 Task: Search one way flight ticket for 2 adults, 4 children and 1 infant on lap in business from Palm Springs: Palm Springs International Airport to Evansville: Evansville Regional Airport on 5-3-2023. Choice of flights is American. Number of bags: 1 carry on bag. Price is upto 93000. Outbound departure time preference is 10:00.
Action: Mouse moved to (398, 354)
Screenshot: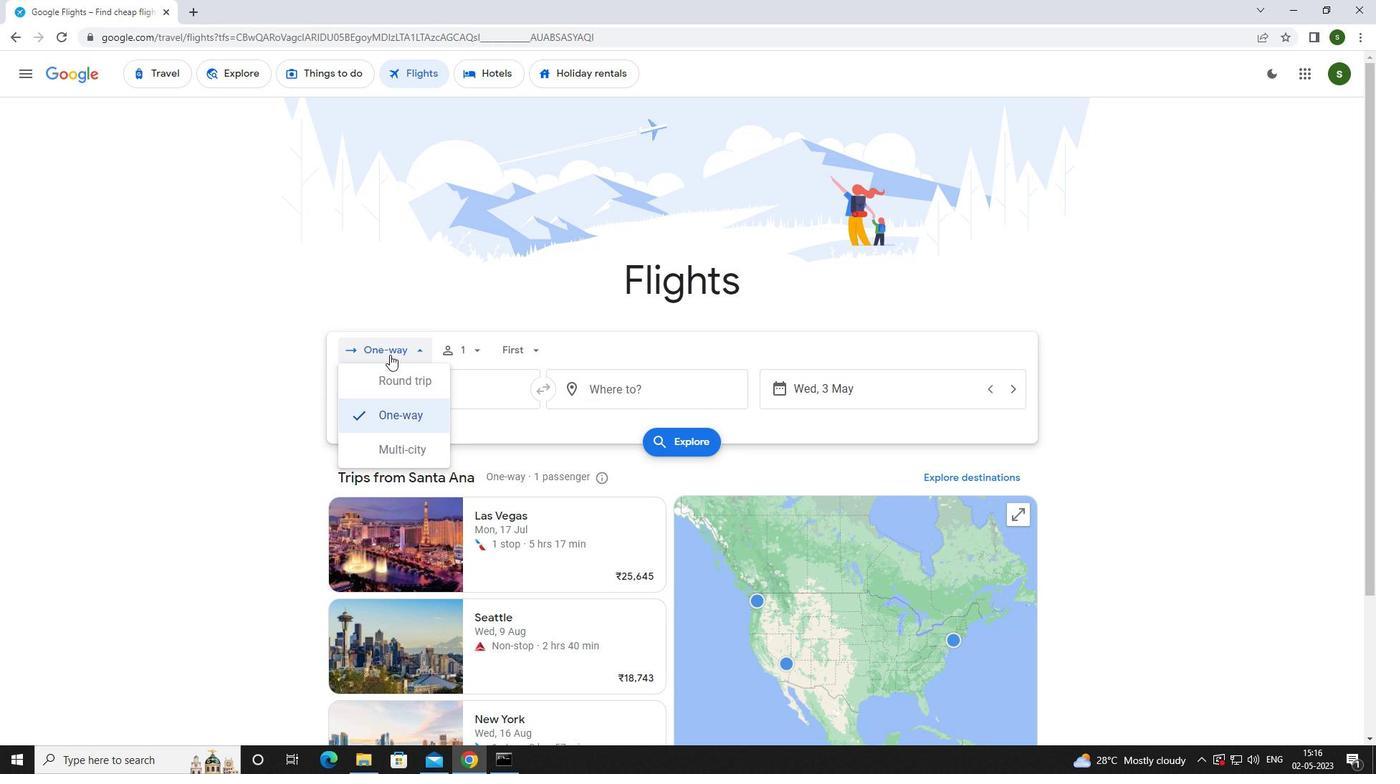 
Action: Mouse pressed left at (398, 354)
Screenshot: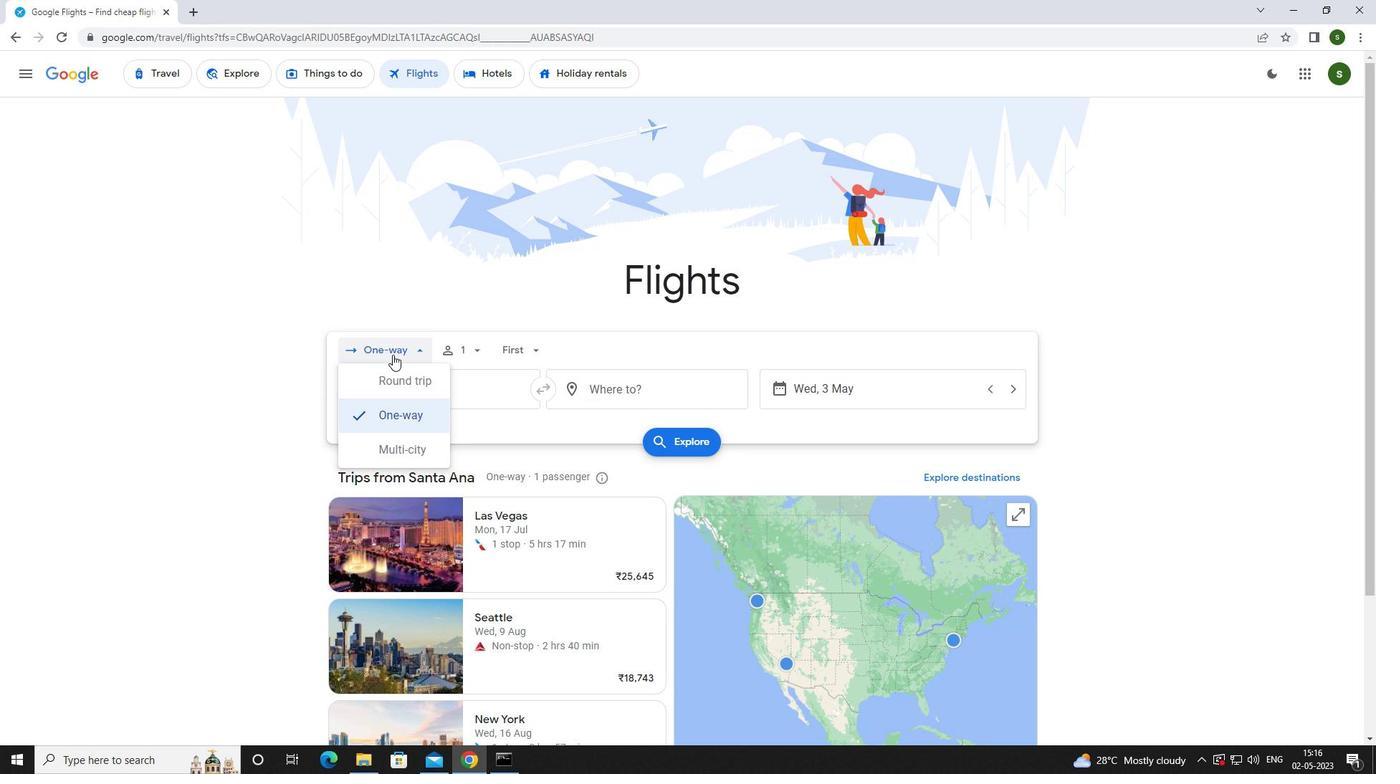 
Action: Mouse pressed left at (398, 354)
Screenshot: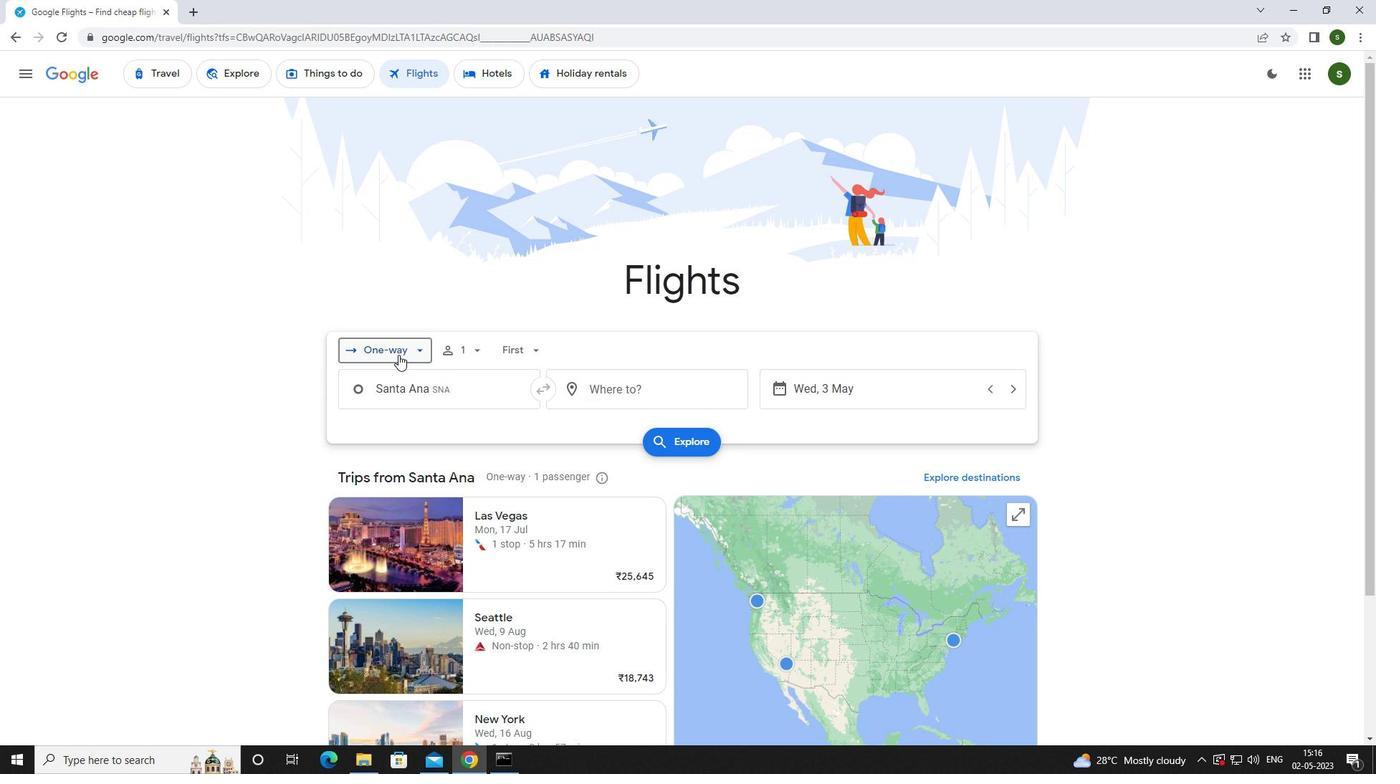 
Action: Mouse moved to (405, 415)
Screenshot: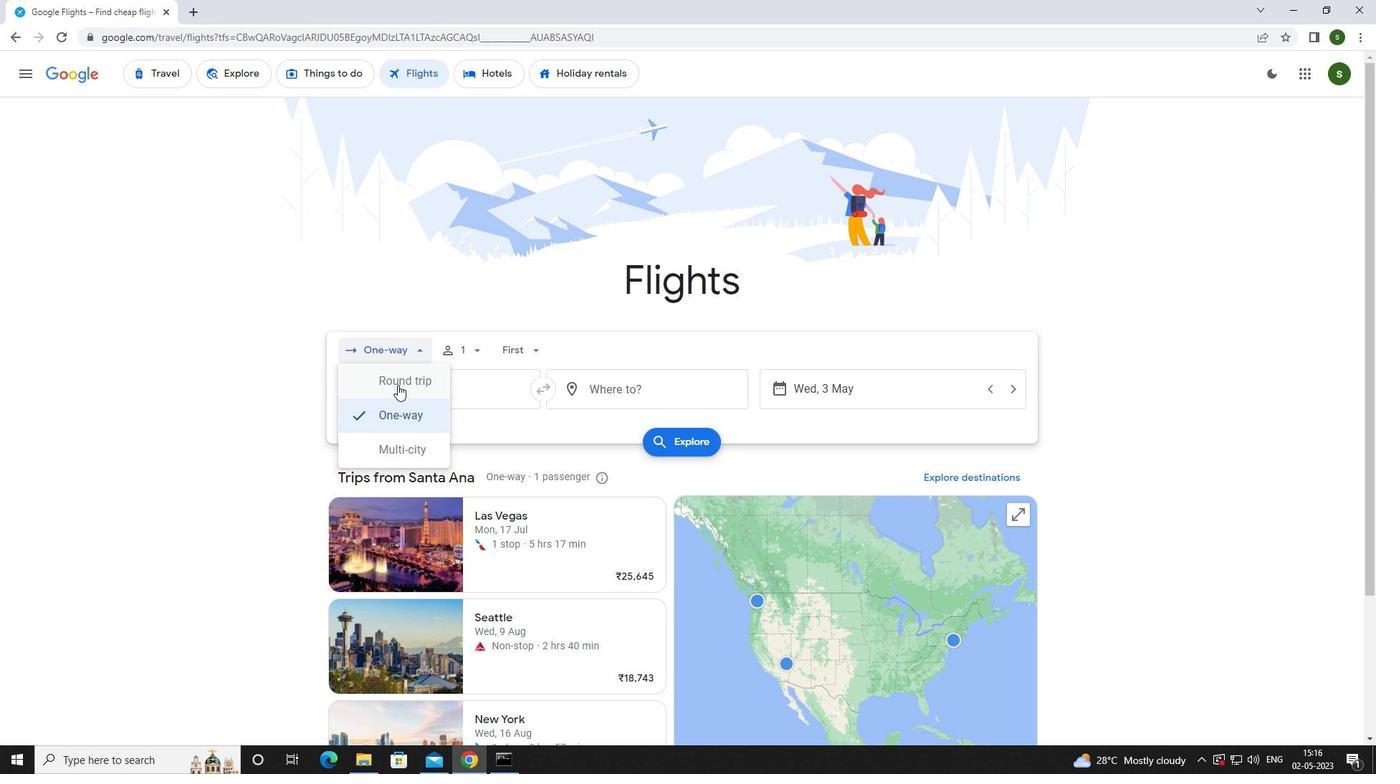 
Action: Mouse pressed left at (405, 415)
Screenshot: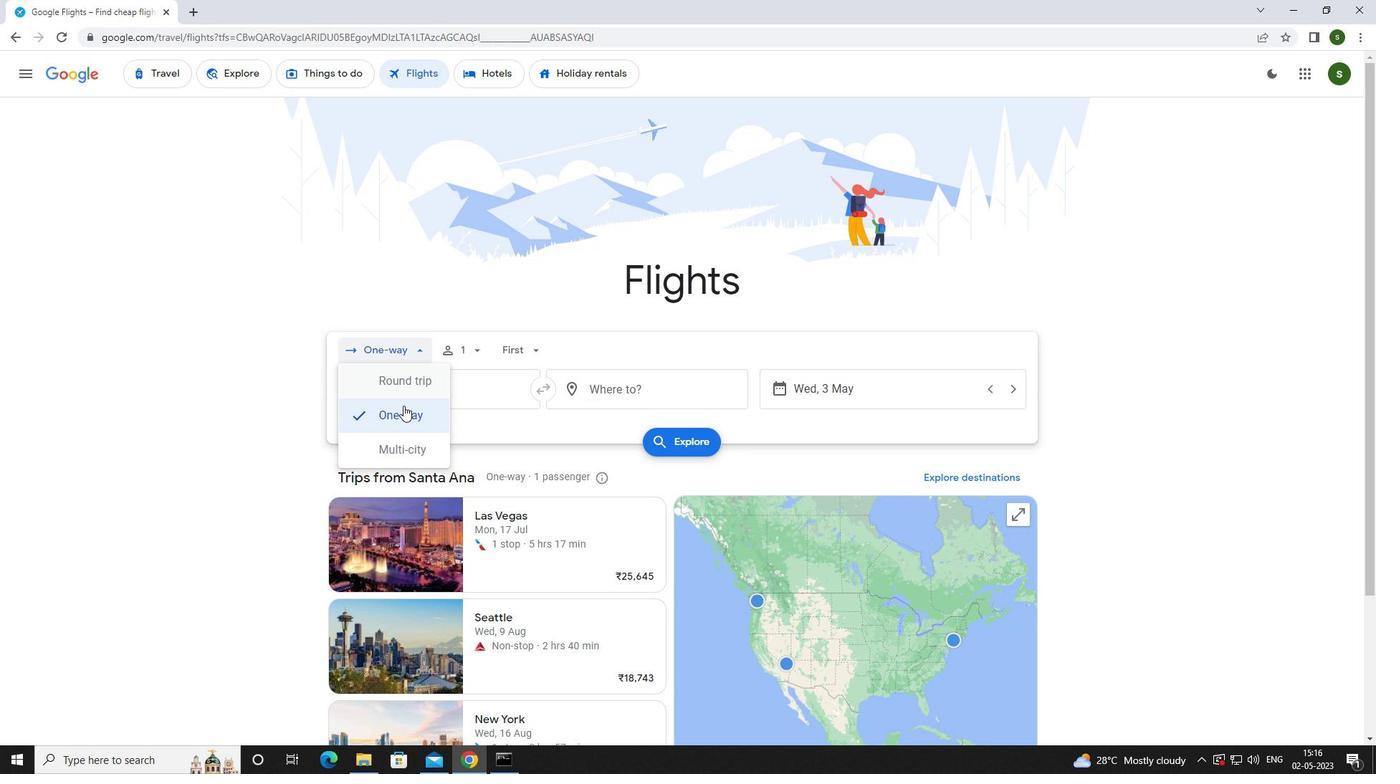 
Action: Mouse moved to (480, 351)
Screenshot: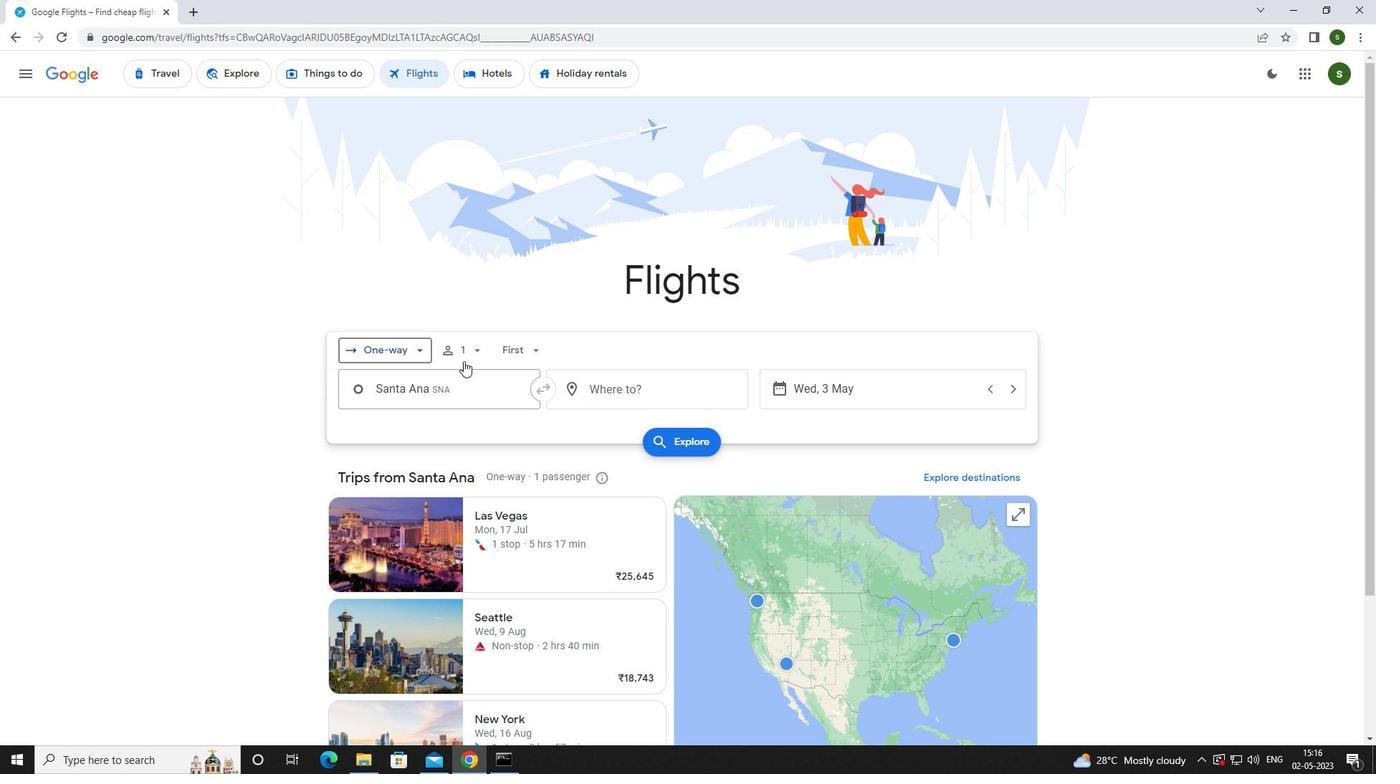 
Action: Mouse pressed left at (480, 351)
Screenshot: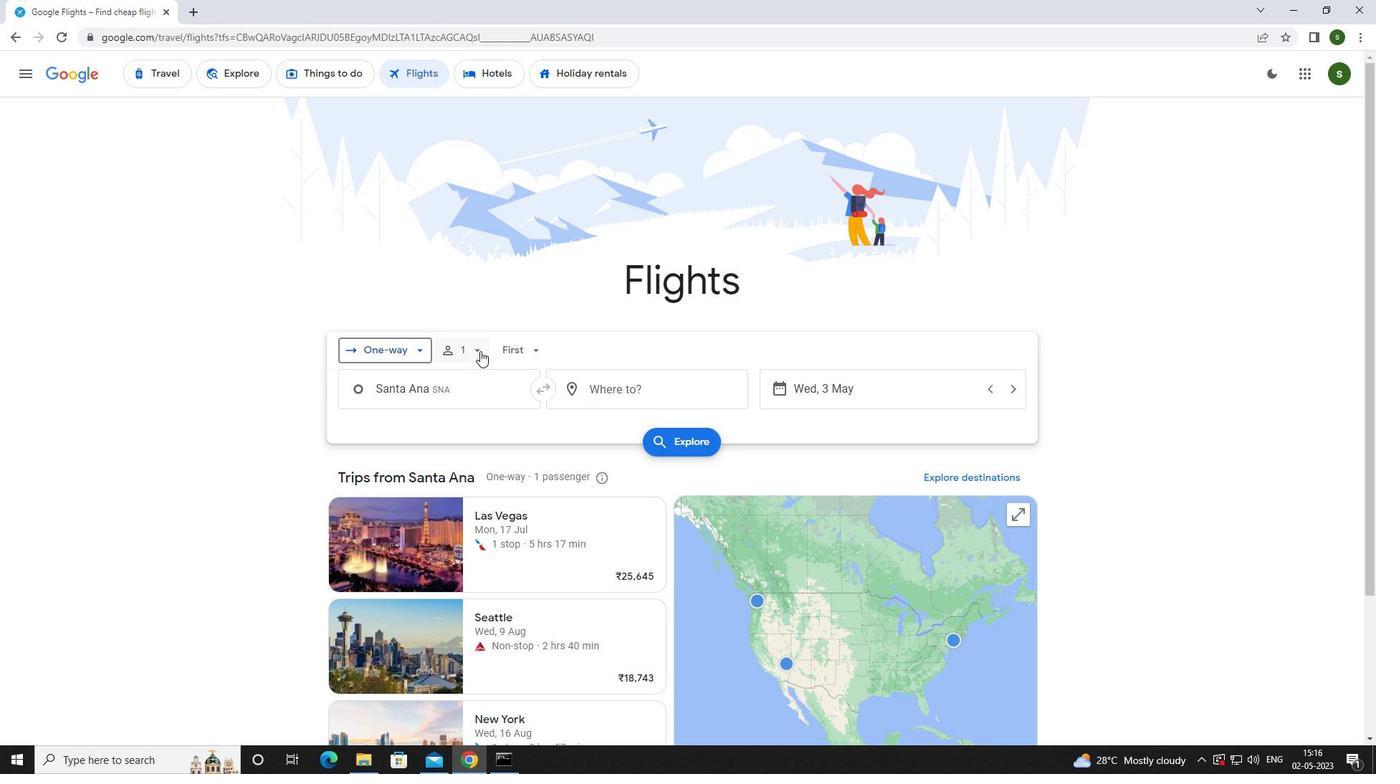 
Action: Mouse moved to (585, 383)
Screenshot: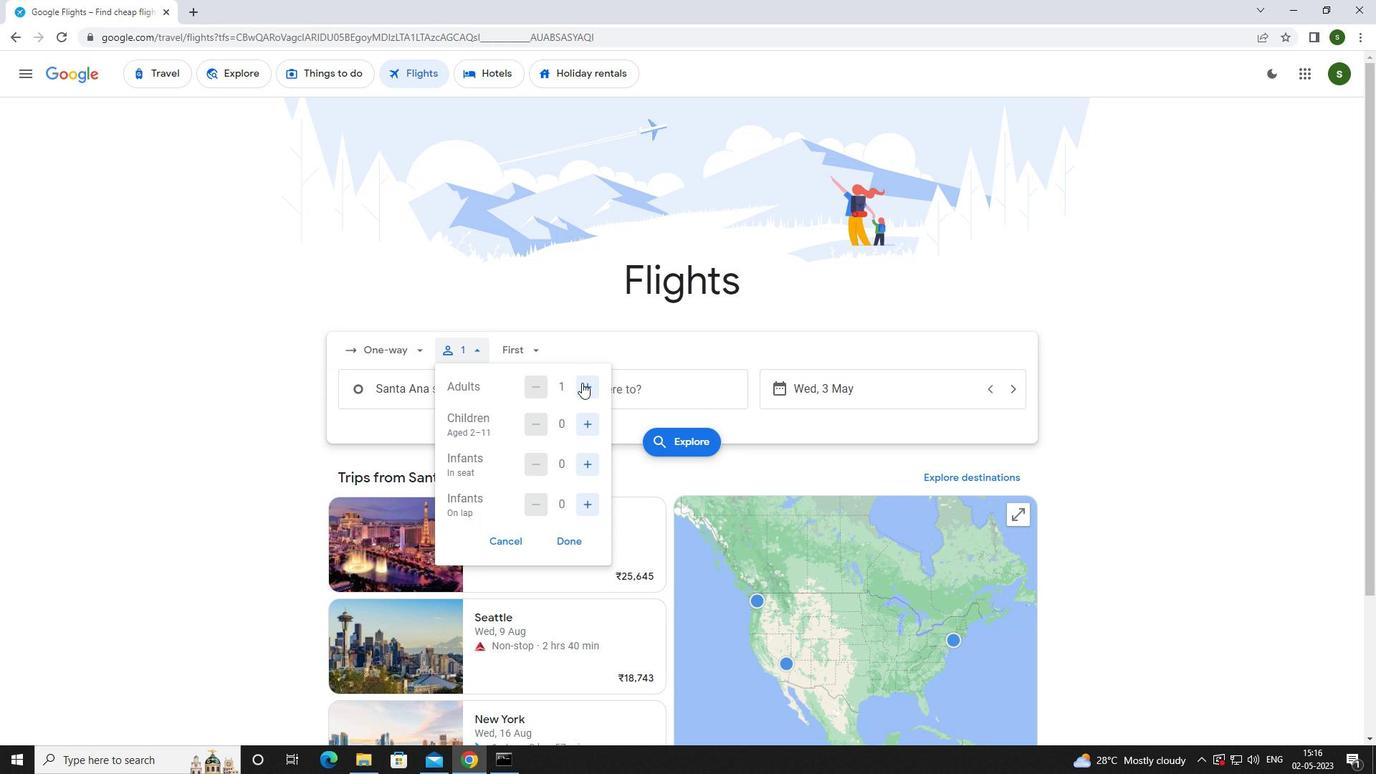 
Action: Mouse pressed left at (585, 383)
Screenshot: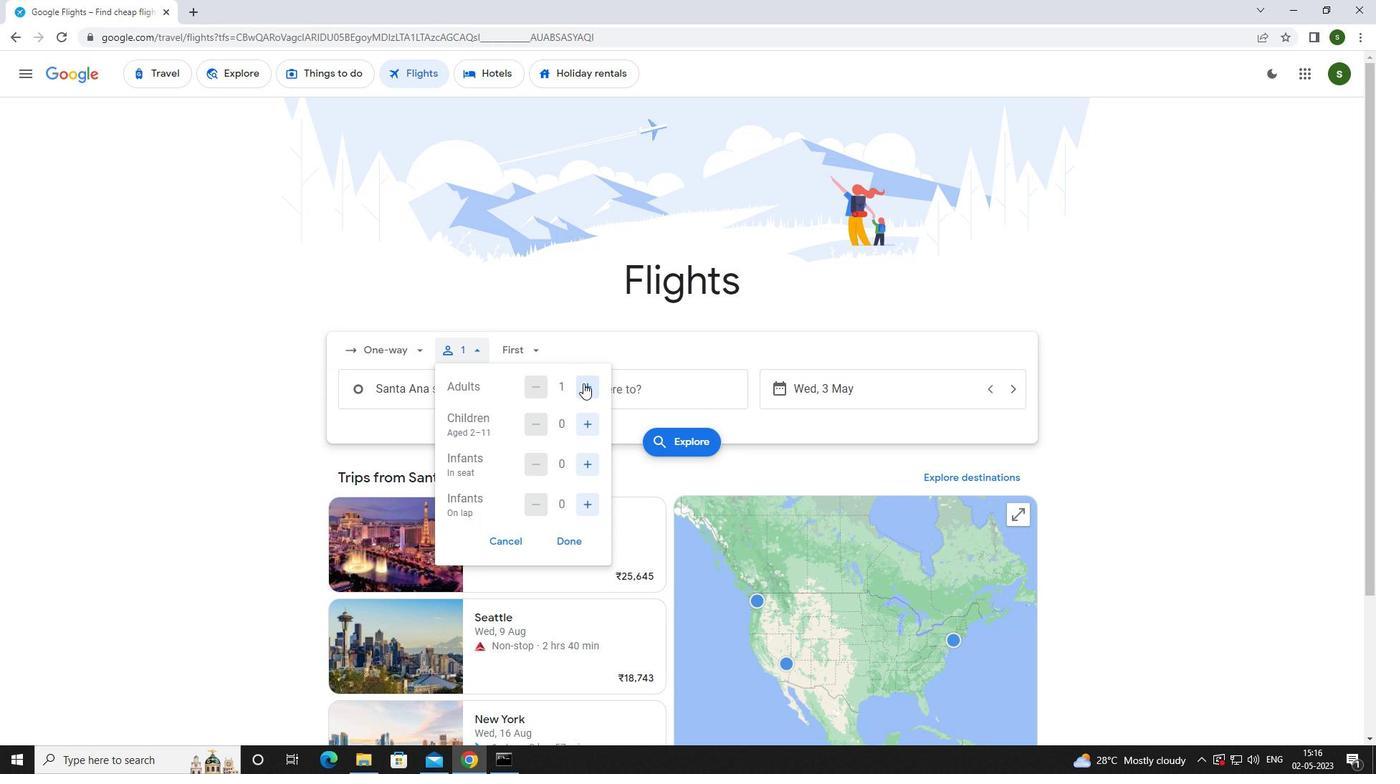 
Action: Mouse moved to (588, 419)
Screenshot: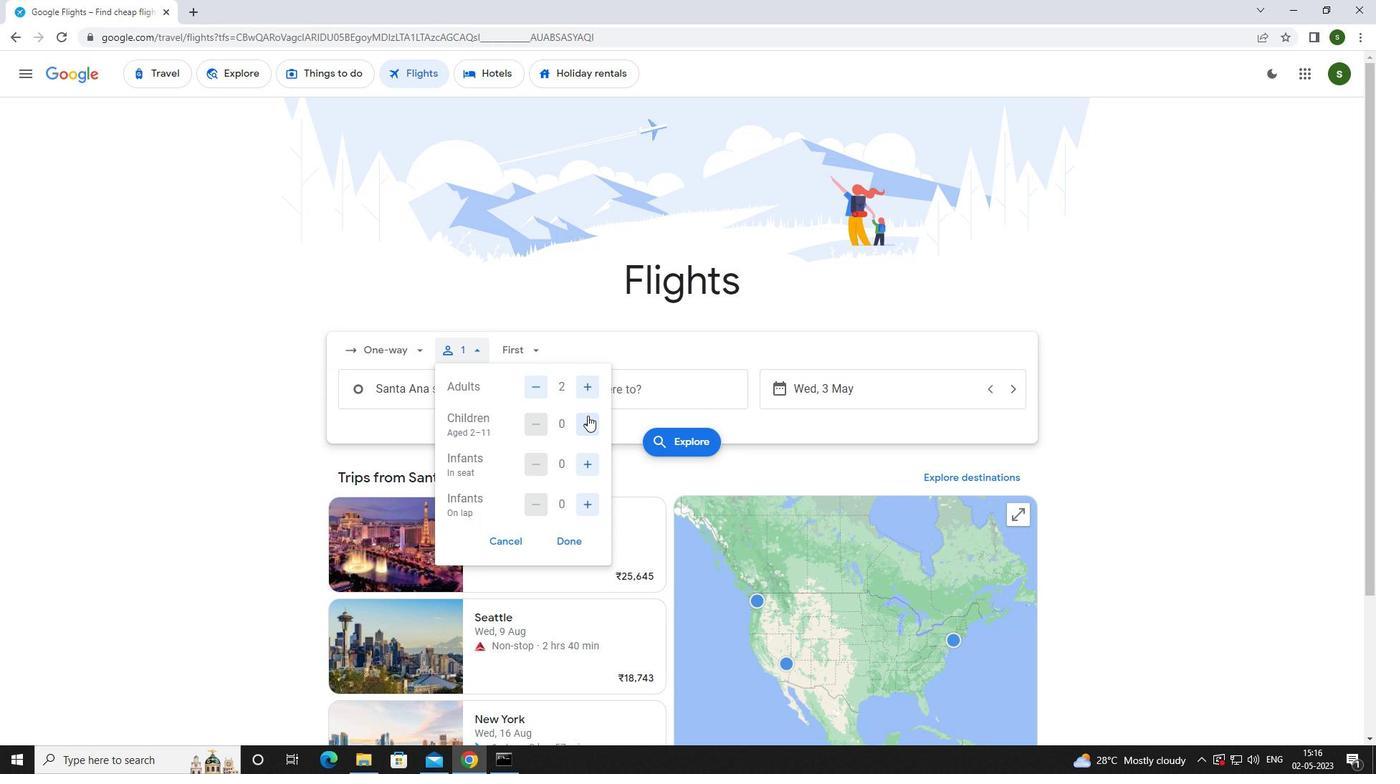 
Action: Mouse pressed left at (588, 419)
Screenshot: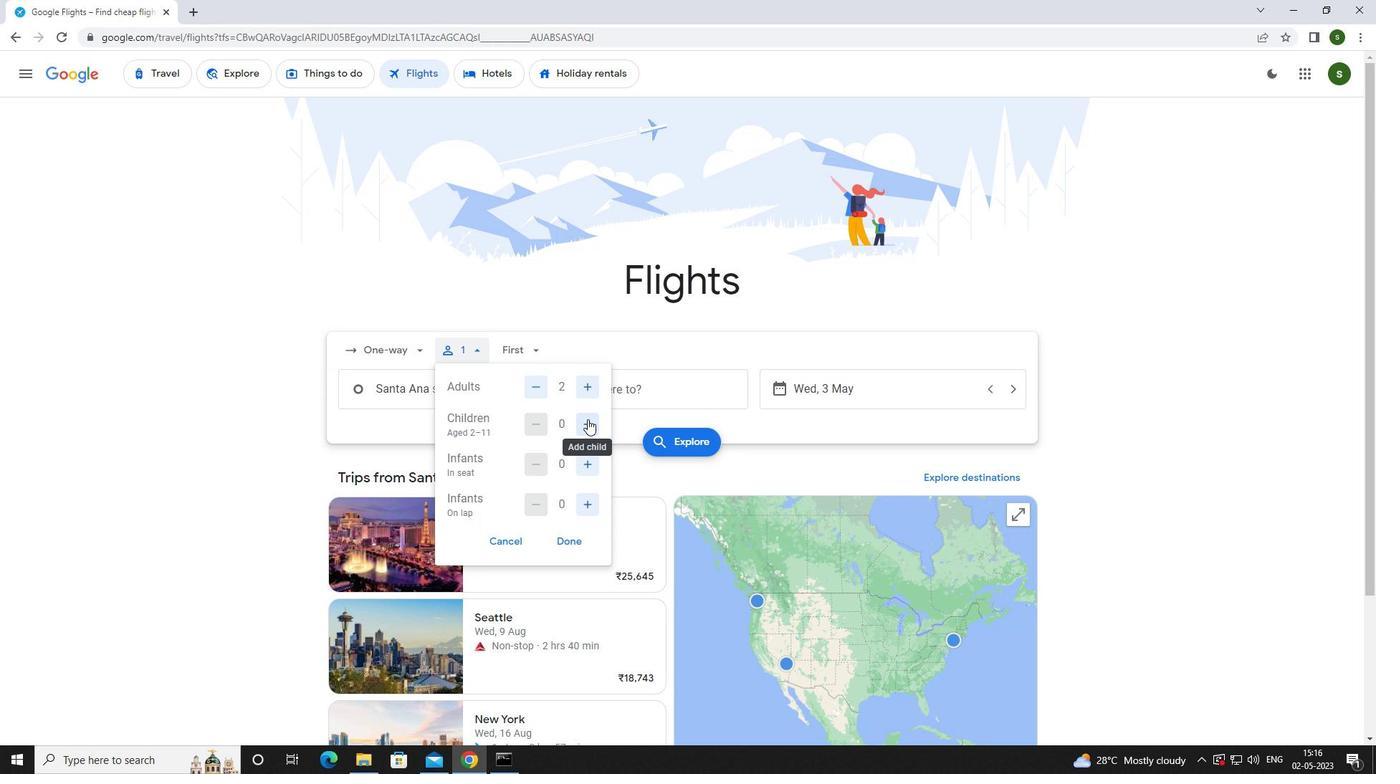 
Action: Mouse pressed left at (588, 419)
Screenshot: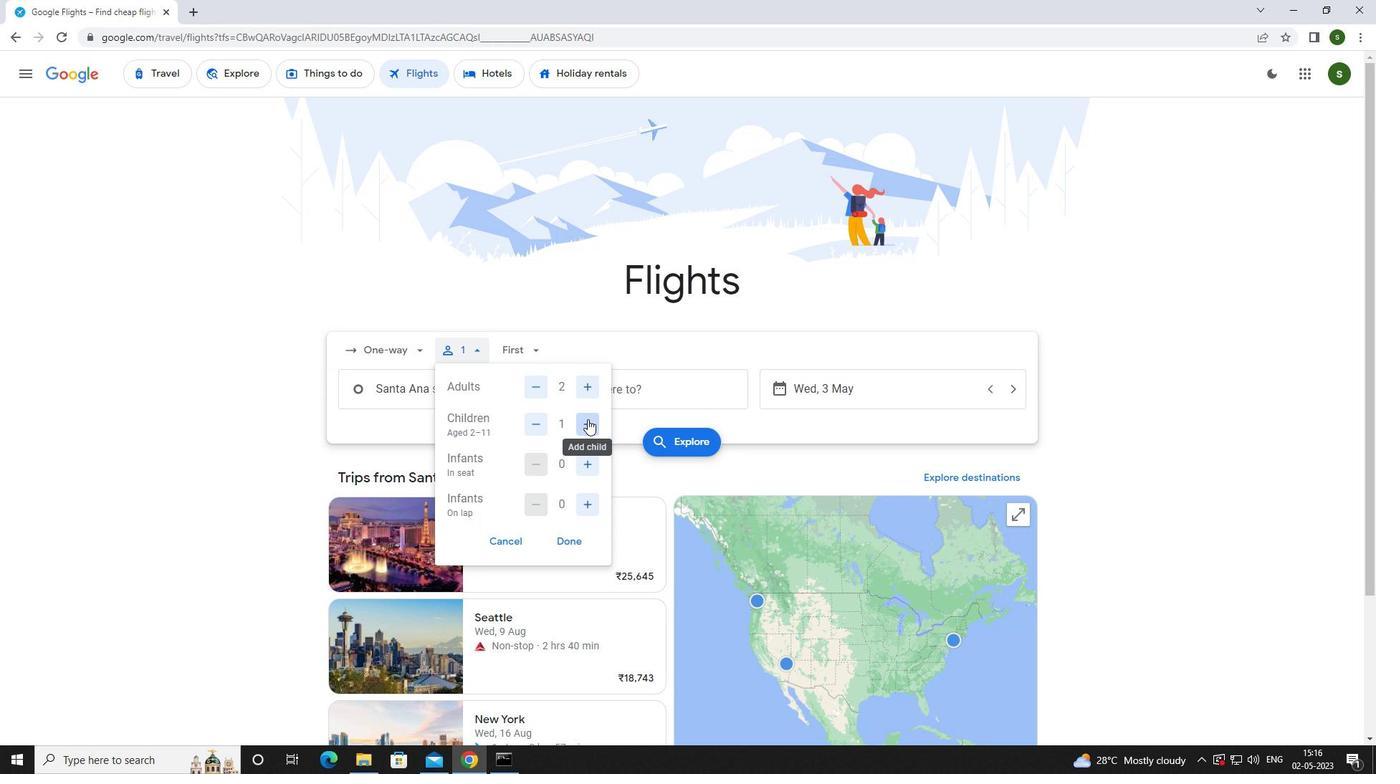 
Action: Mouse pressed left at (588, 419)
Screenshot: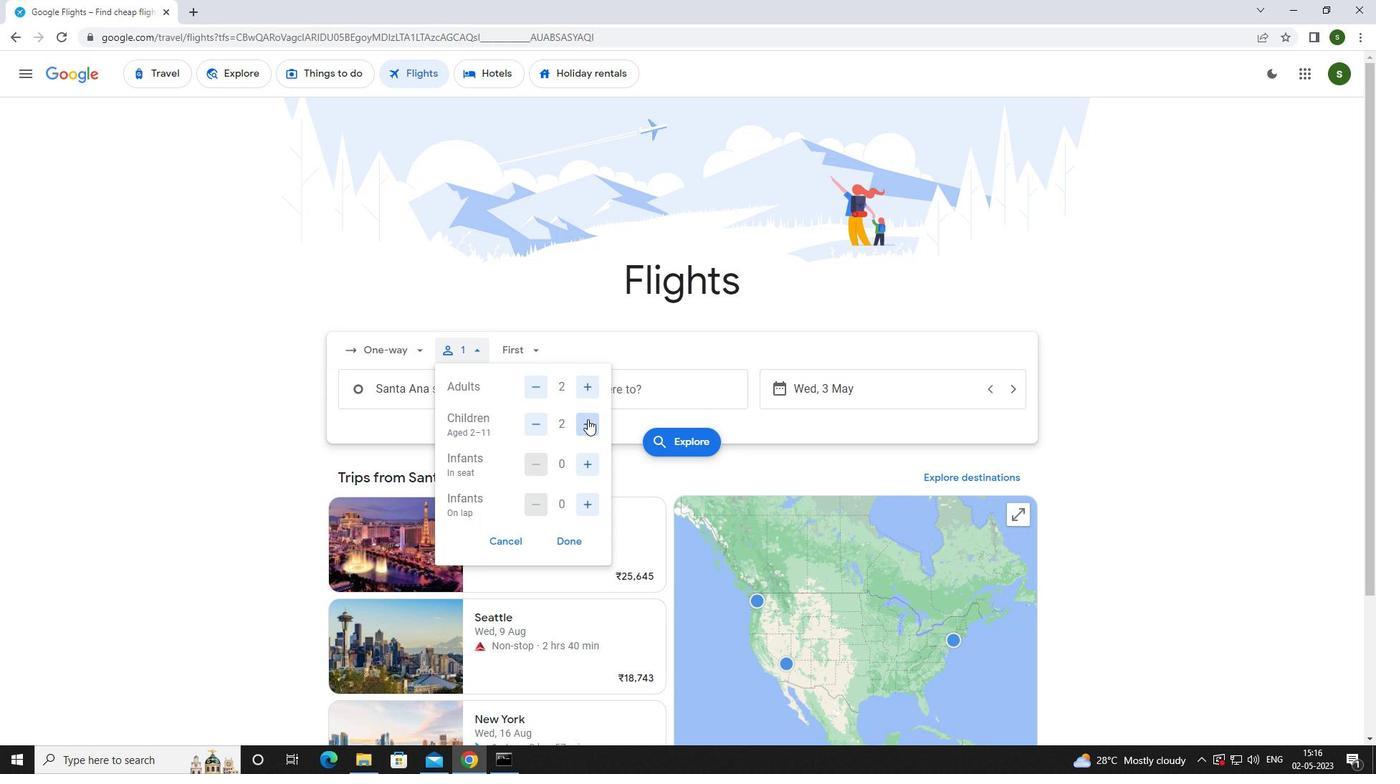 
Action: Mouse pressed left at (588, 419)
Screenshot: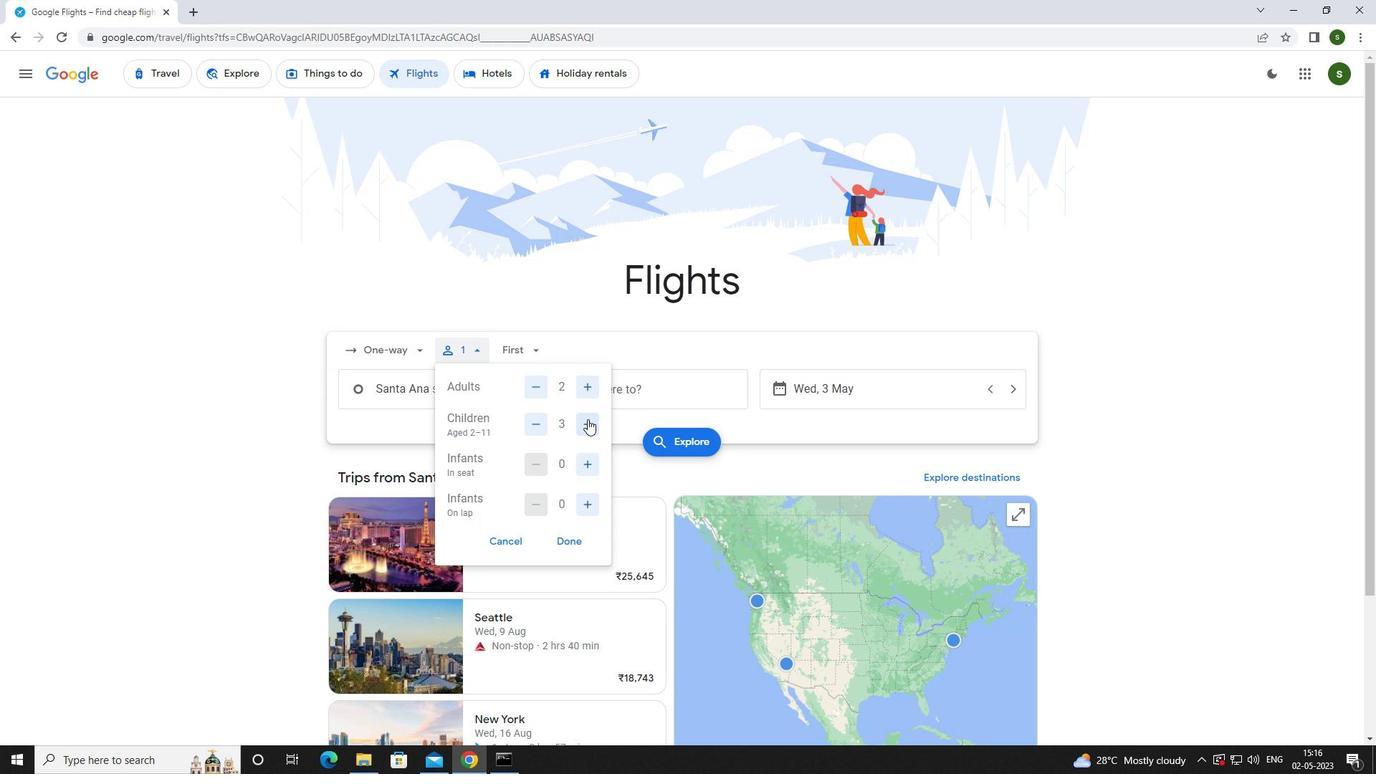 
Action: Mouse moved to (583, 496)
Screenshot: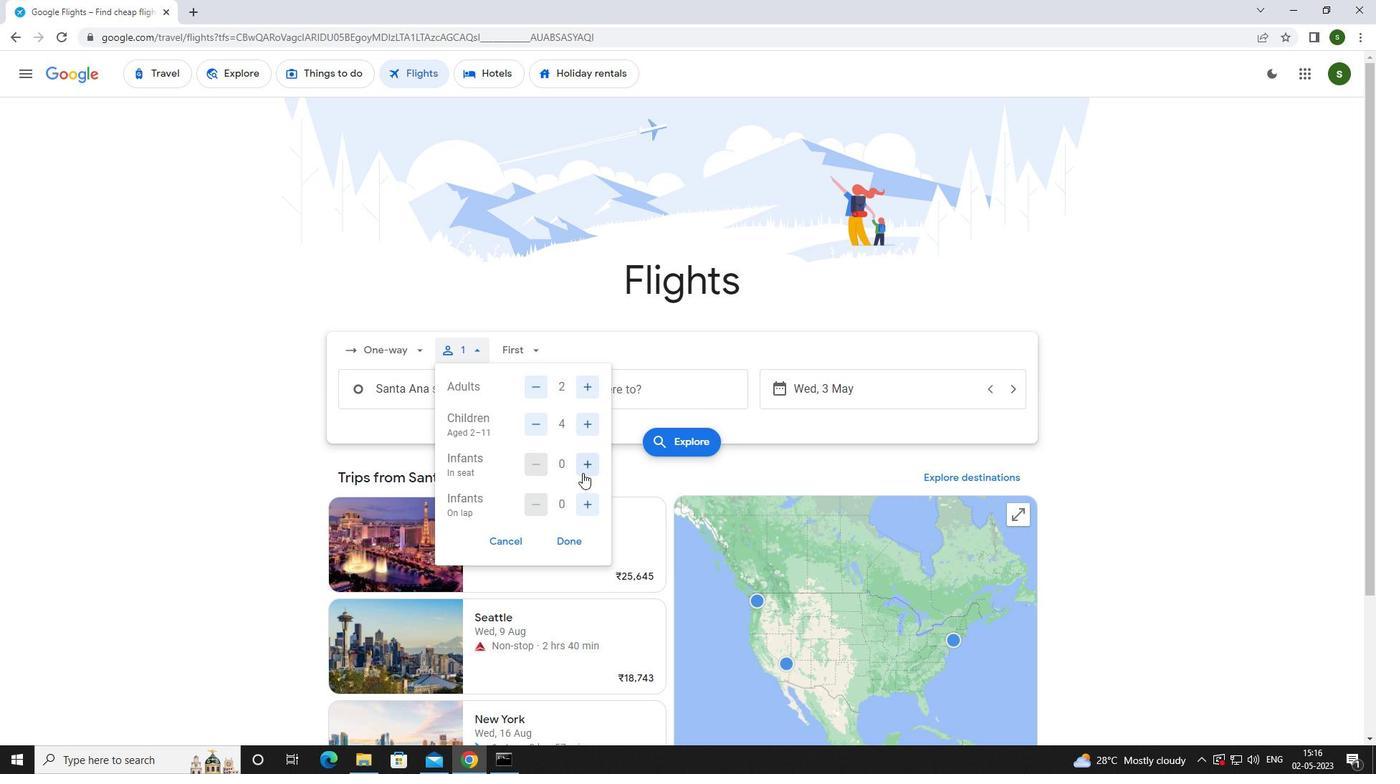 
Action: Mouse pressed left at (583, 496)
Screenshot: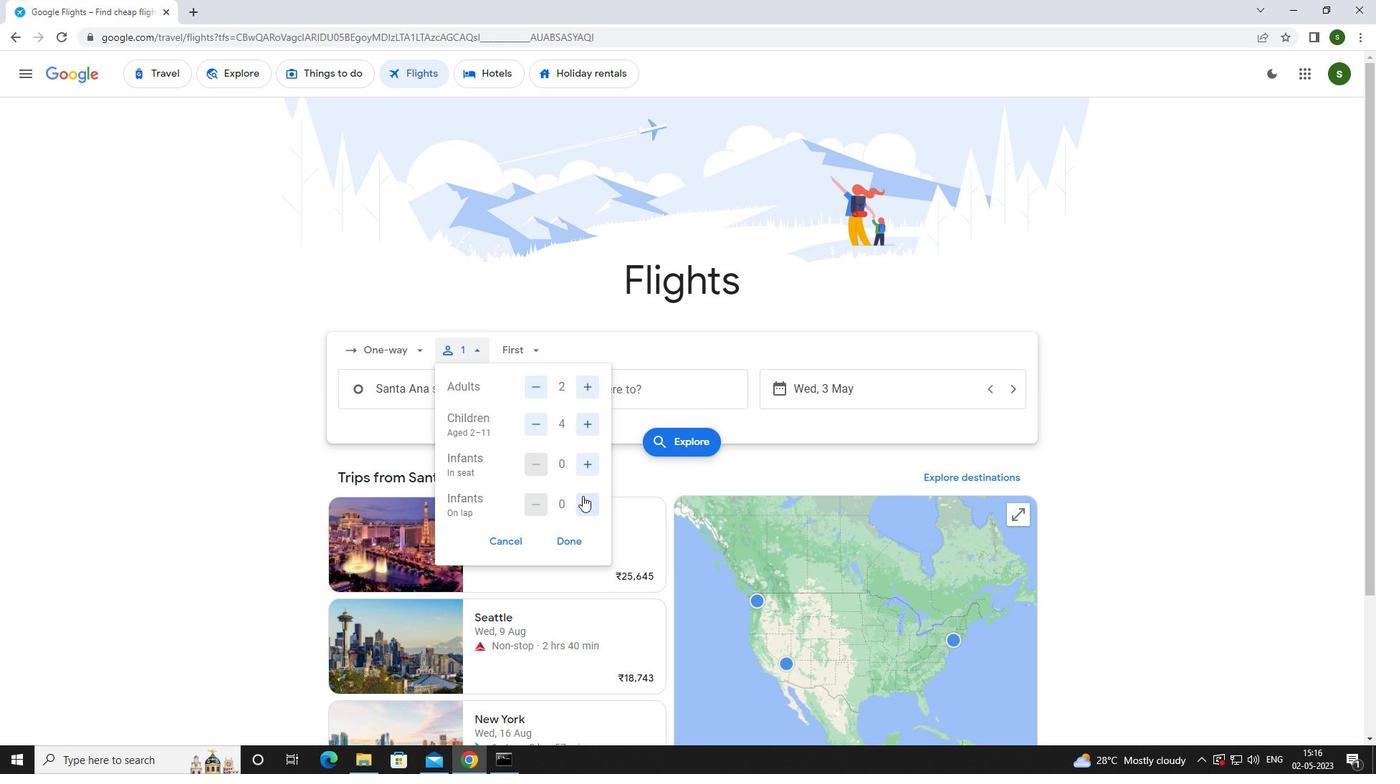 
Action: Mouse moved to (529, 349)
Screenshot: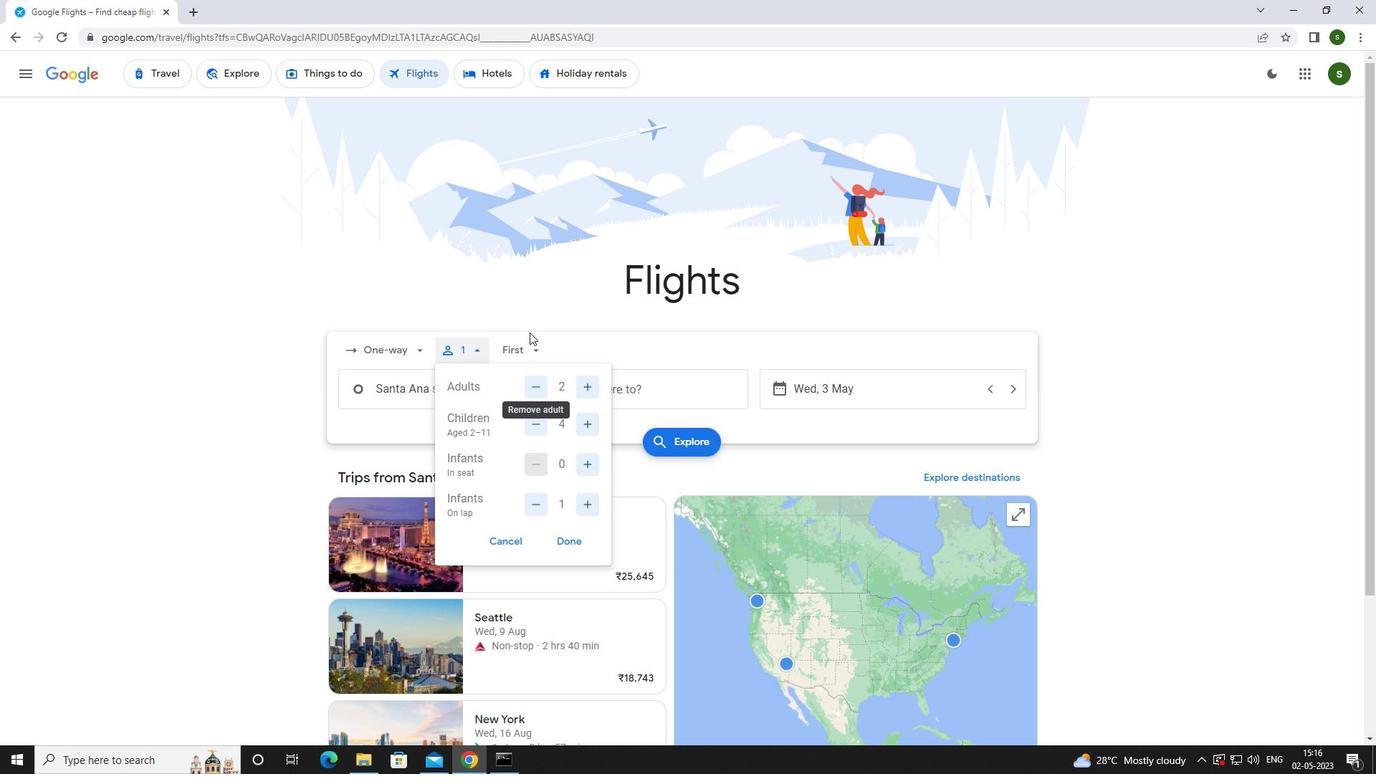
Action: Mouse pressed left at (529, 349)
Screenshot: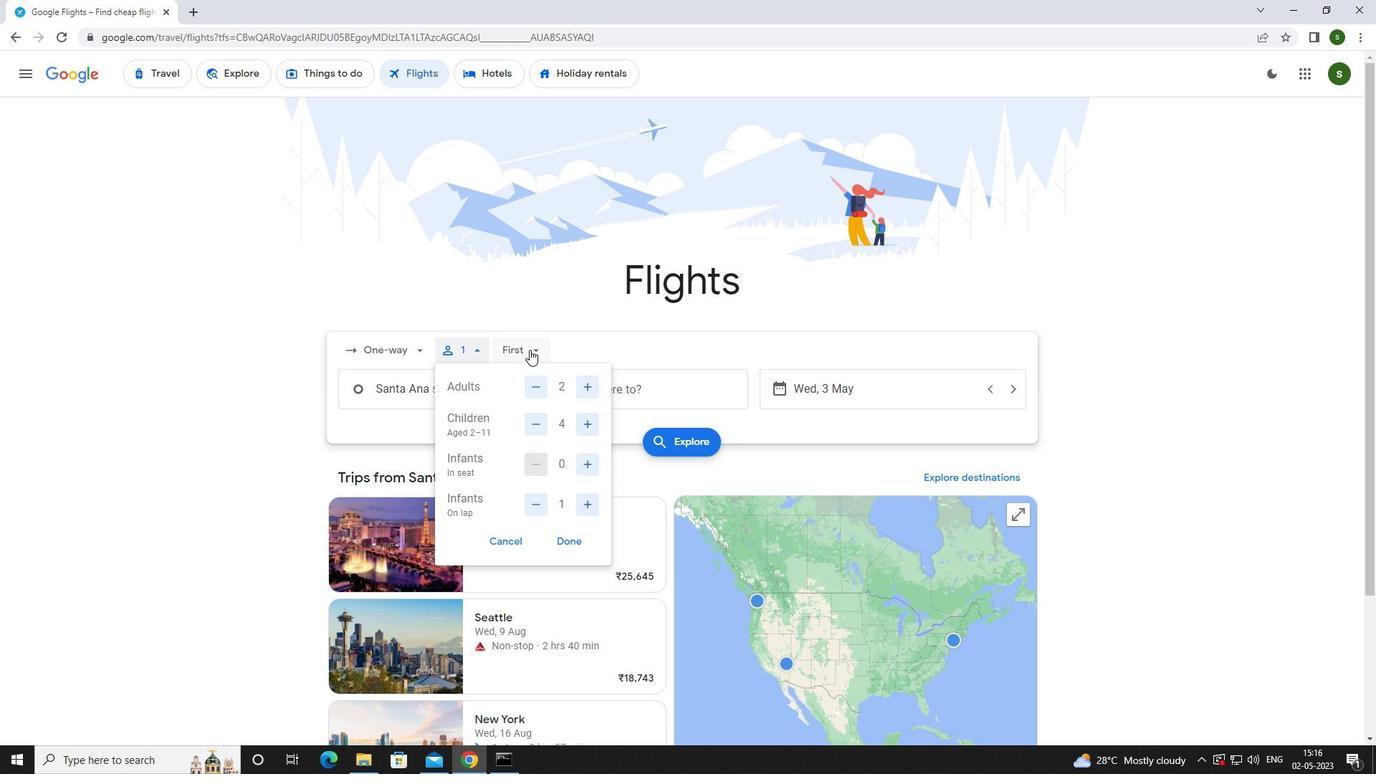 
Action: Mouse moved to (554, 448)
Screenshot: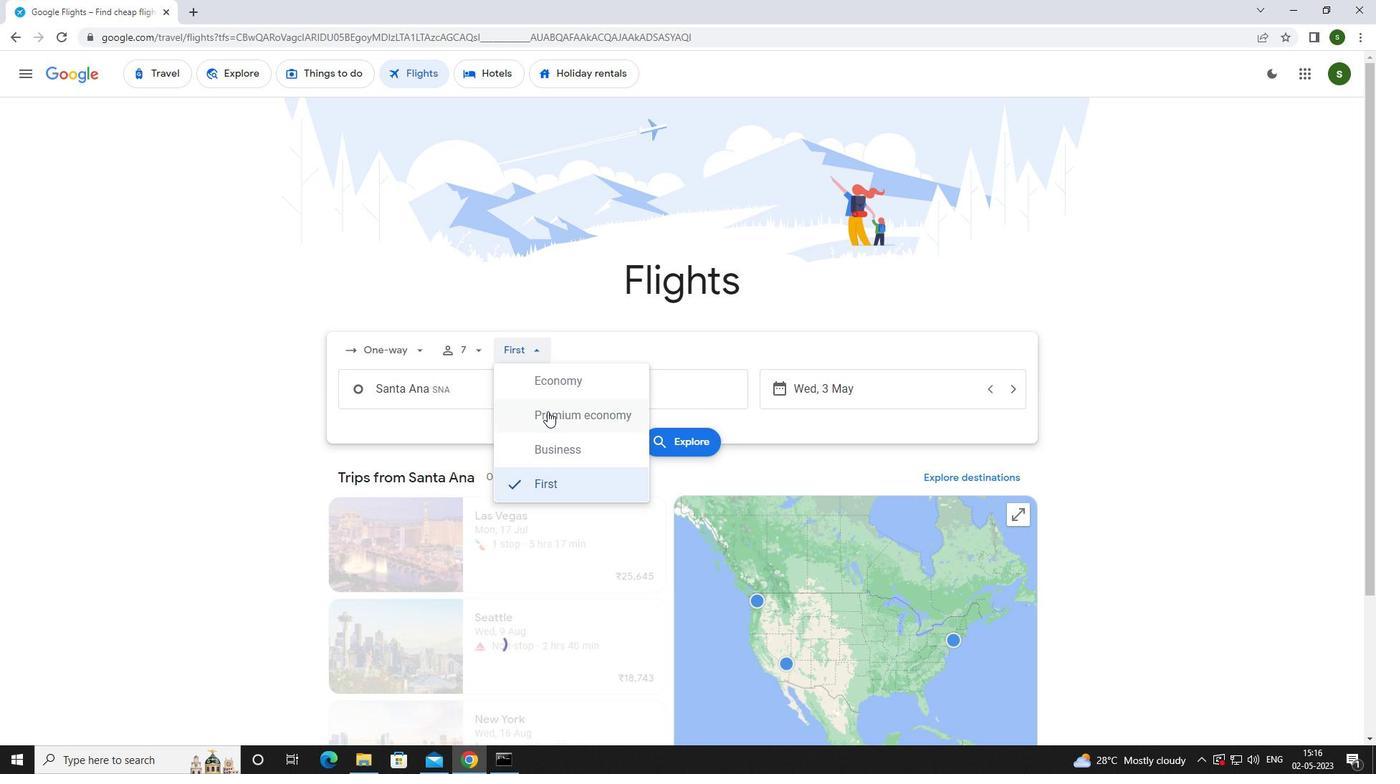 
Action: Mouse pressed left at (554, 448)
Screenshot: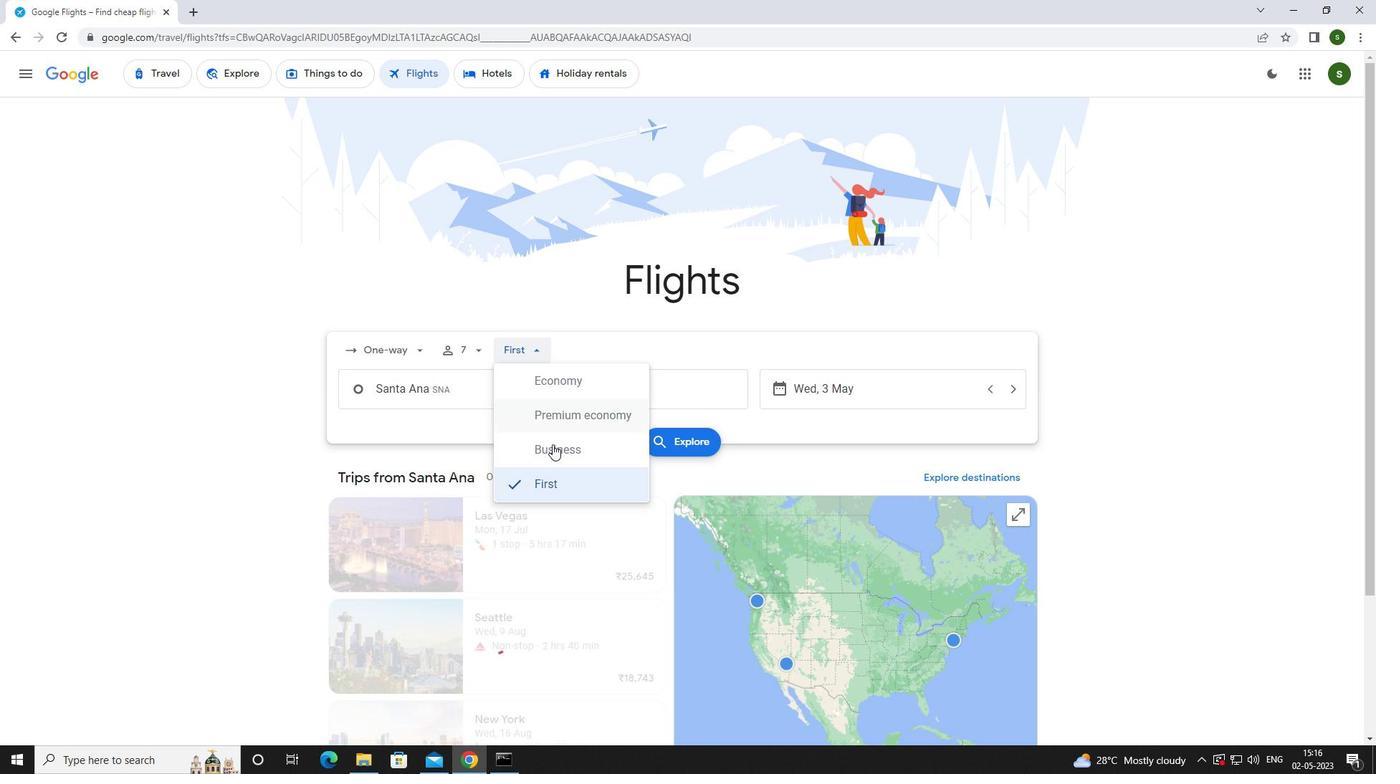
Action: Mouse moved to (490, 390)
Screenshot: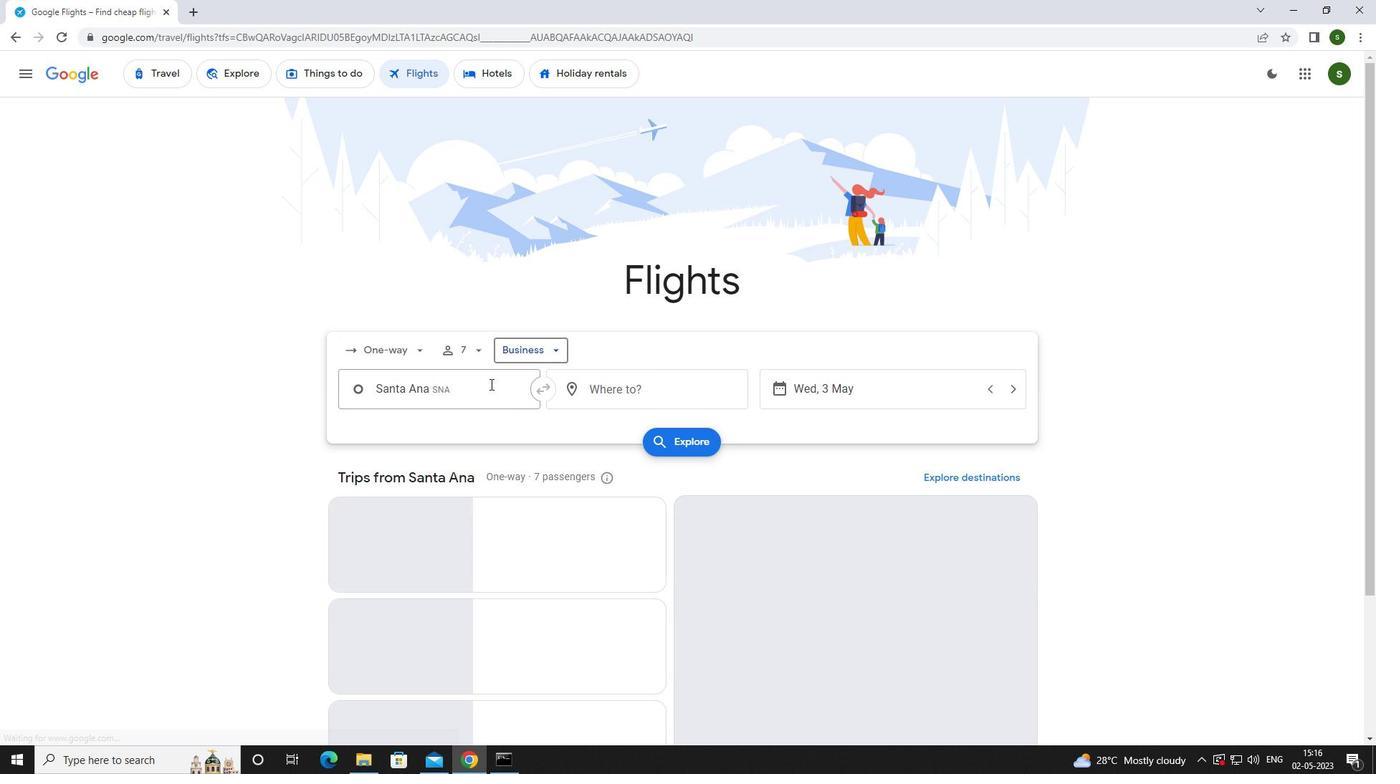 
Action: Mouse pressed left at (490, 390)
Screenshot: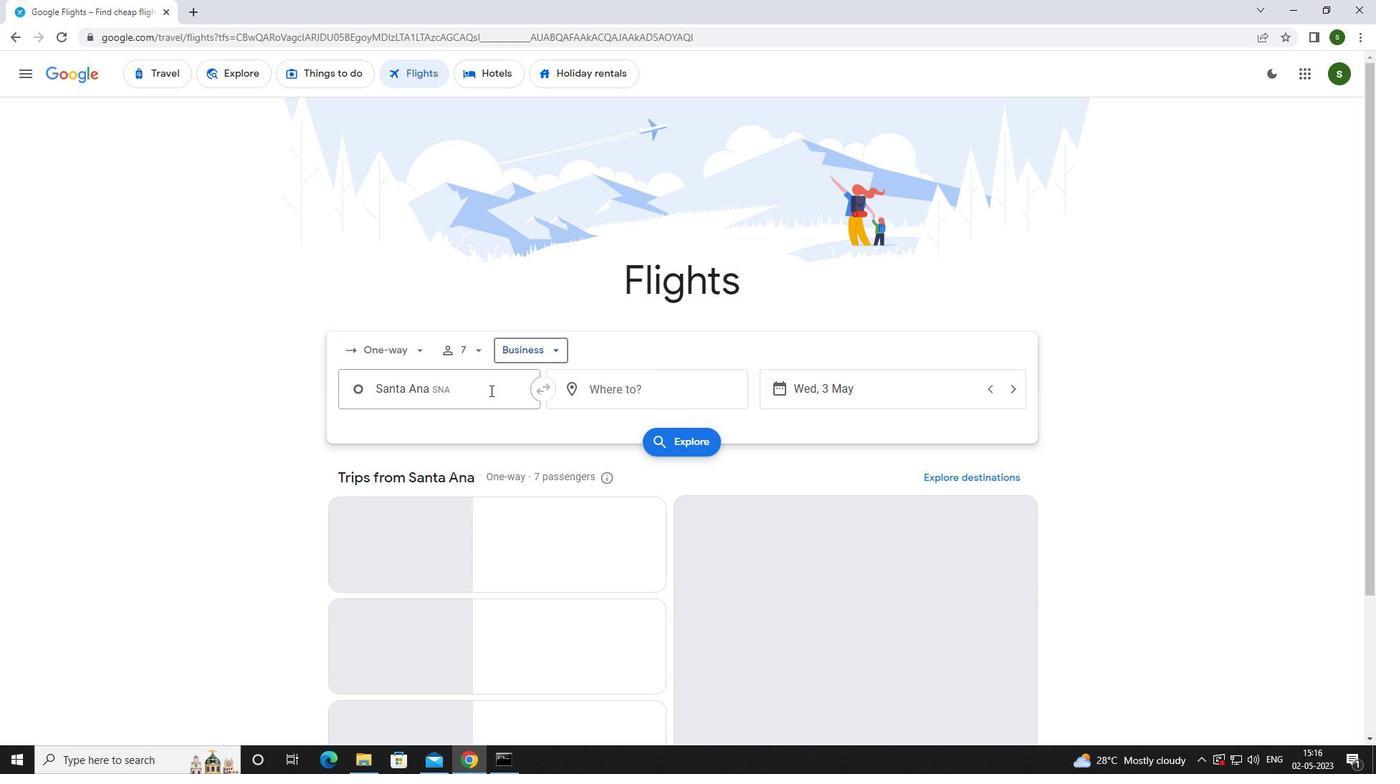 
Action: Mouse moved to (488, 393)
Screenshot: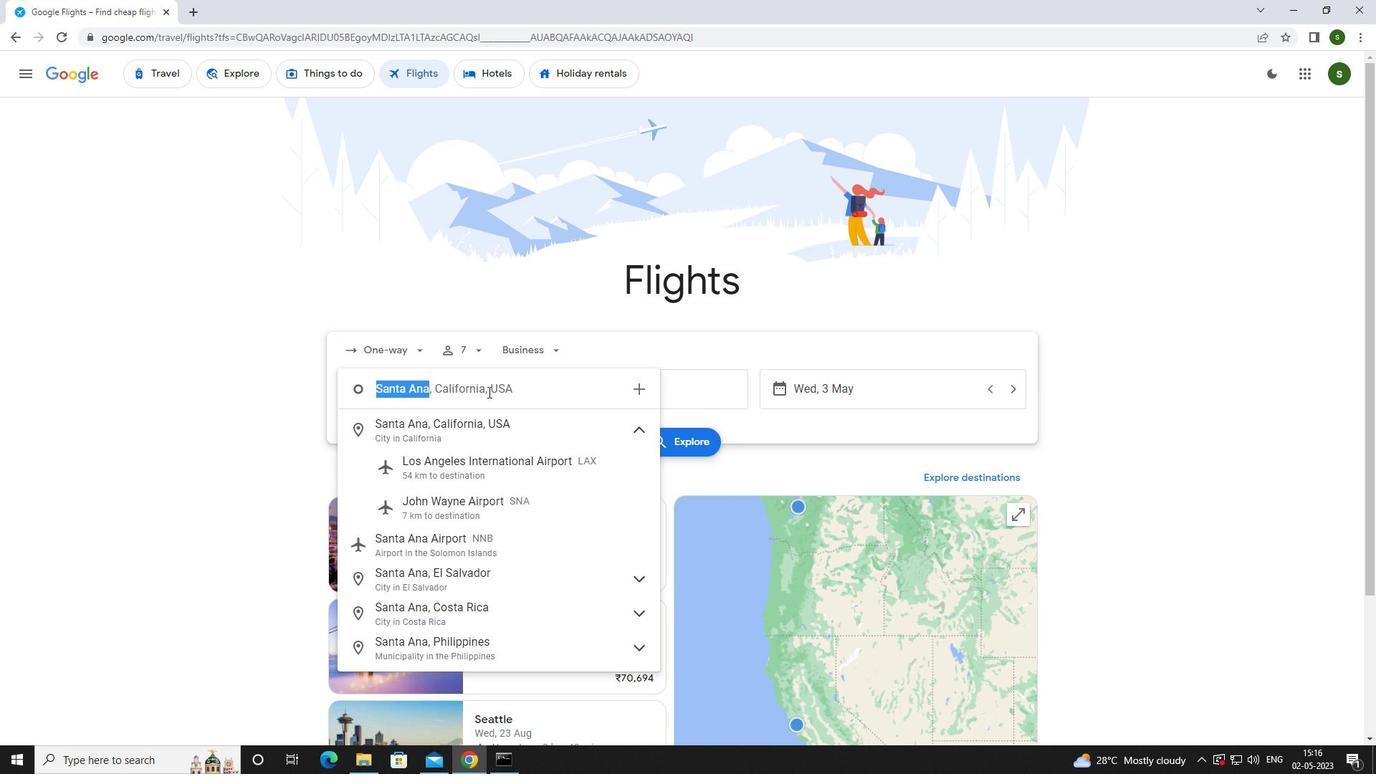 
Action: Key pressed <Key.caps_lock>p<Key.caps_lock>alm<Key.space><Key.caps_lock>s<Key.caps_lock>pring
Screenshot: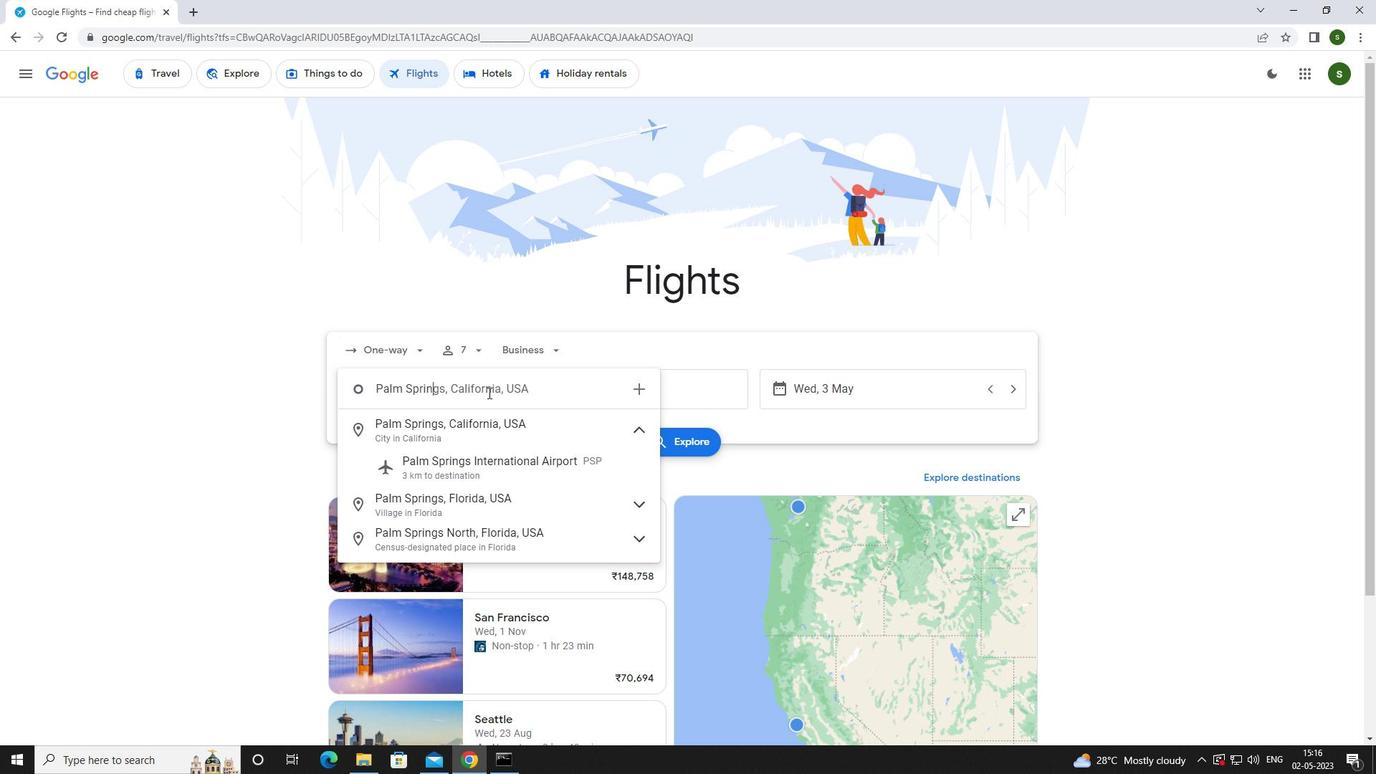 
Action: Mouse moved to (486, 461)
Screenshot: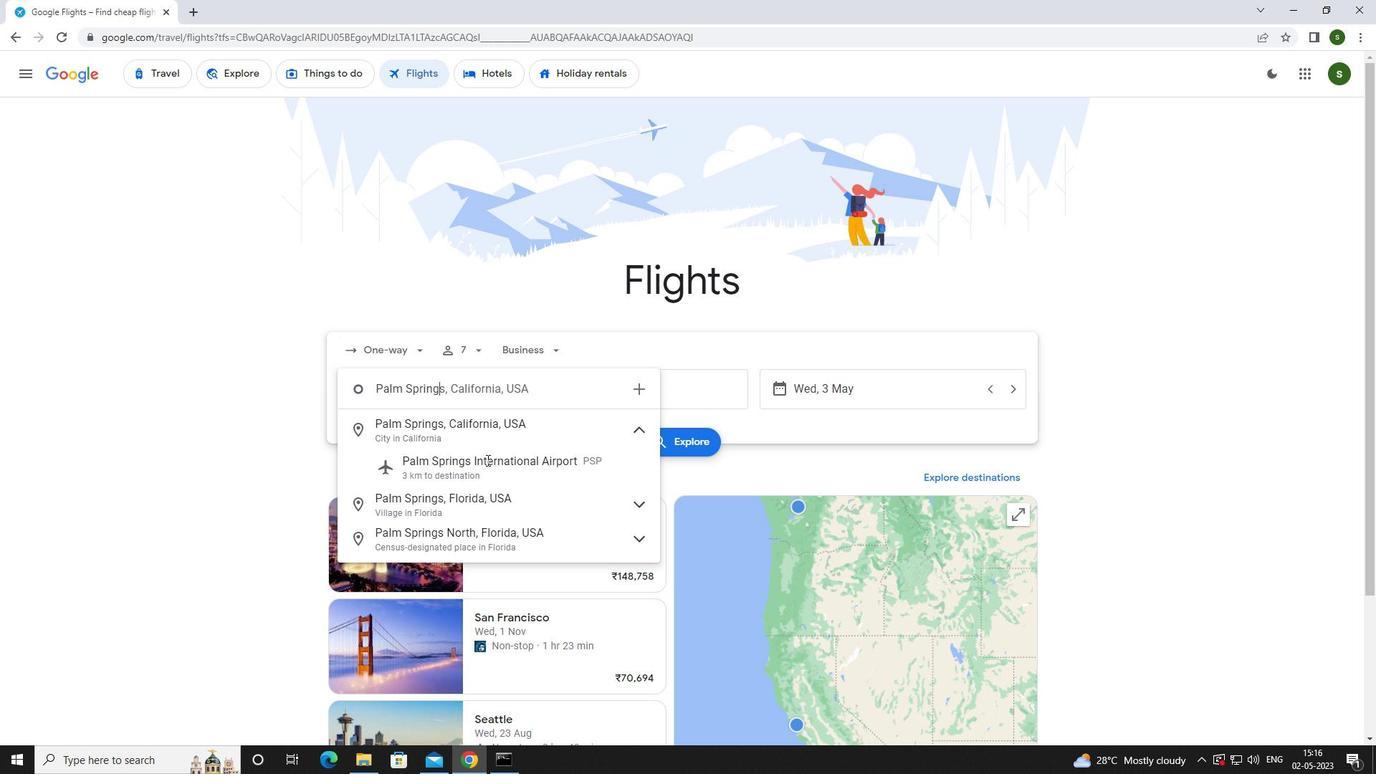 
Action: Mouse pressed left at (486, 461)
Screenshot: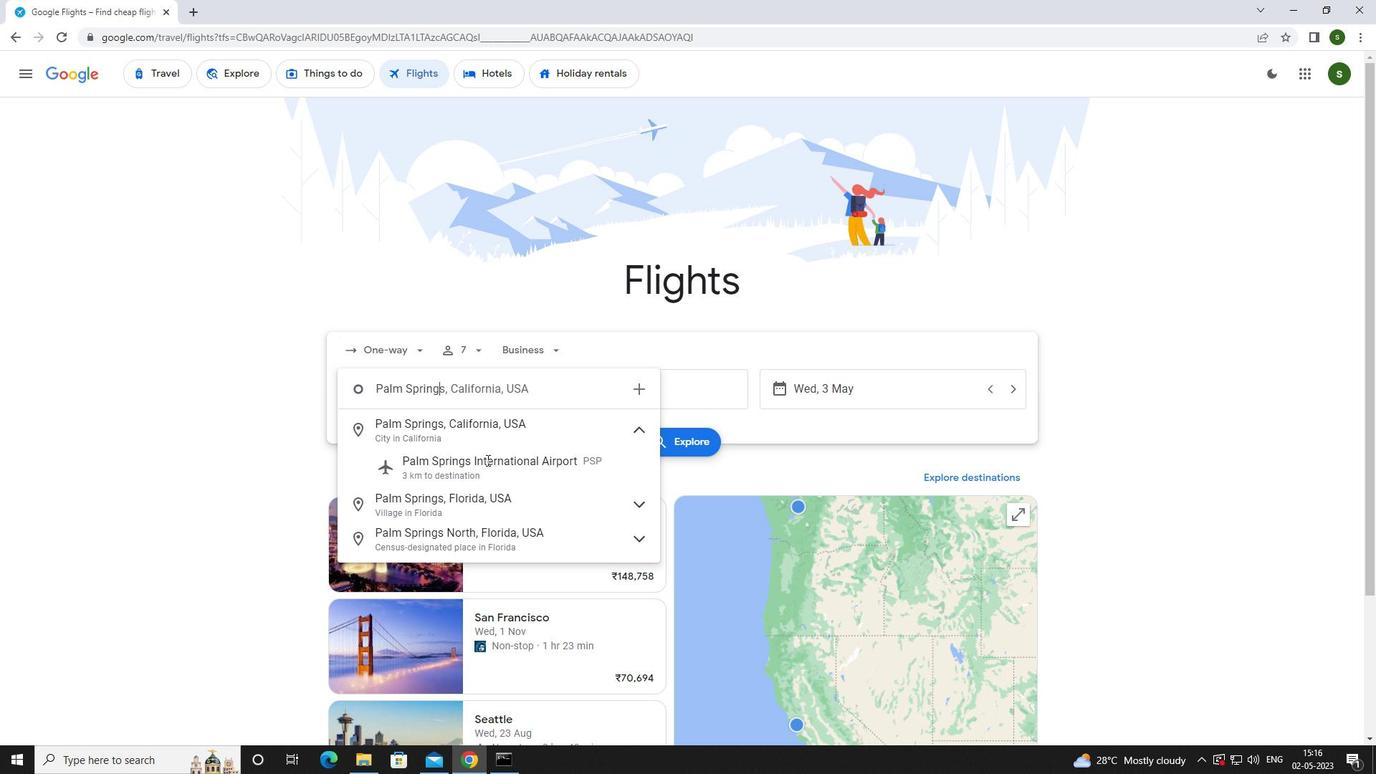 
Action: Mouse moved to (421, 468)
Screenshot: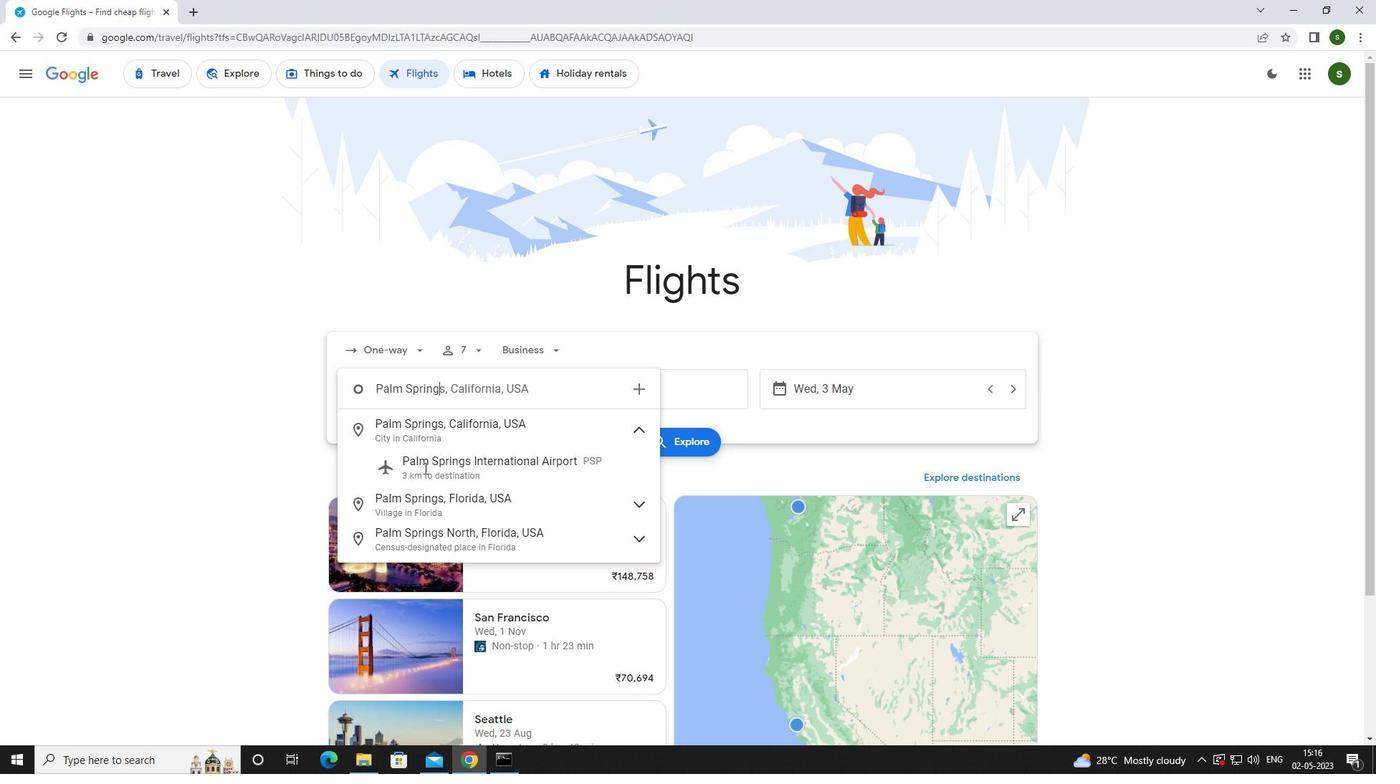 
Action: Mouse pressed left at (421, 468)
Screenshot: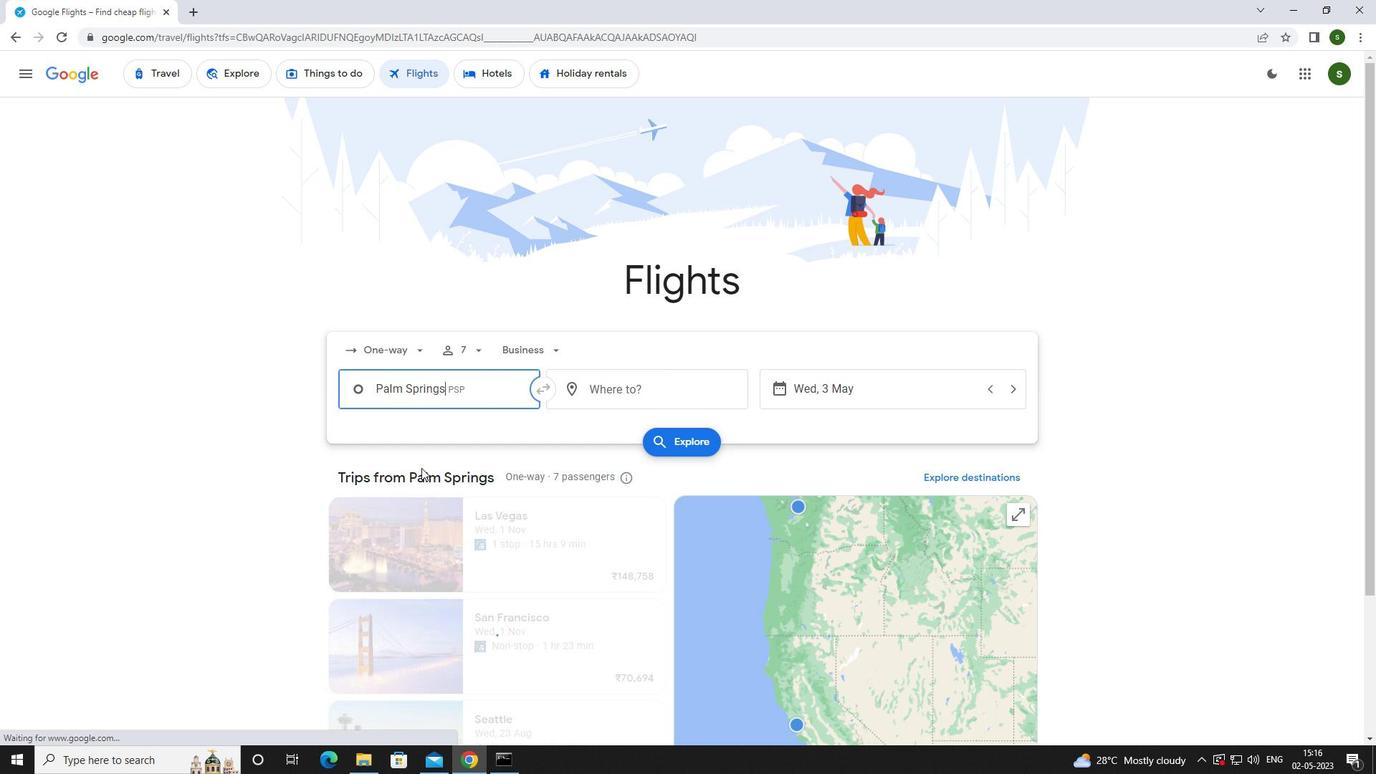 
Action: Mouse moved to (590, 394)
Screenshot: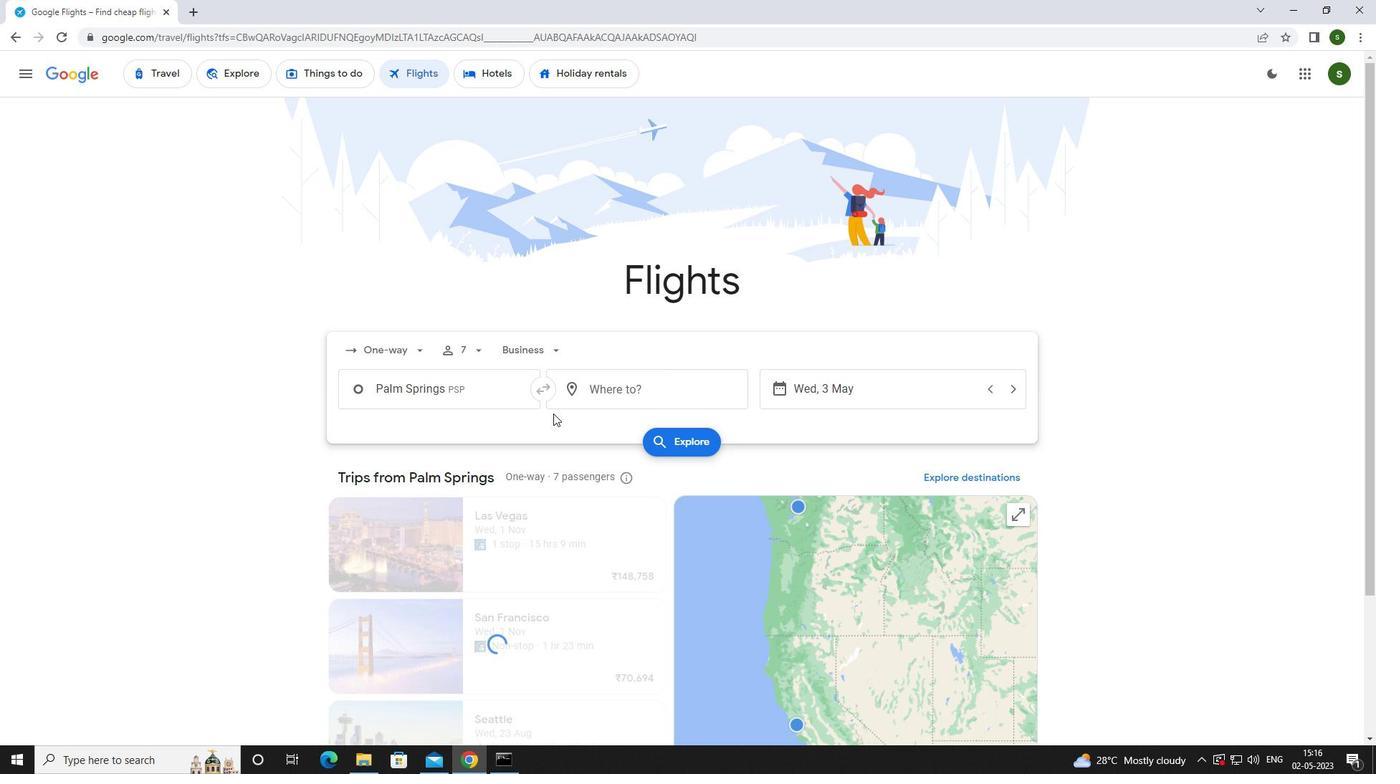 
Action: Mouse pressed left at (590, 394)
Screenshot: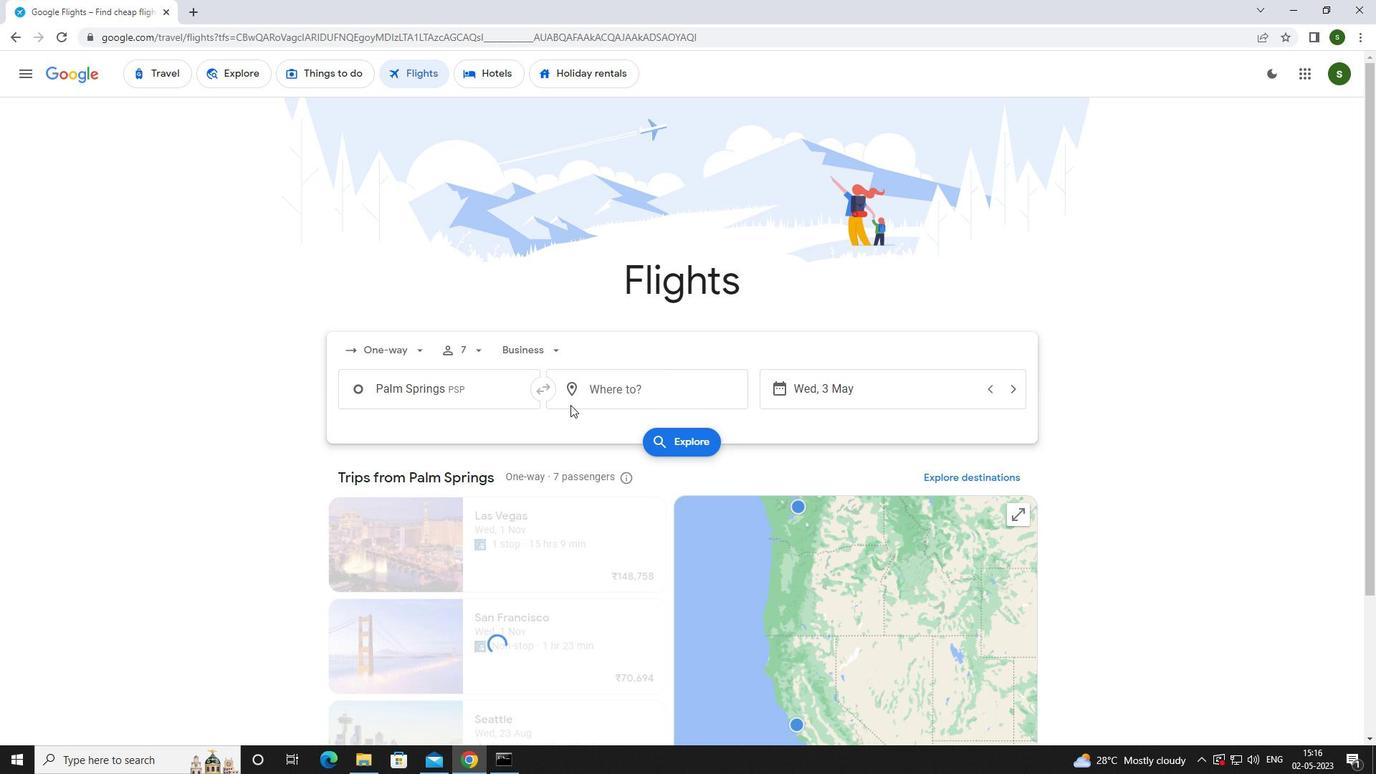 
Action: Mouse moved to (535, 408)
Screenshot: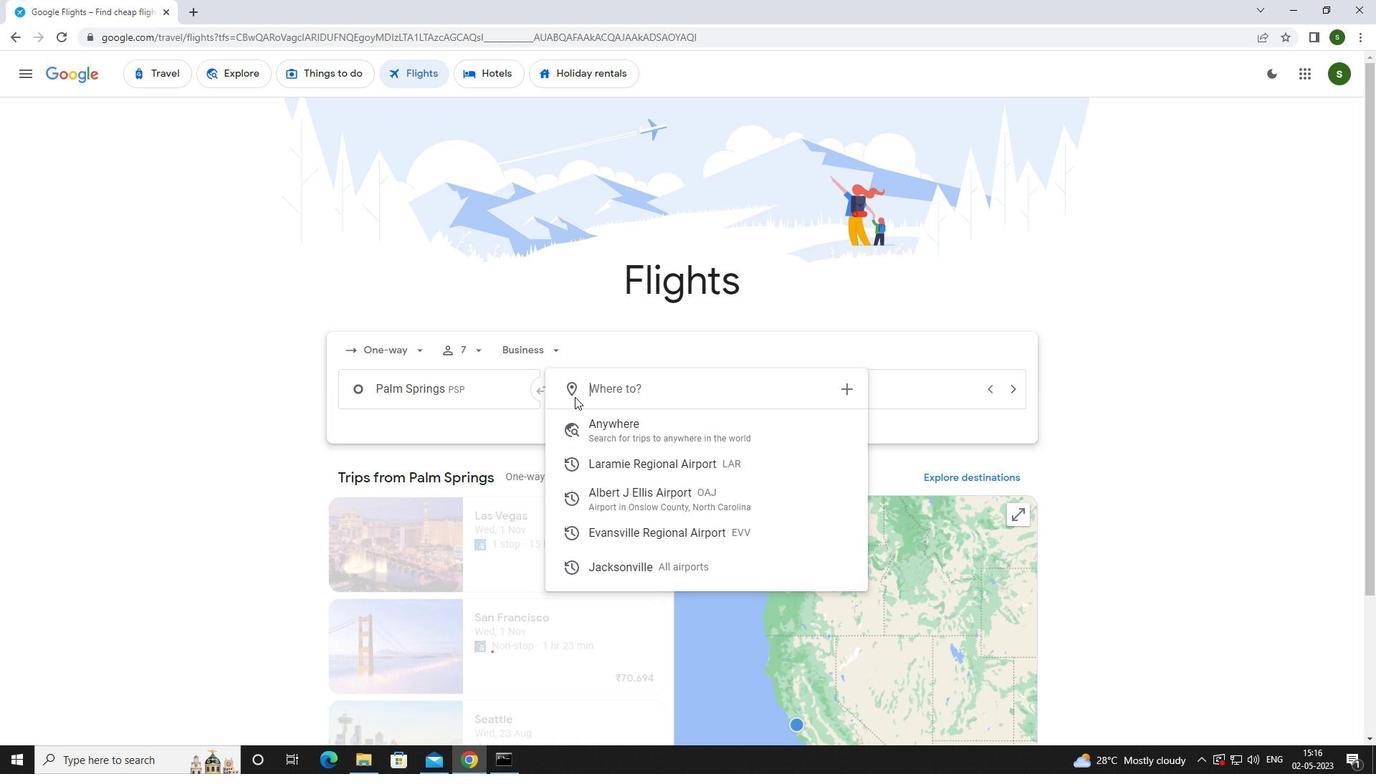 
Action: Key pressed <Key.caps_lock>e<Key.caps_lock>vansv
Screenshot: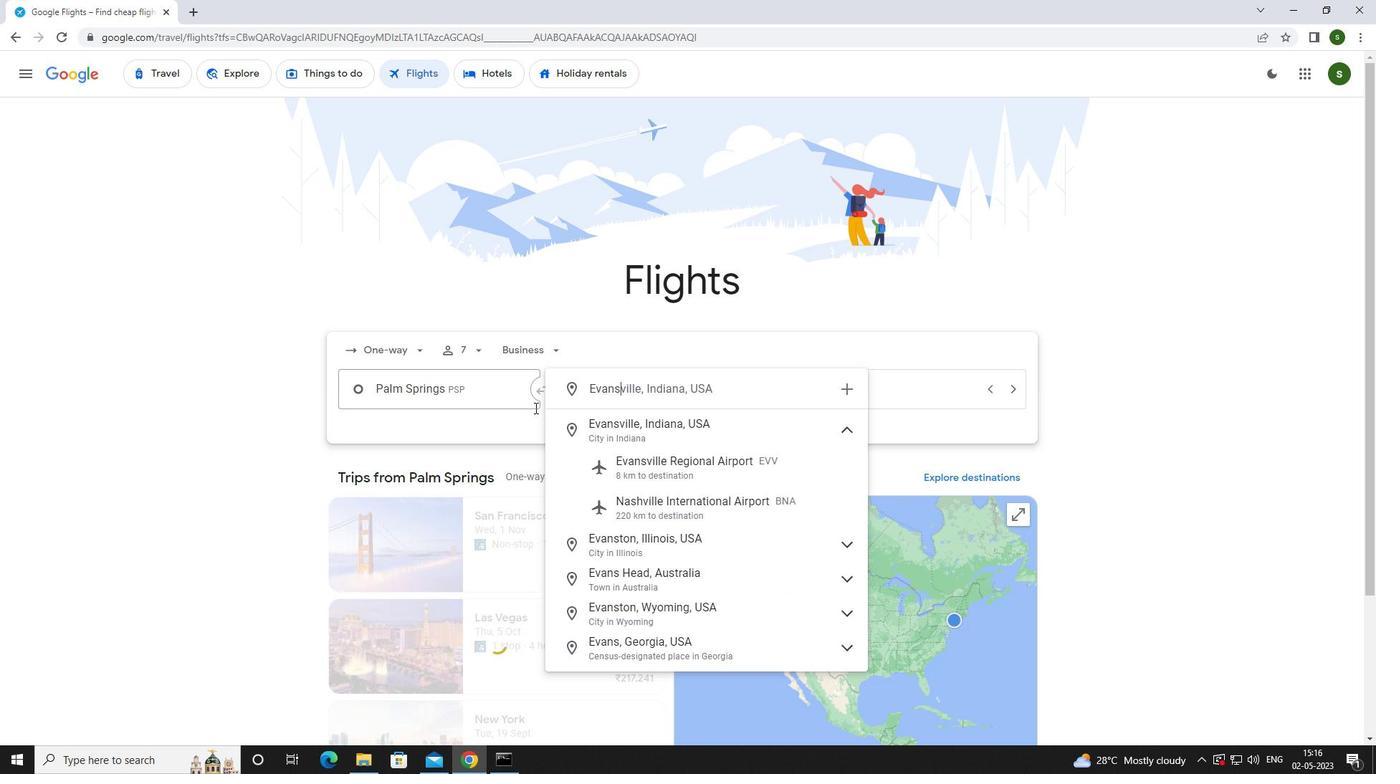 
Action: Mouse moved to (699, 473)
Screenshot: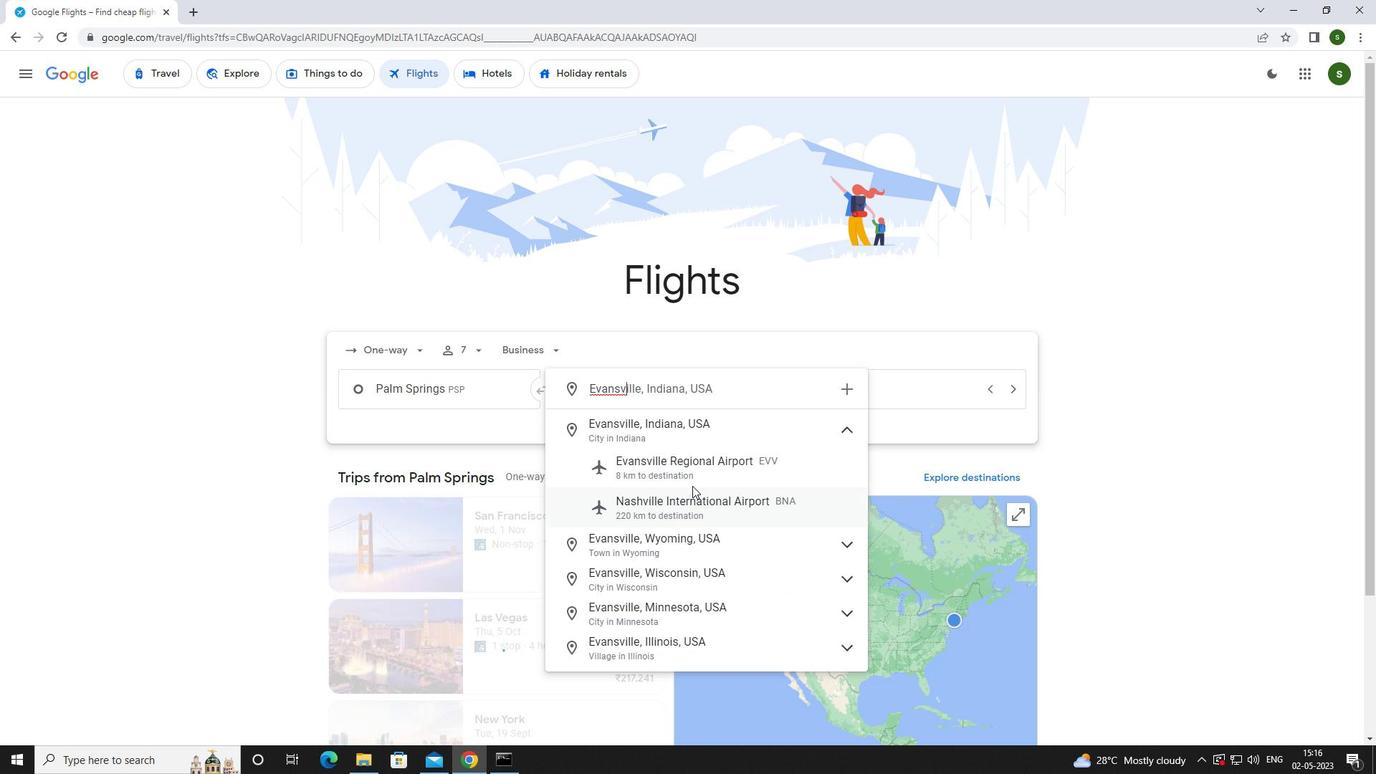 
Action: Mouse pressed left at (699, 473)
Screenshot: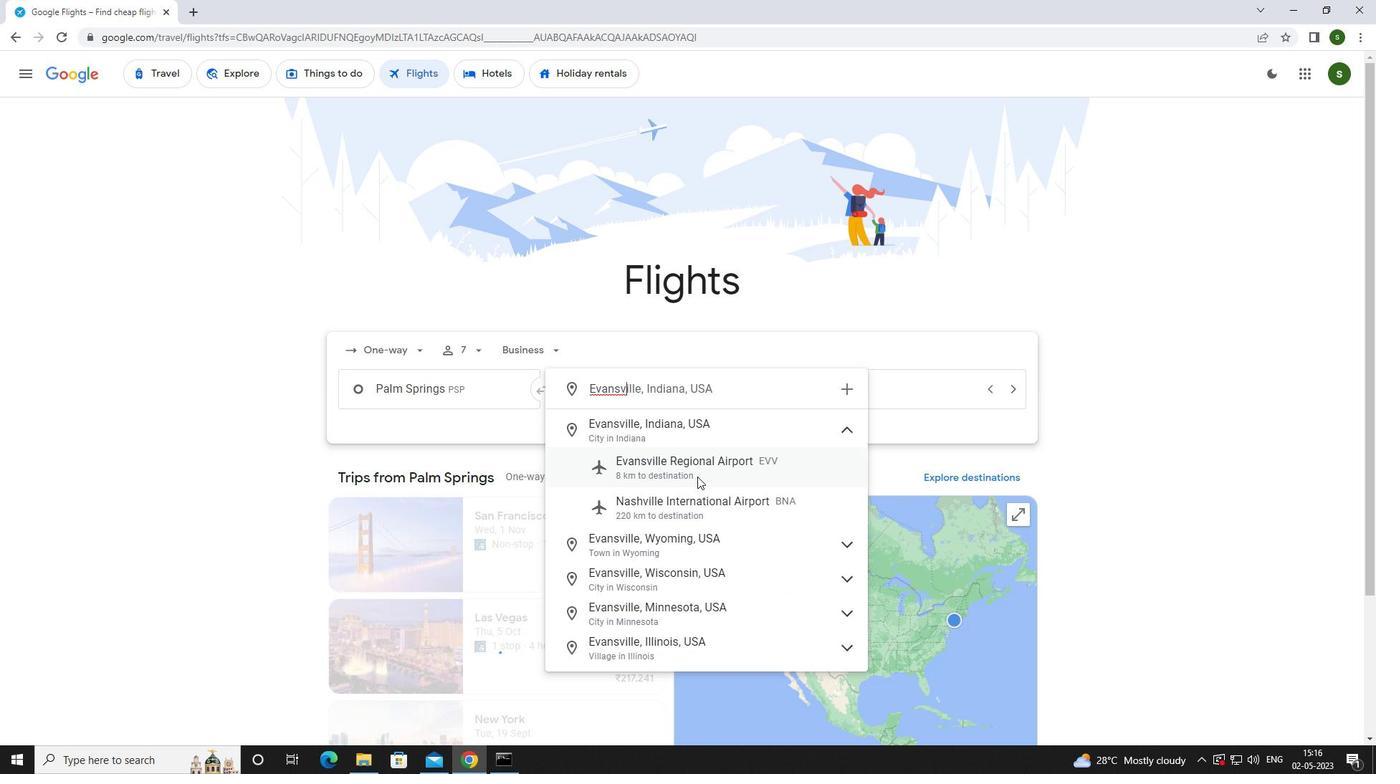 
Action: Mouse moved to (874, 390)
Screenshot: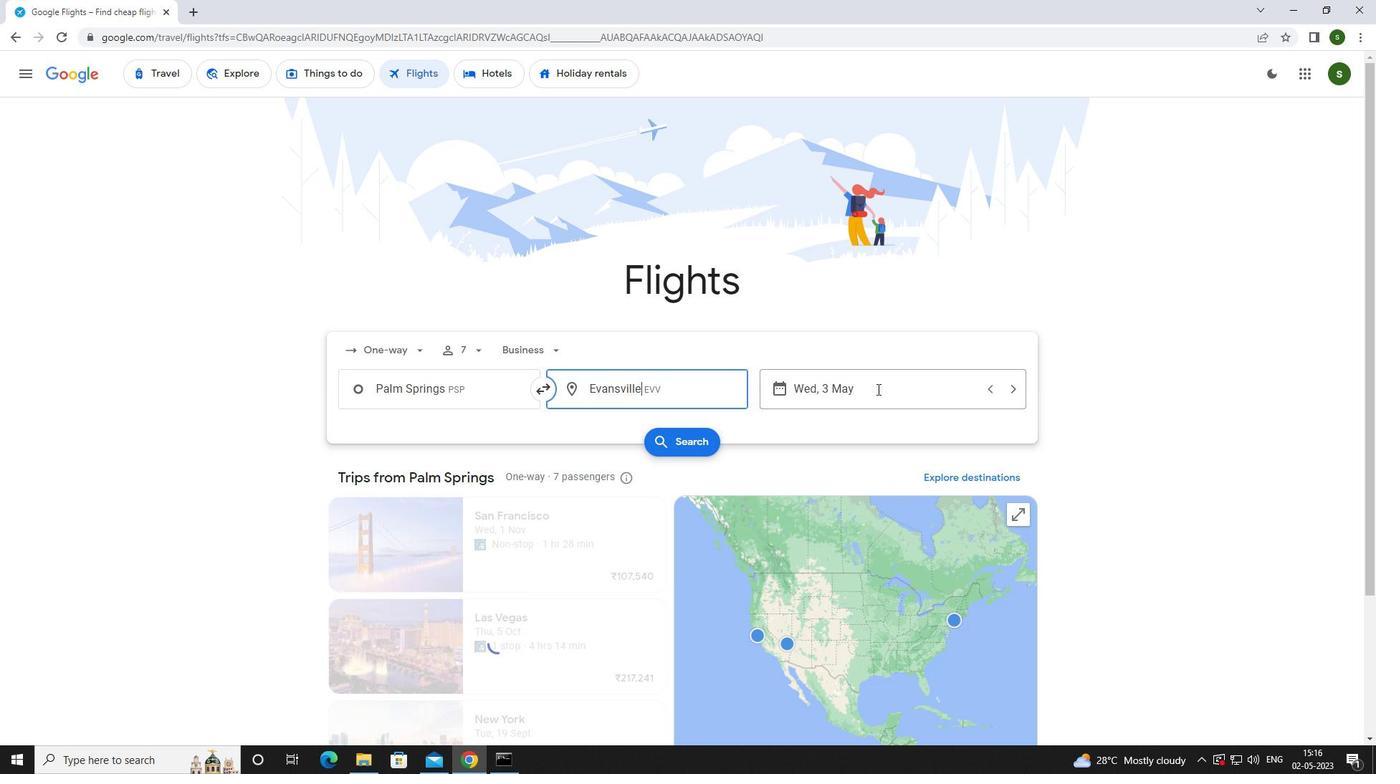 
Action: Mouse pressed left at (874, 390)
Screenshot: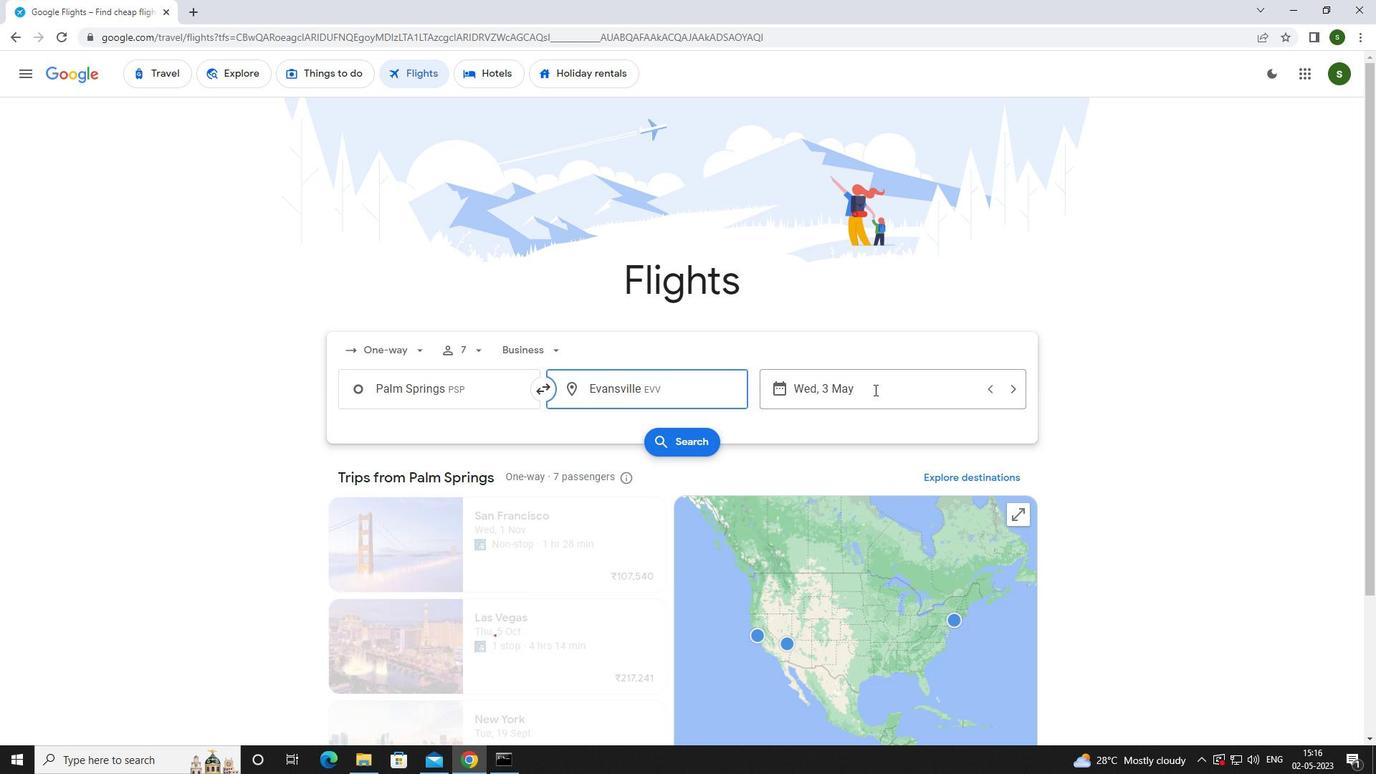 
Action: Mouse moved to (619, 484)
Screenshot: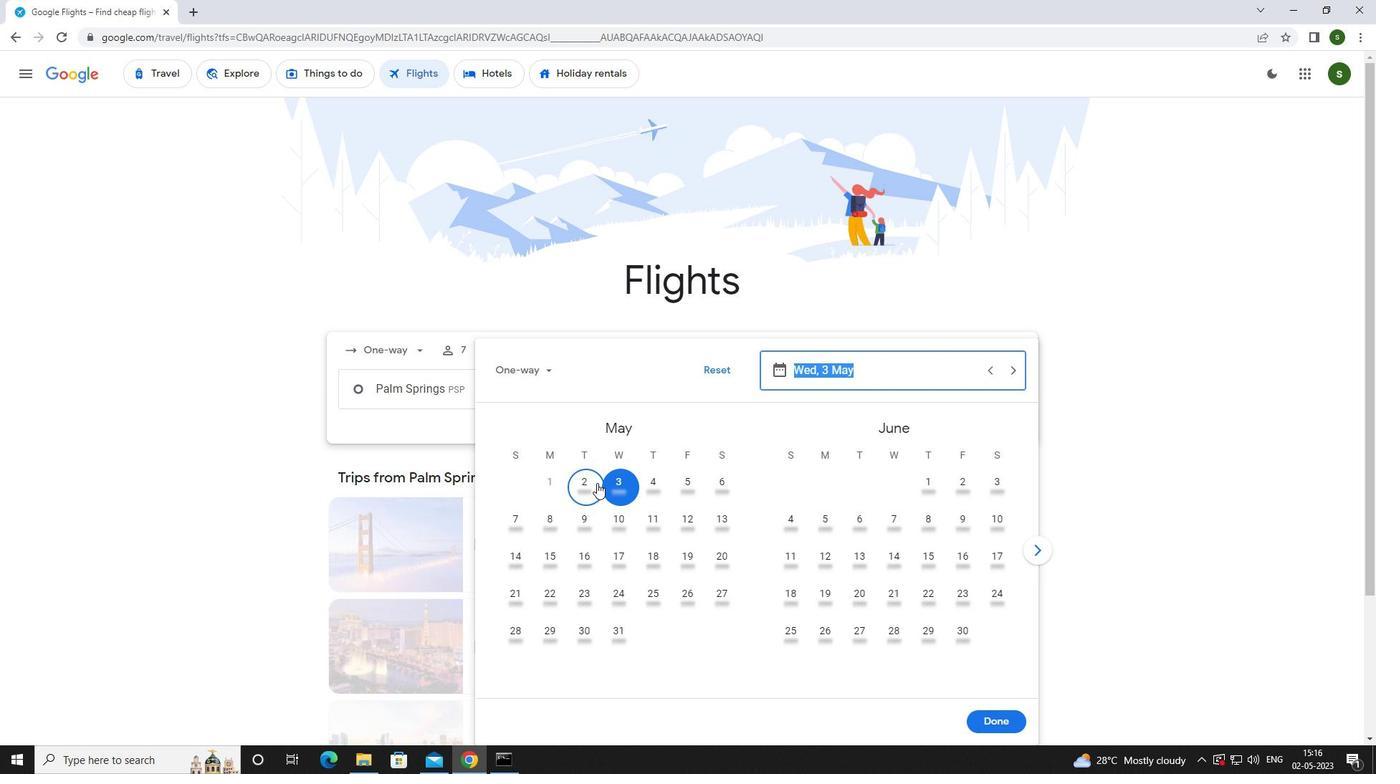 
Action: Mouse pressed left at (619, 484)
Screenshot: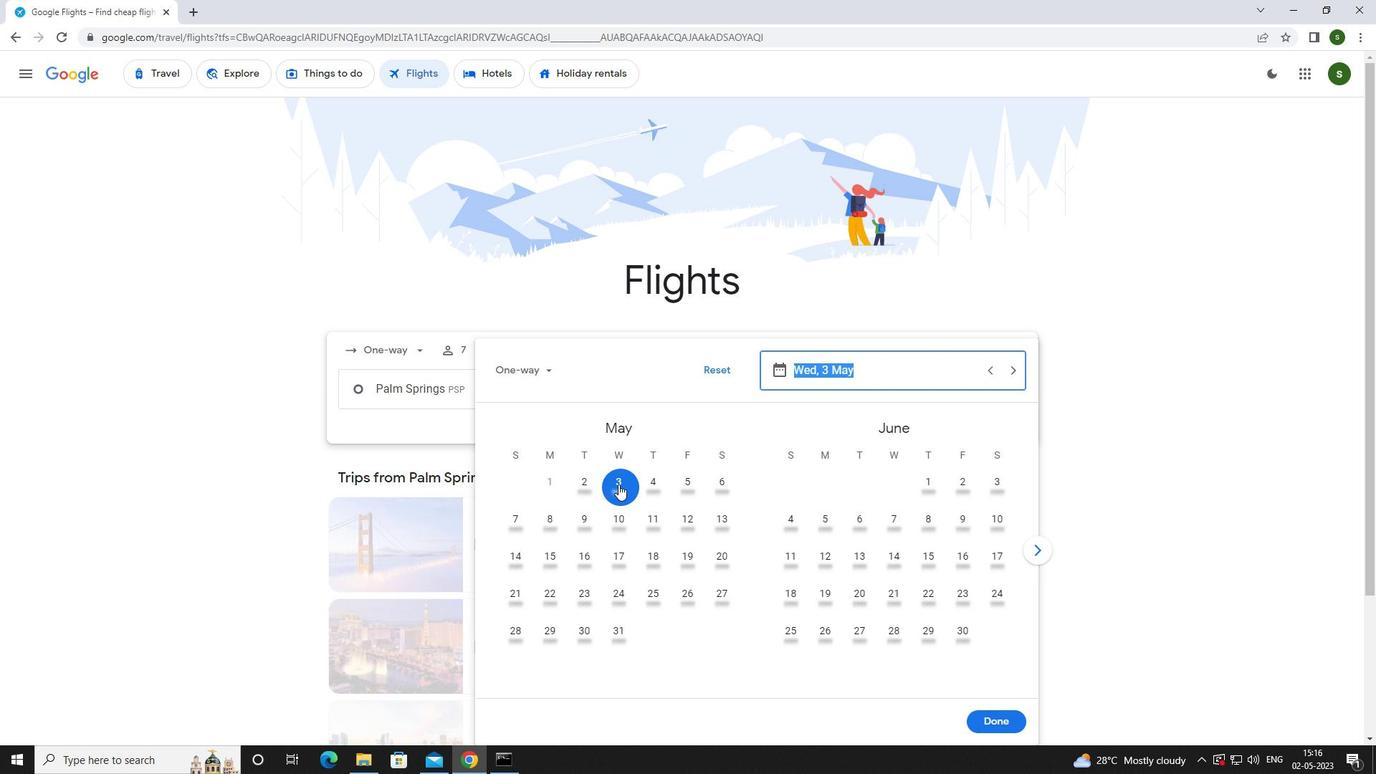 
Action: Mouse moved to (1003, 715)
Screenshot: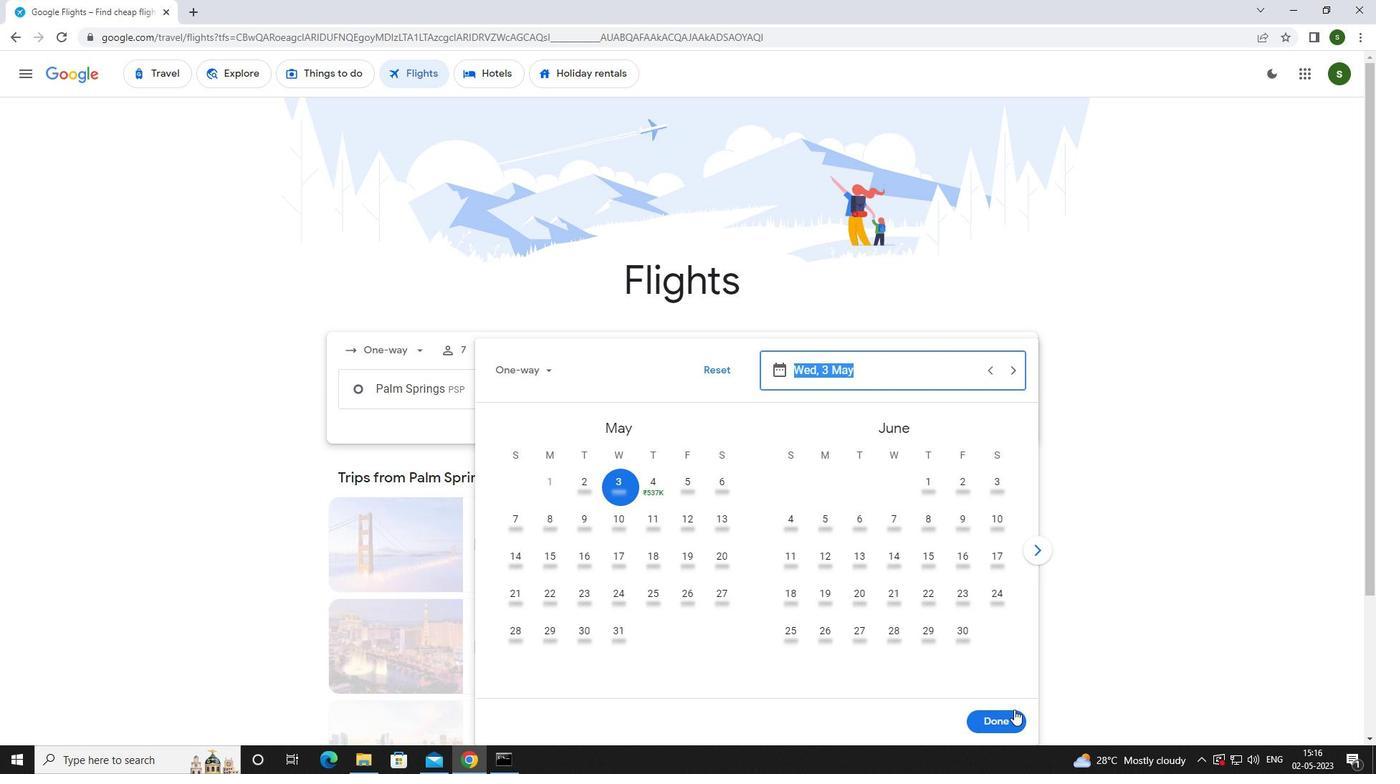 
Action: Mouse pressed left at (1003, 715)
Screenshot: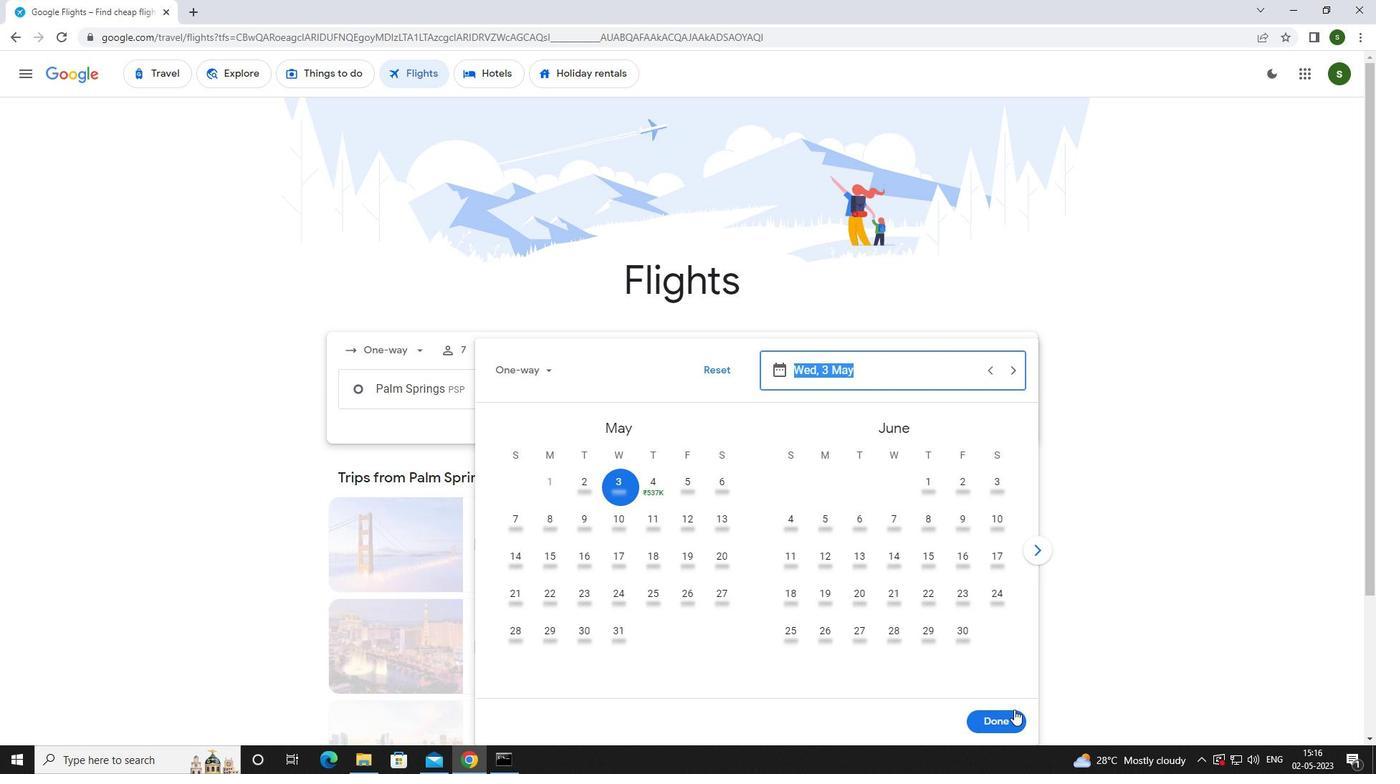 
Action: Mouse moved to (697, 438)
Screenshot: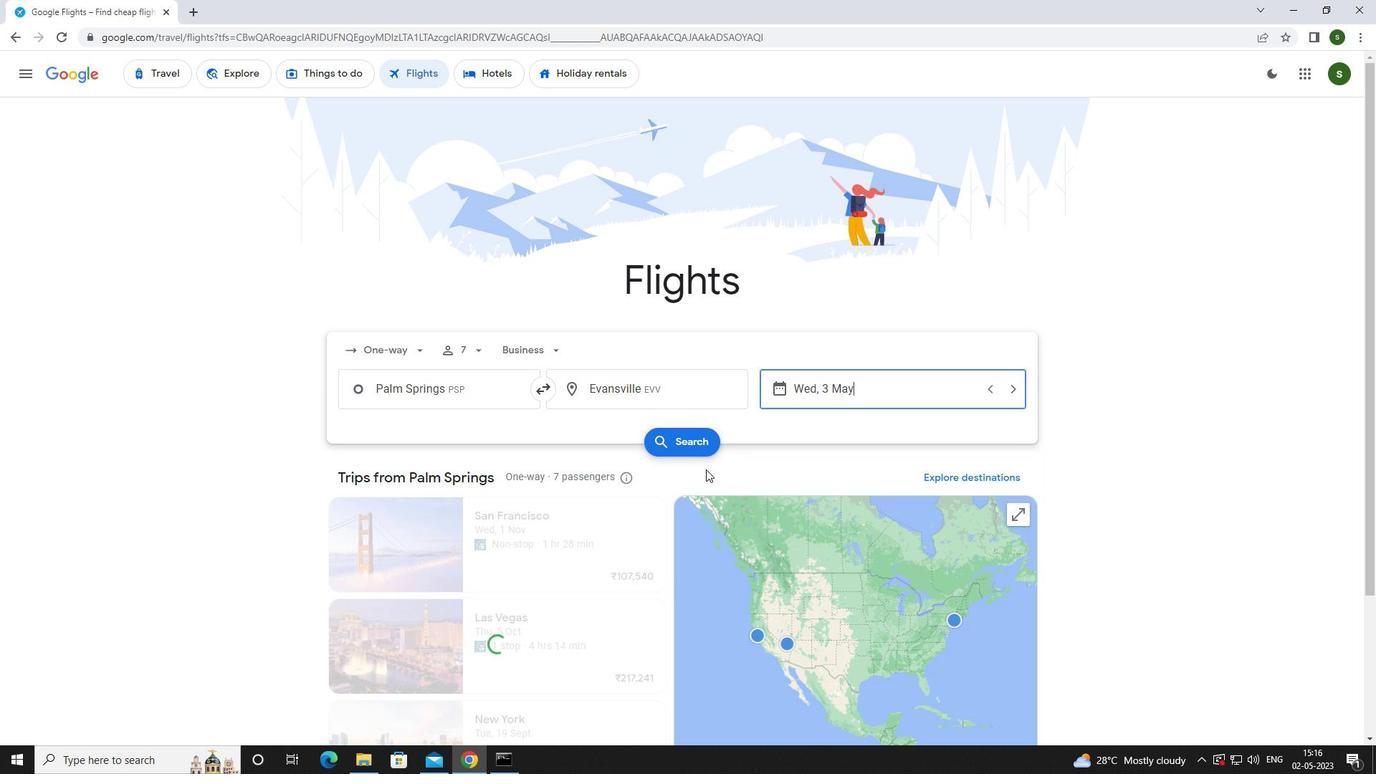 
Action: Mouse pressed left at (697, 438)
Screenshot: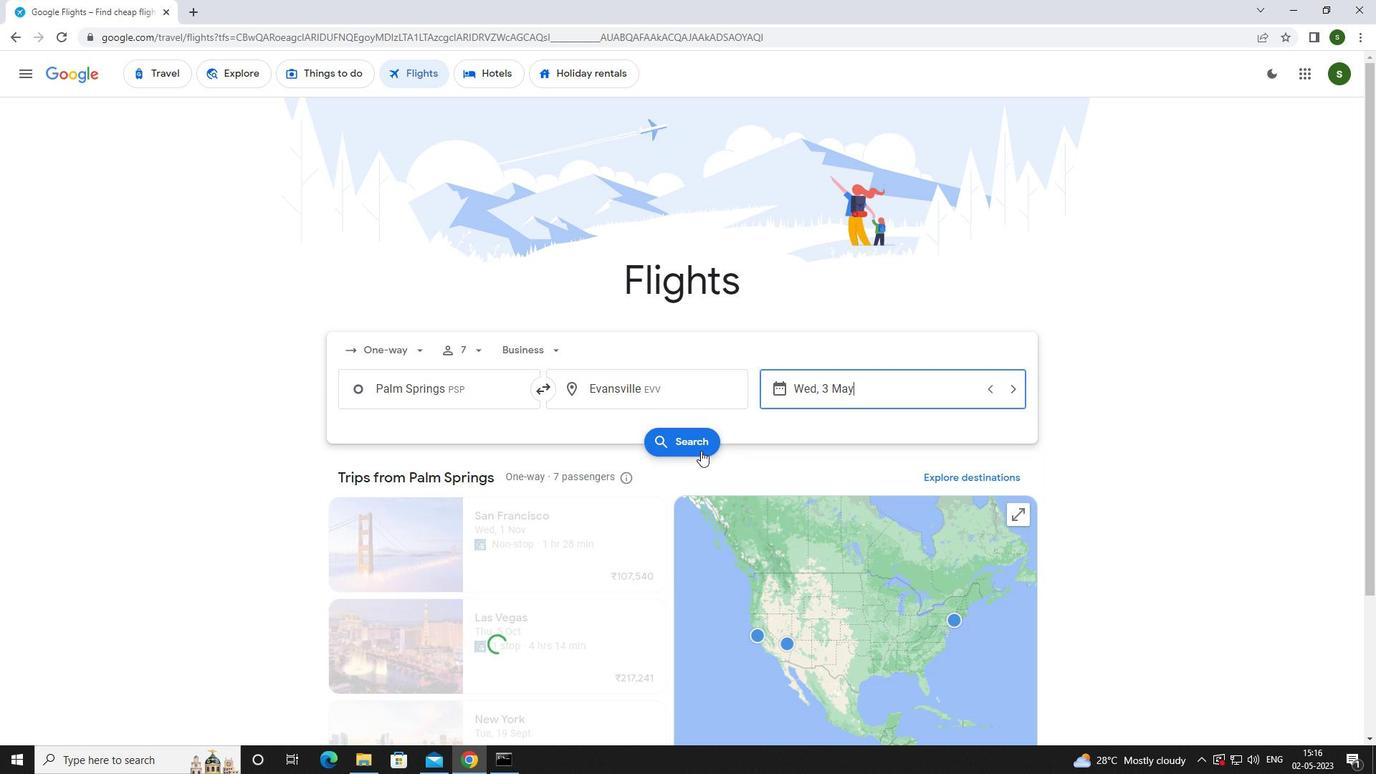 
Action: Mouse moved to (381, 200)
Screenshot: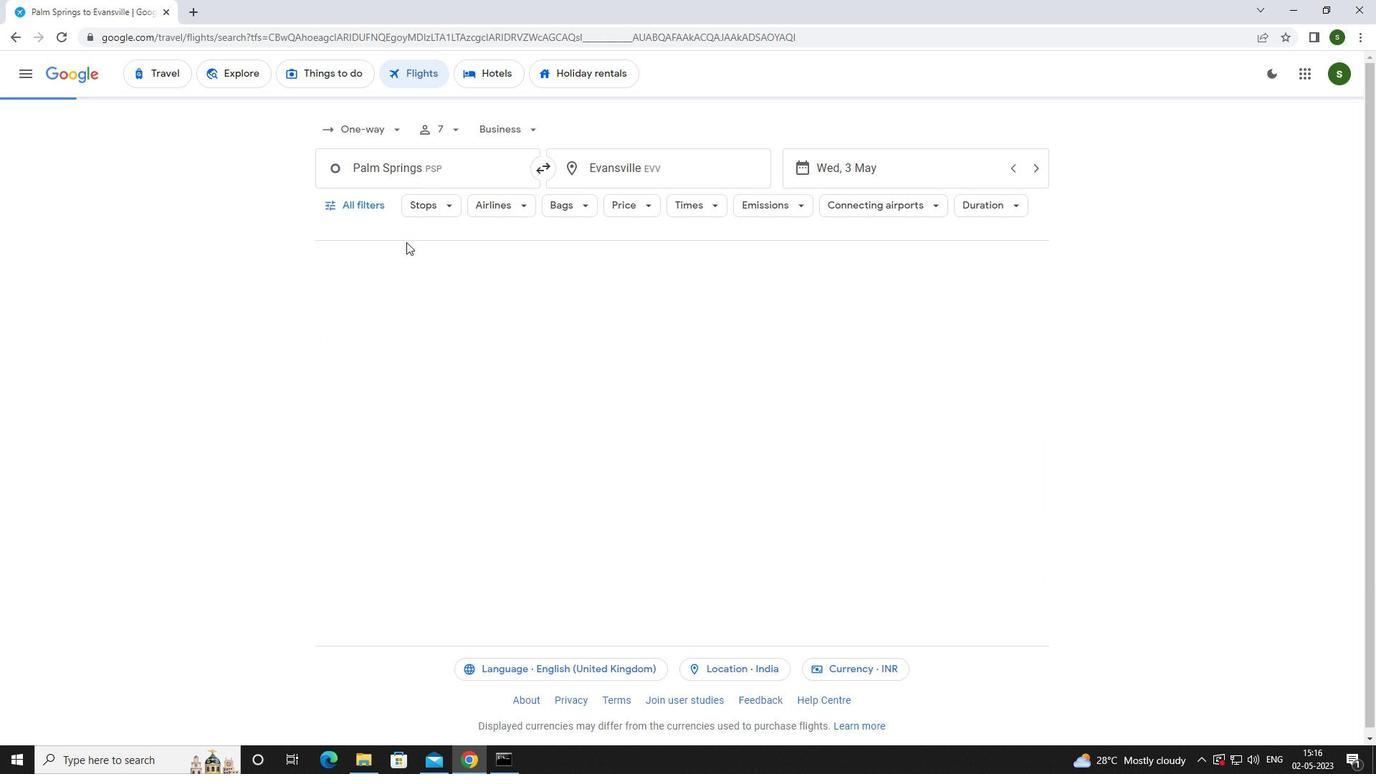 
Action: Mouse pressed left at (381, 200)
Screenshot: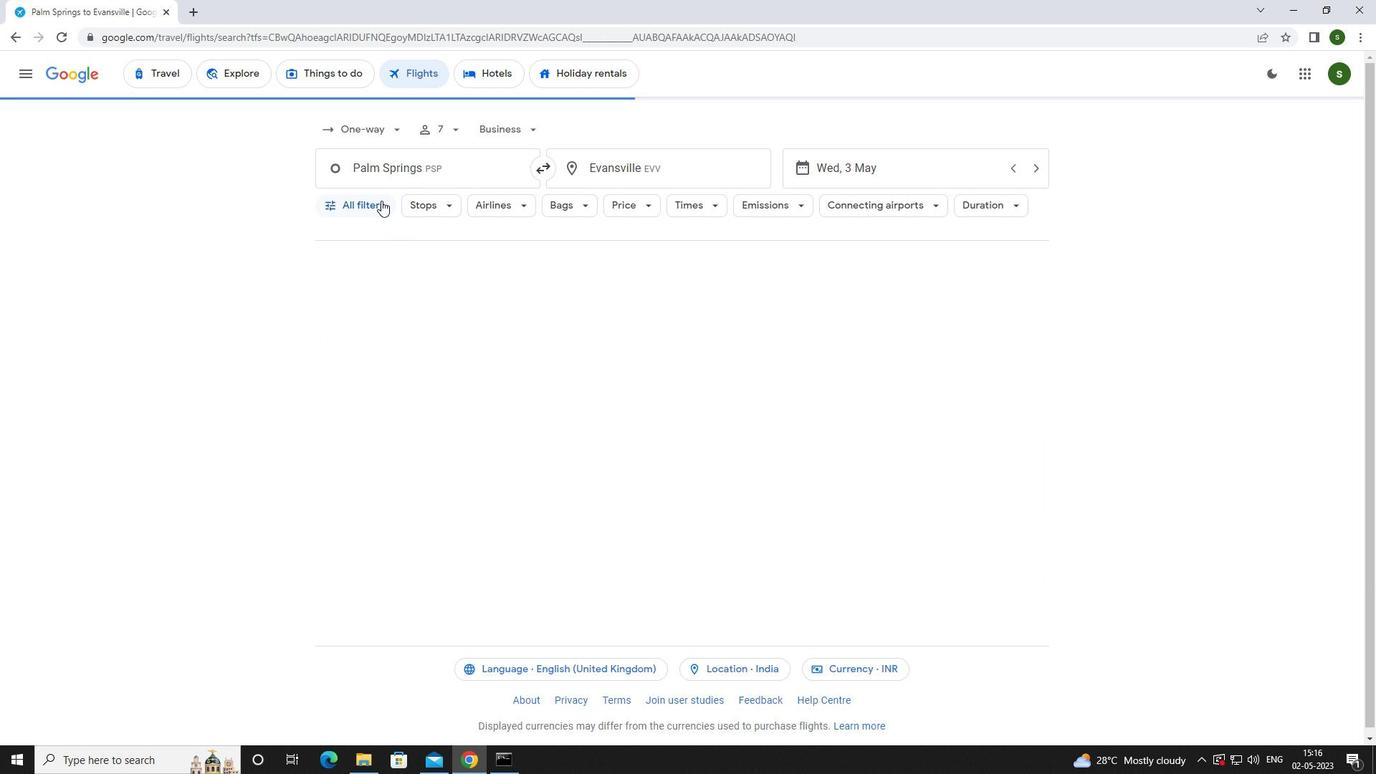 
Action: Mouse moved to (538, 509)
Screenshot: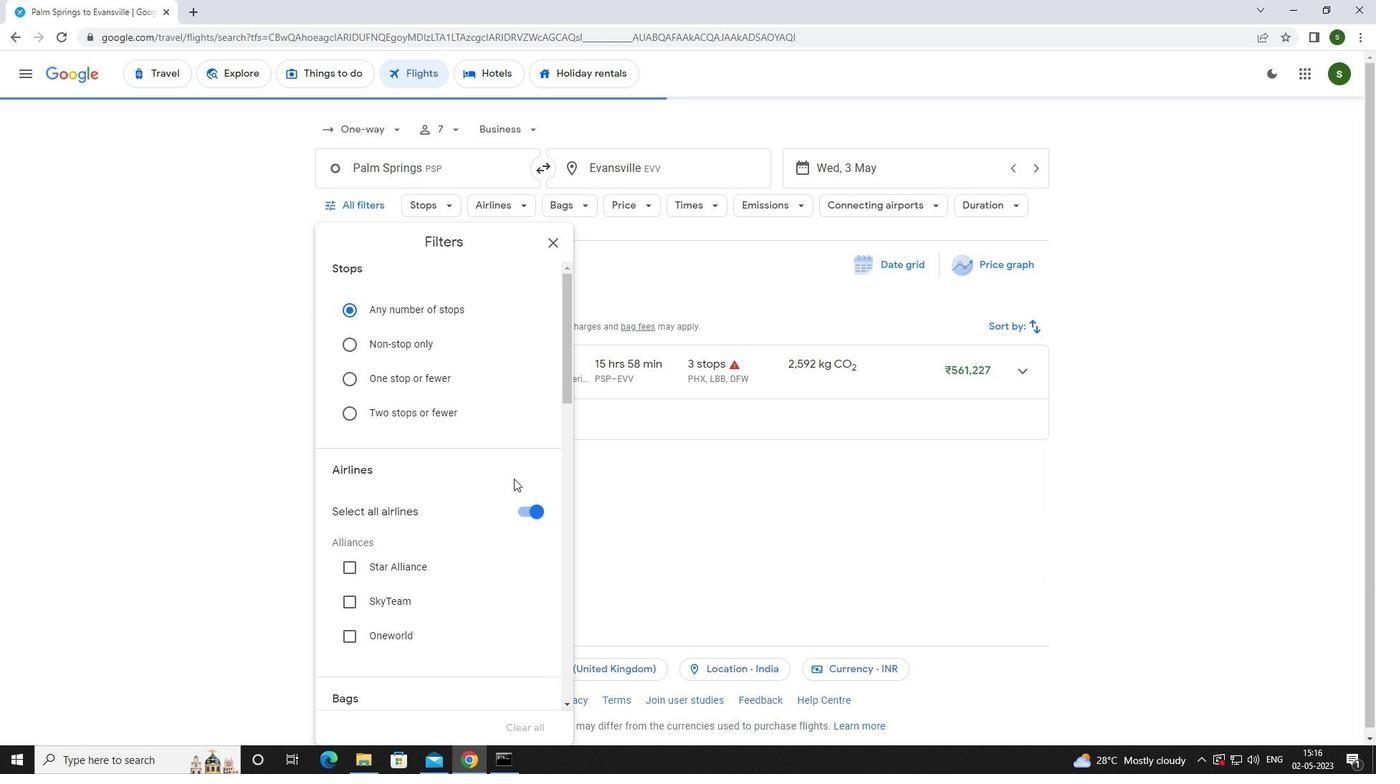 
Action: Mouse pressed left at (538, 509)
Screenshot: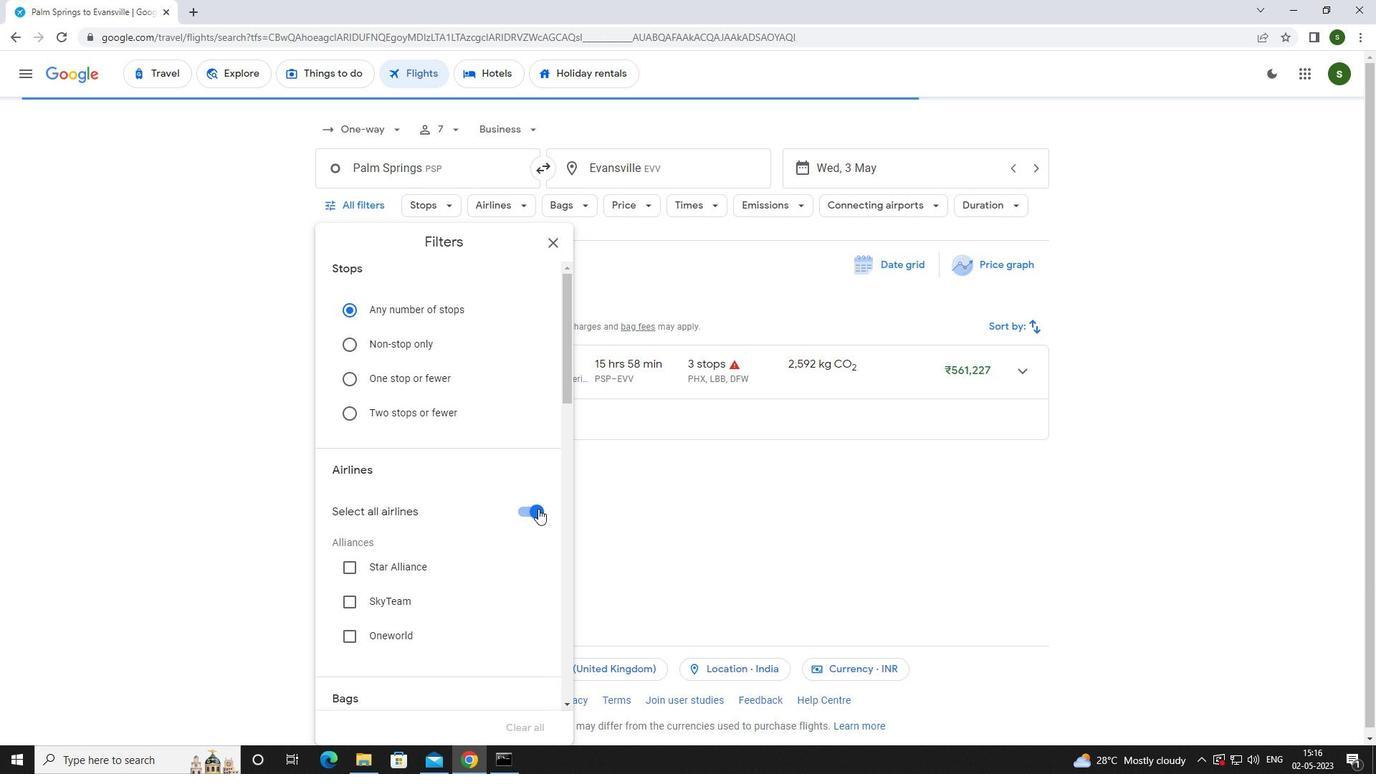 
Action: Mouse moved to (500, 447)
Screenshot: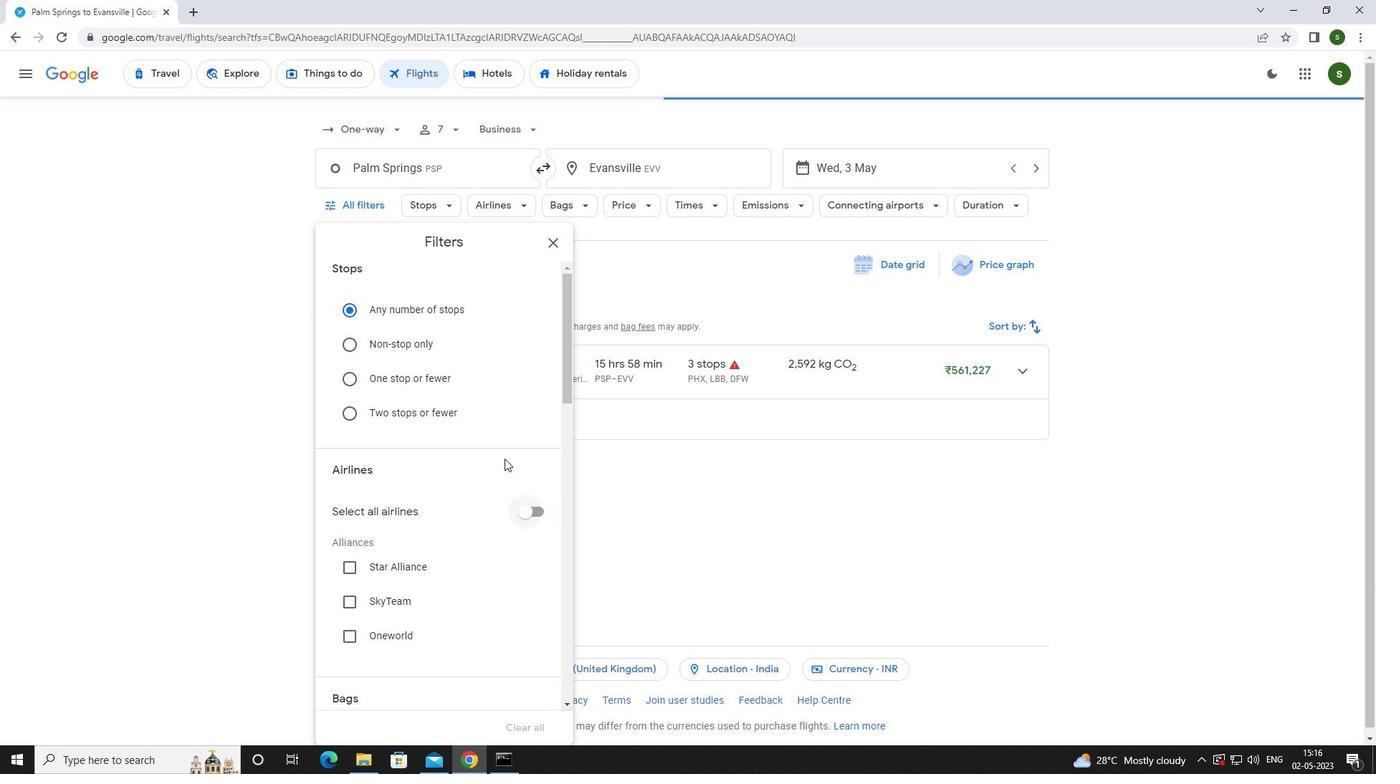 
Action: Mouse scrolled (500, 446) with delta (0, 0)
Screenshot: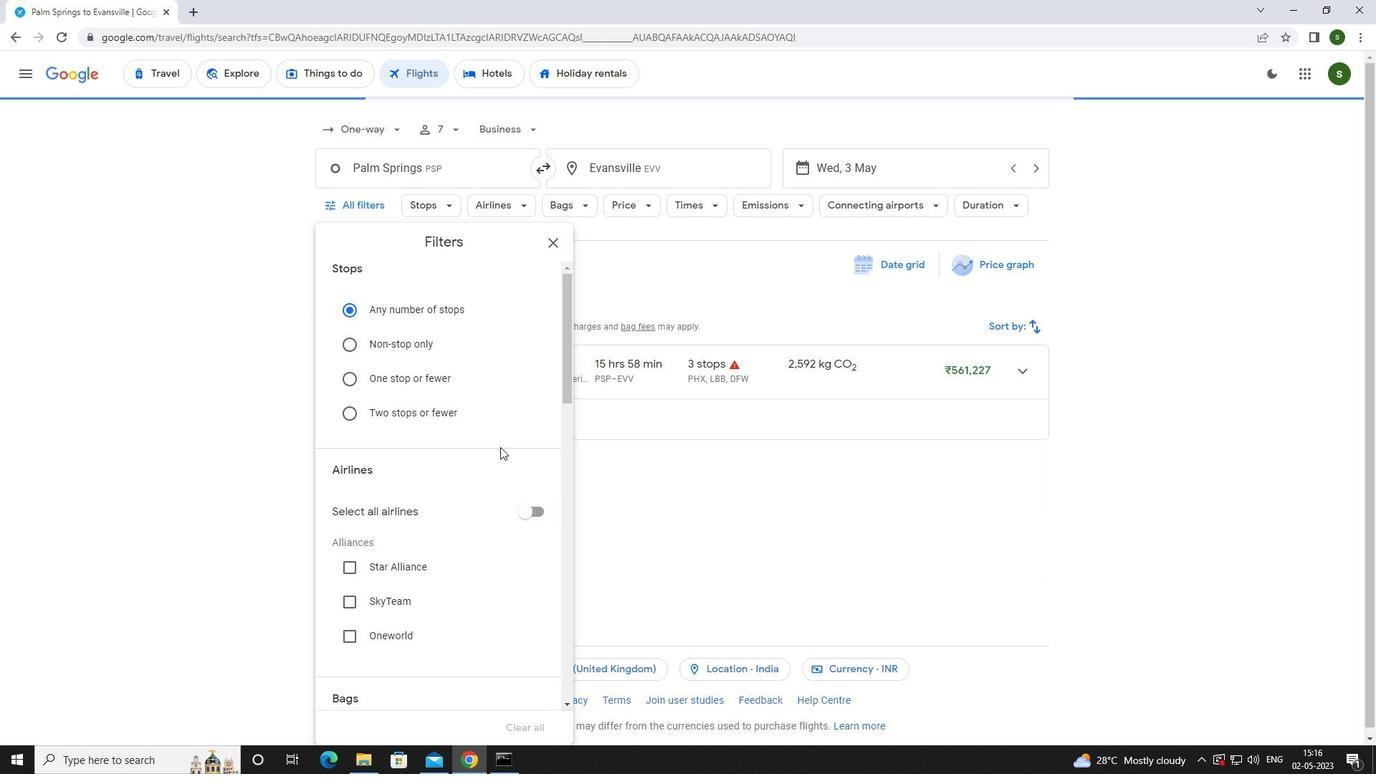 
Action: Mouse scrolled (500, 446) with delta (0, 0)
Screenshot: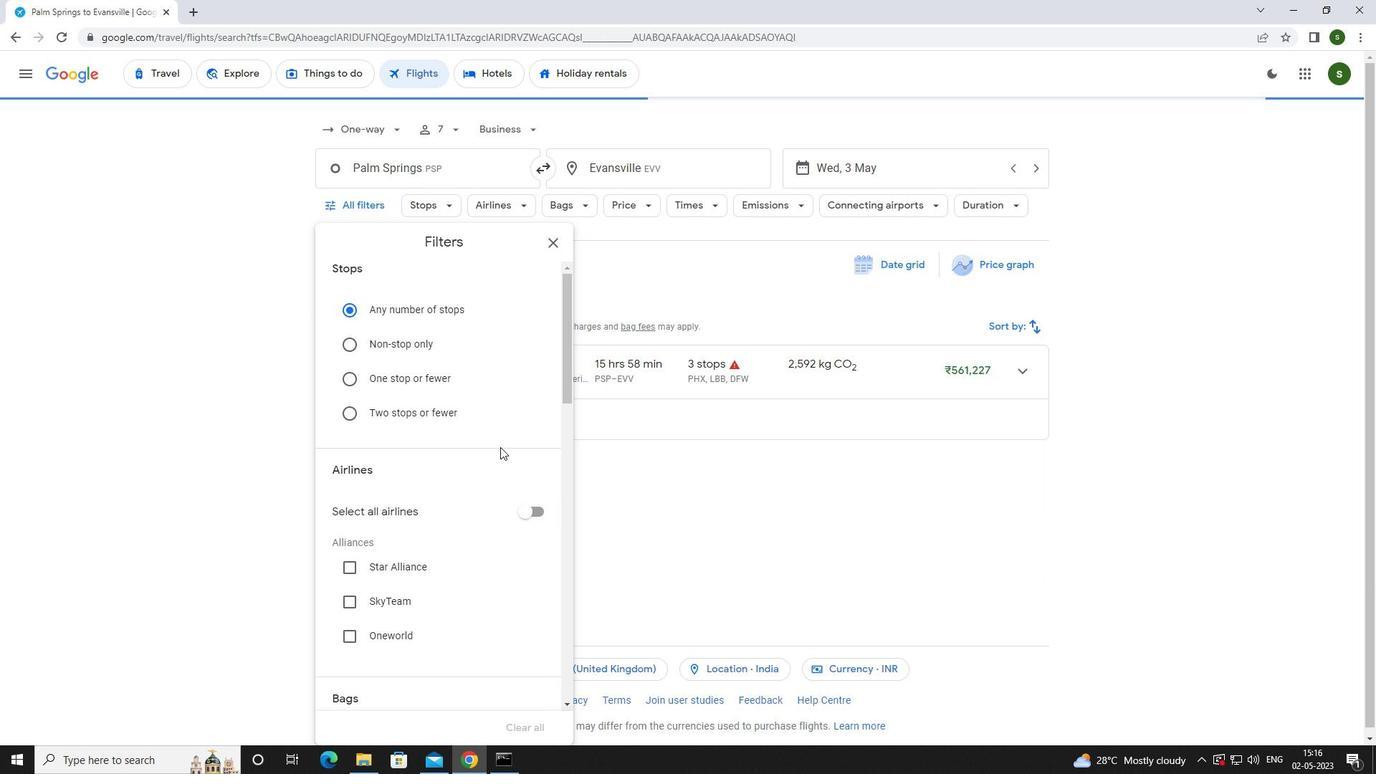 
Action: Mouse moved to (539, 369)
Screenshot: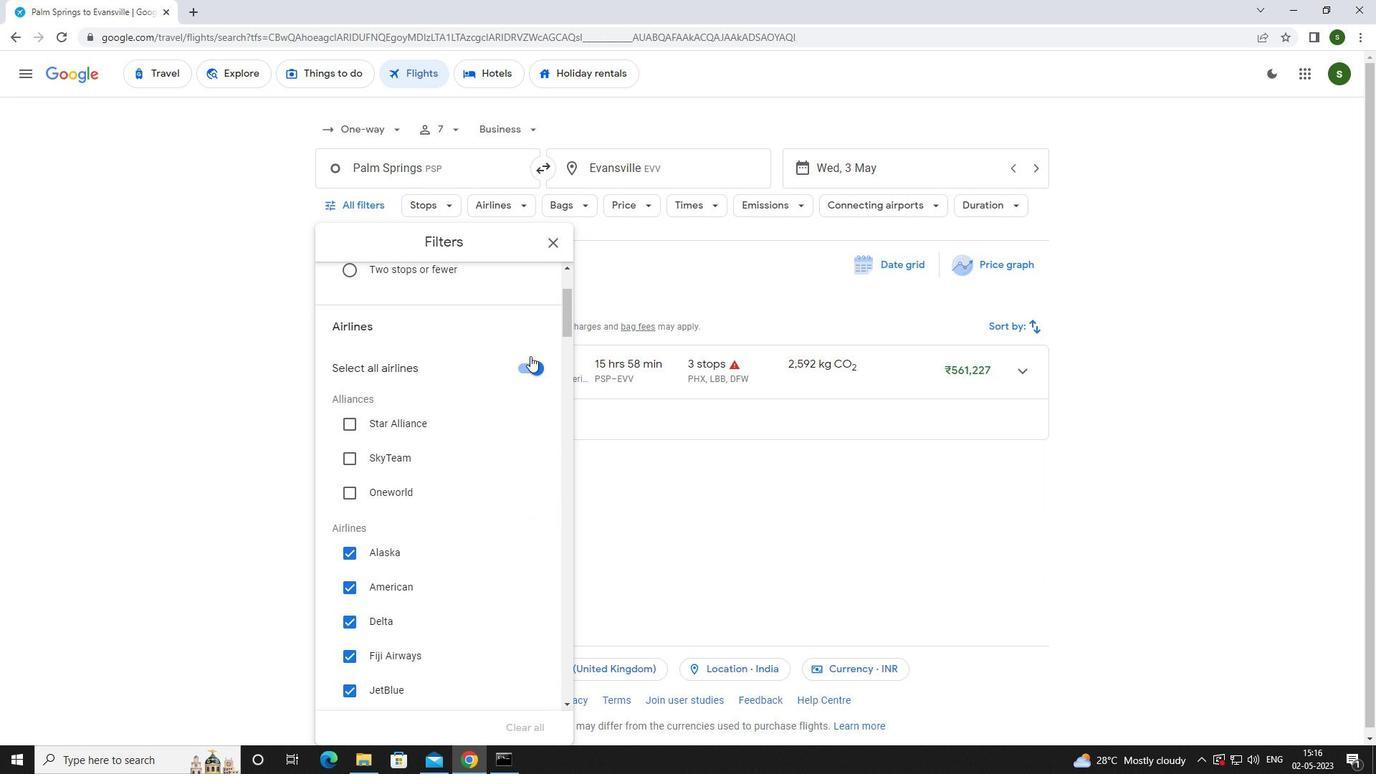 
Action: Mouse pressed left at (539, 369)
Screenshot: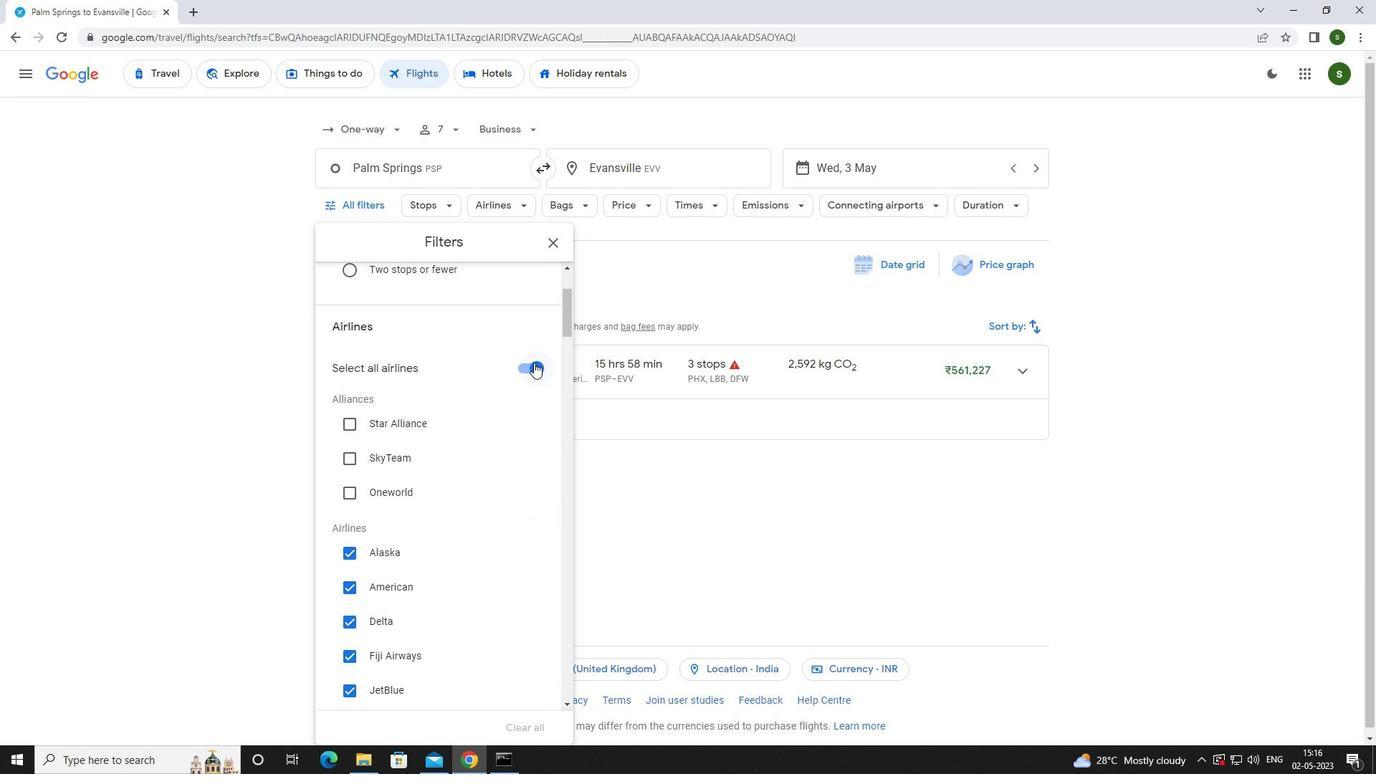 
Action: Mouse moved to (473, 389)
Screenshot: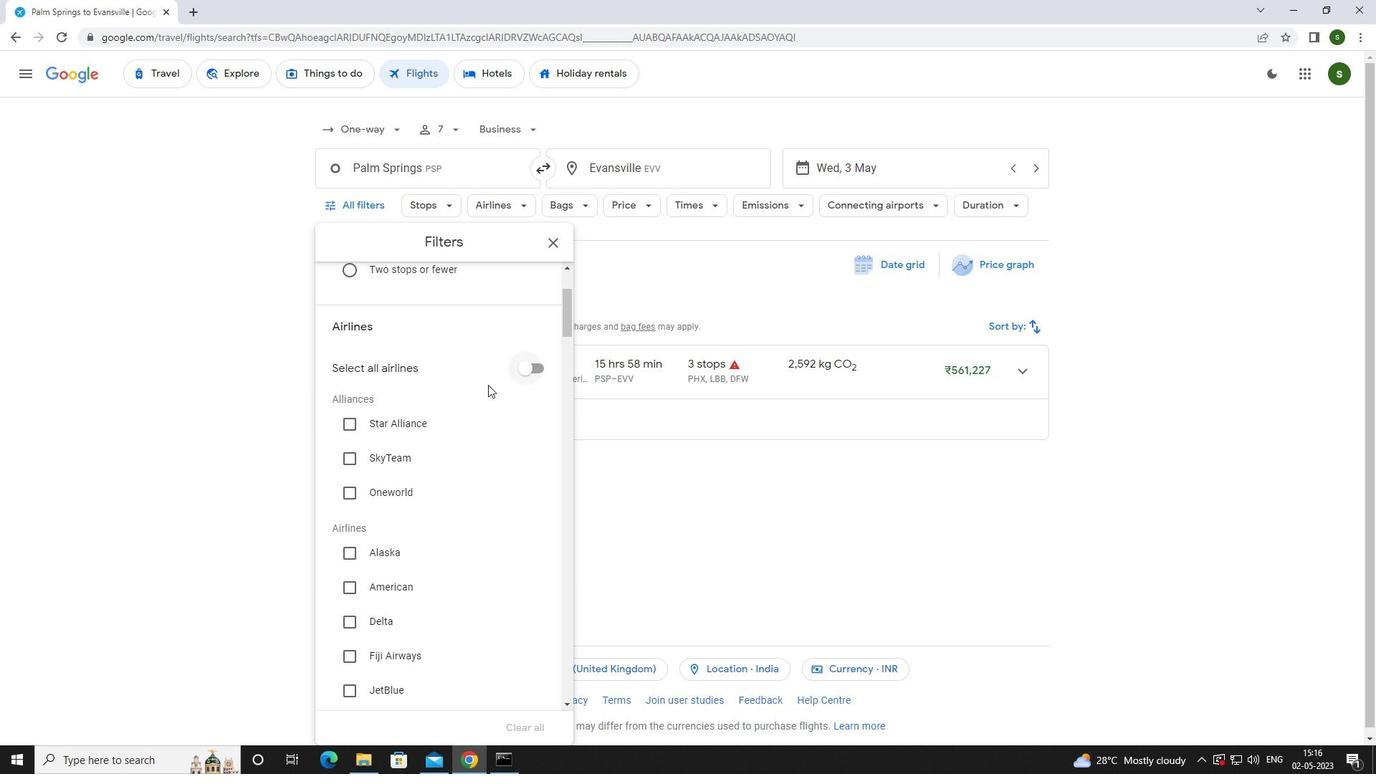 
Action: Mouse scrolled (473, 388) with delta (0, 0)
Screenshot: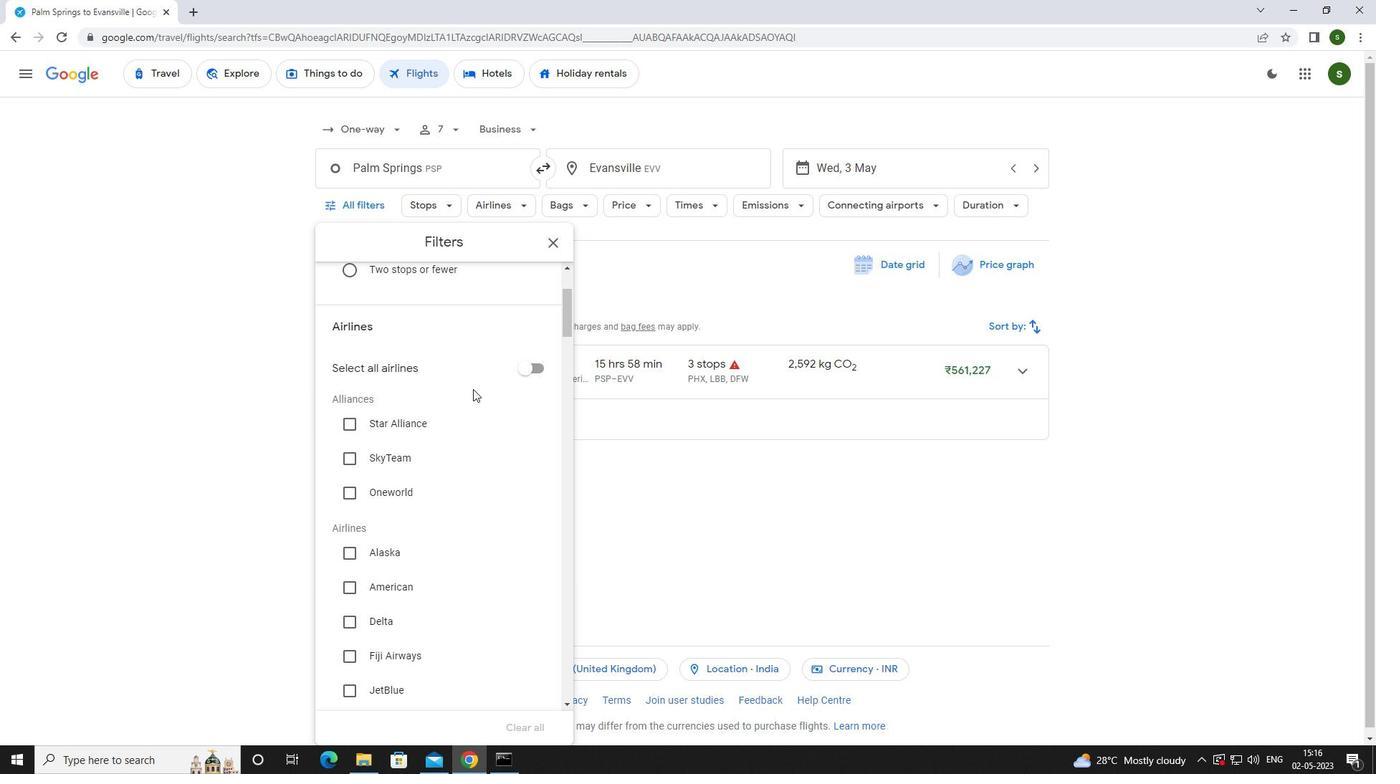 
Action: Mouse scrolled (473, 388) with delta (0, 0)
Screenshot: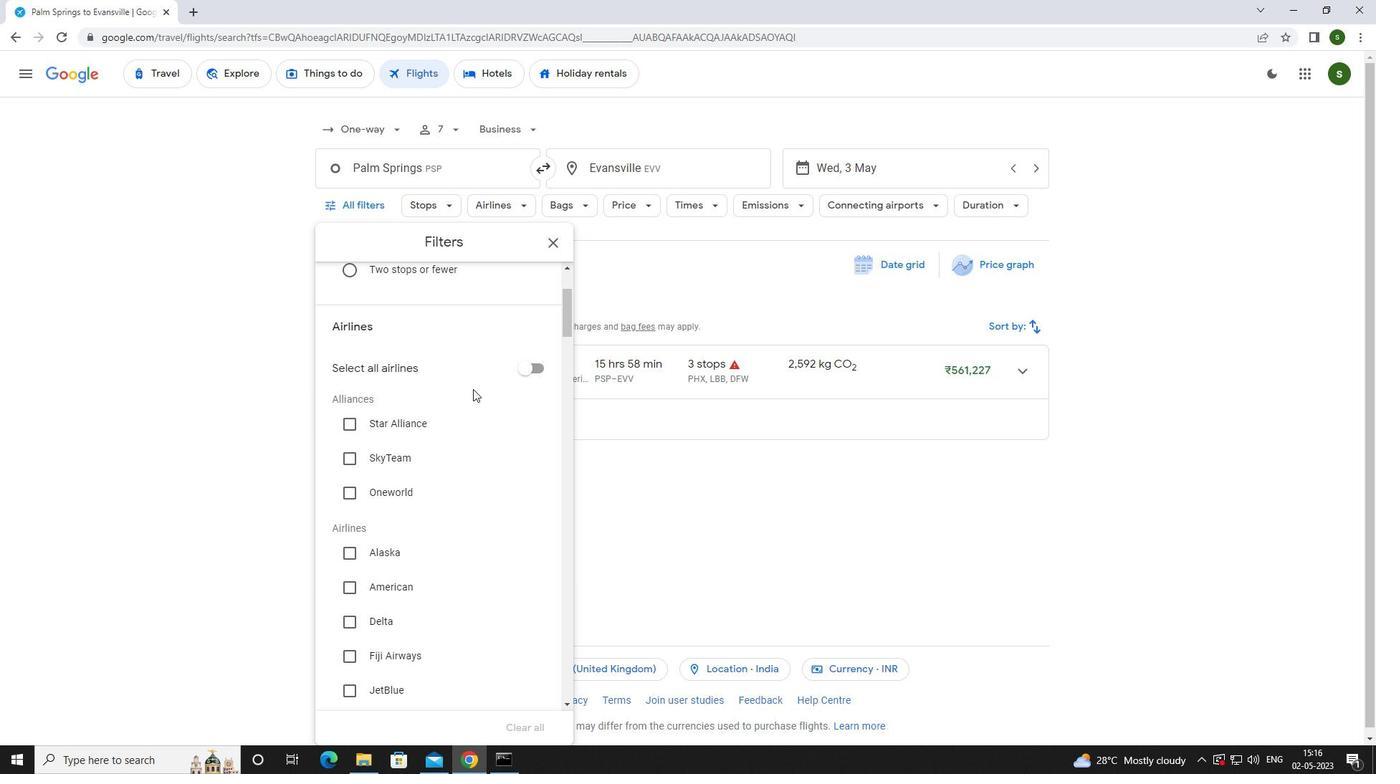 
Action: Mouse moved to (401, 443)
Screenshot: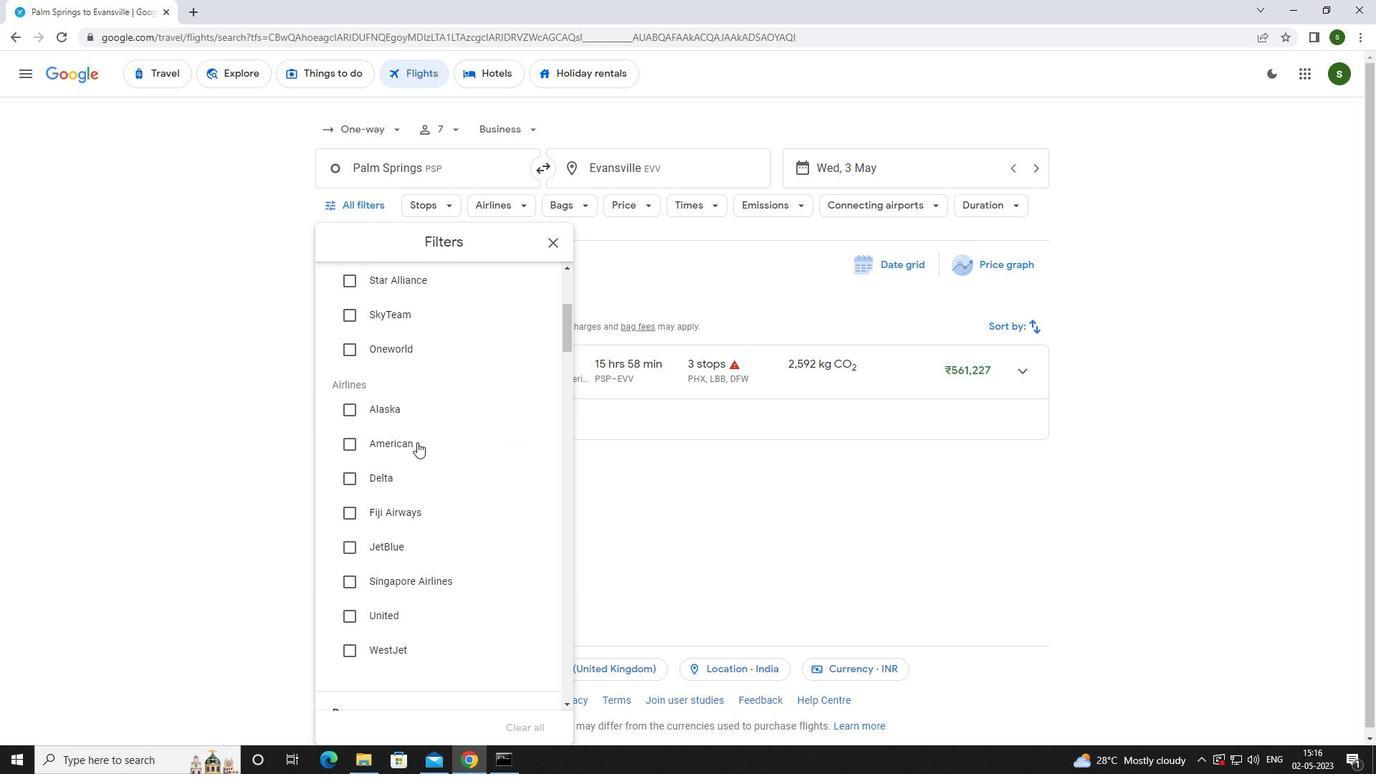 
Action: Mouse pressed left at (401, 443)
Screenshot: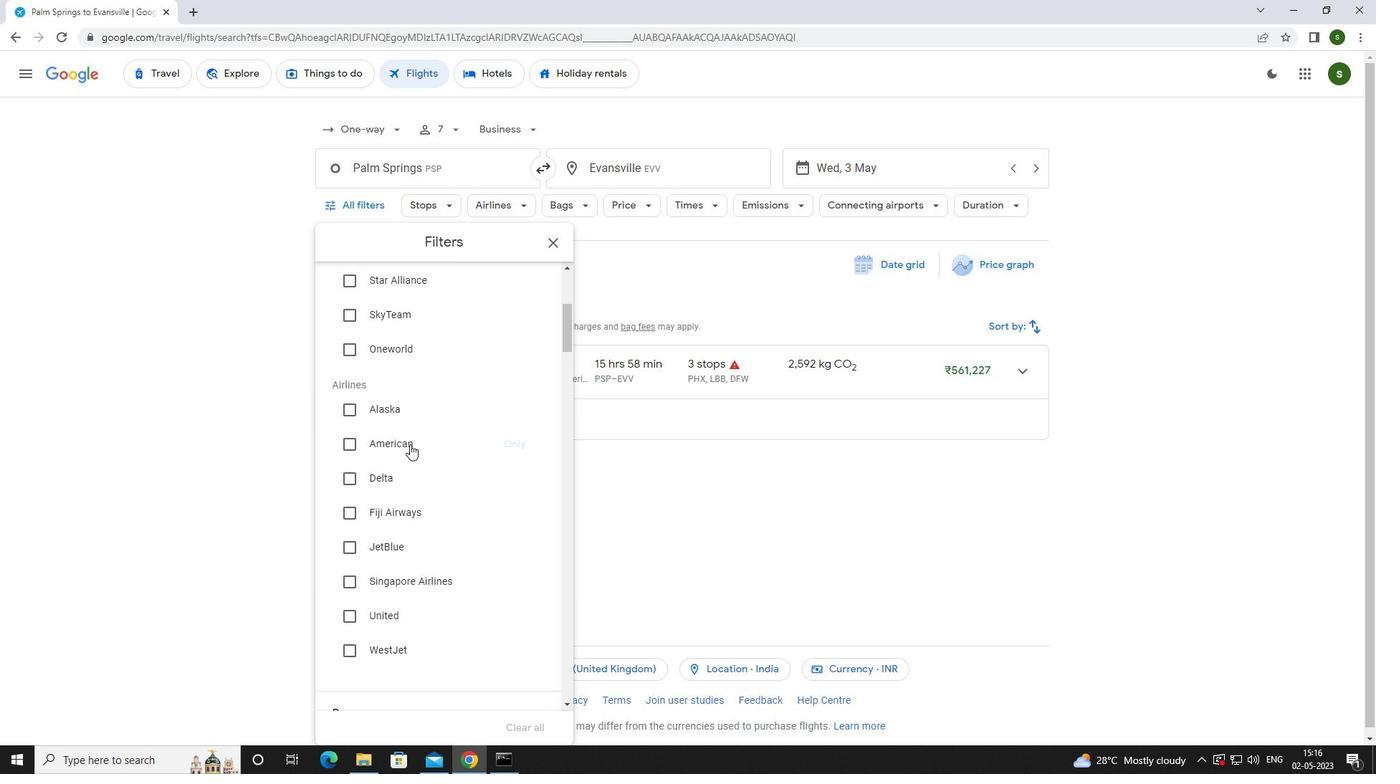 
Action: Mouse moved to (448, 422)
Screenshot: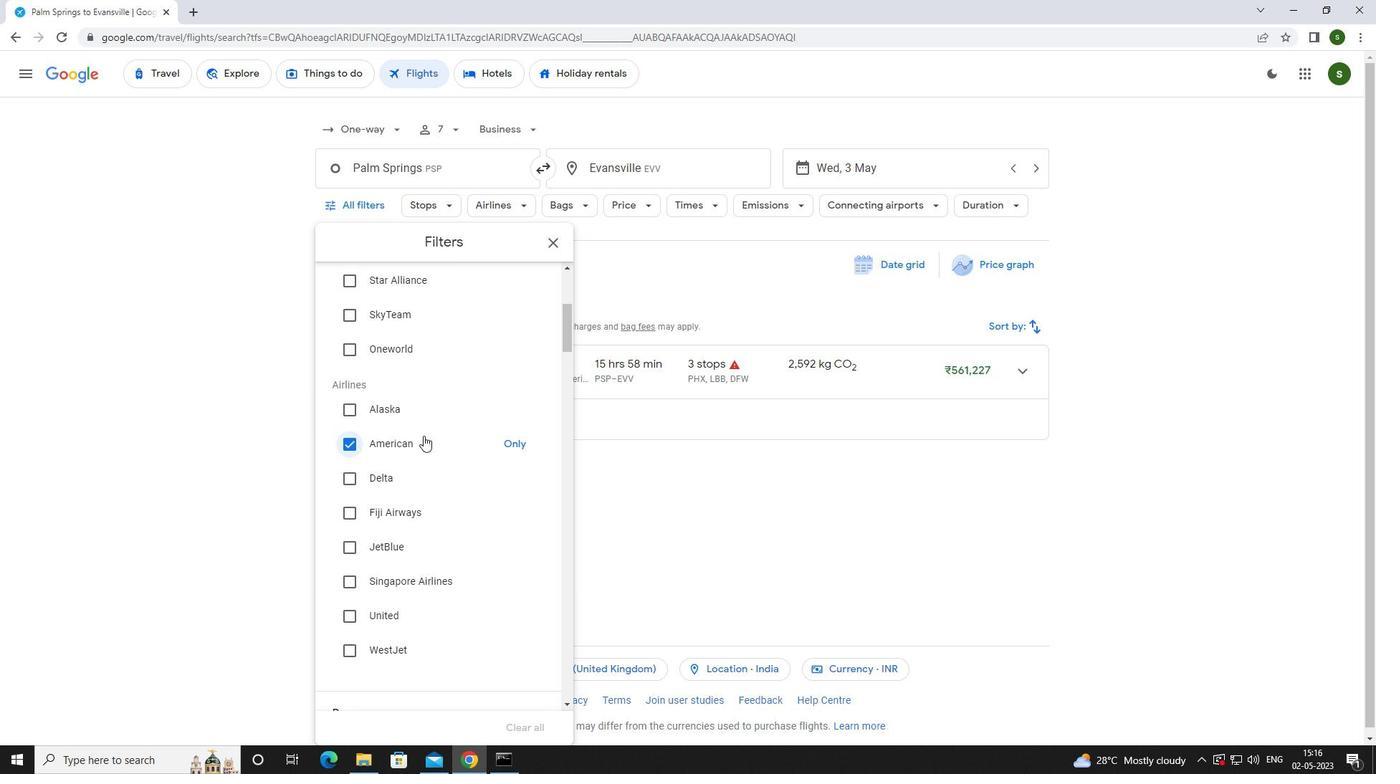 
Action: Mouse scrolled (448, 421) with delta (0, 0)
Screenshot: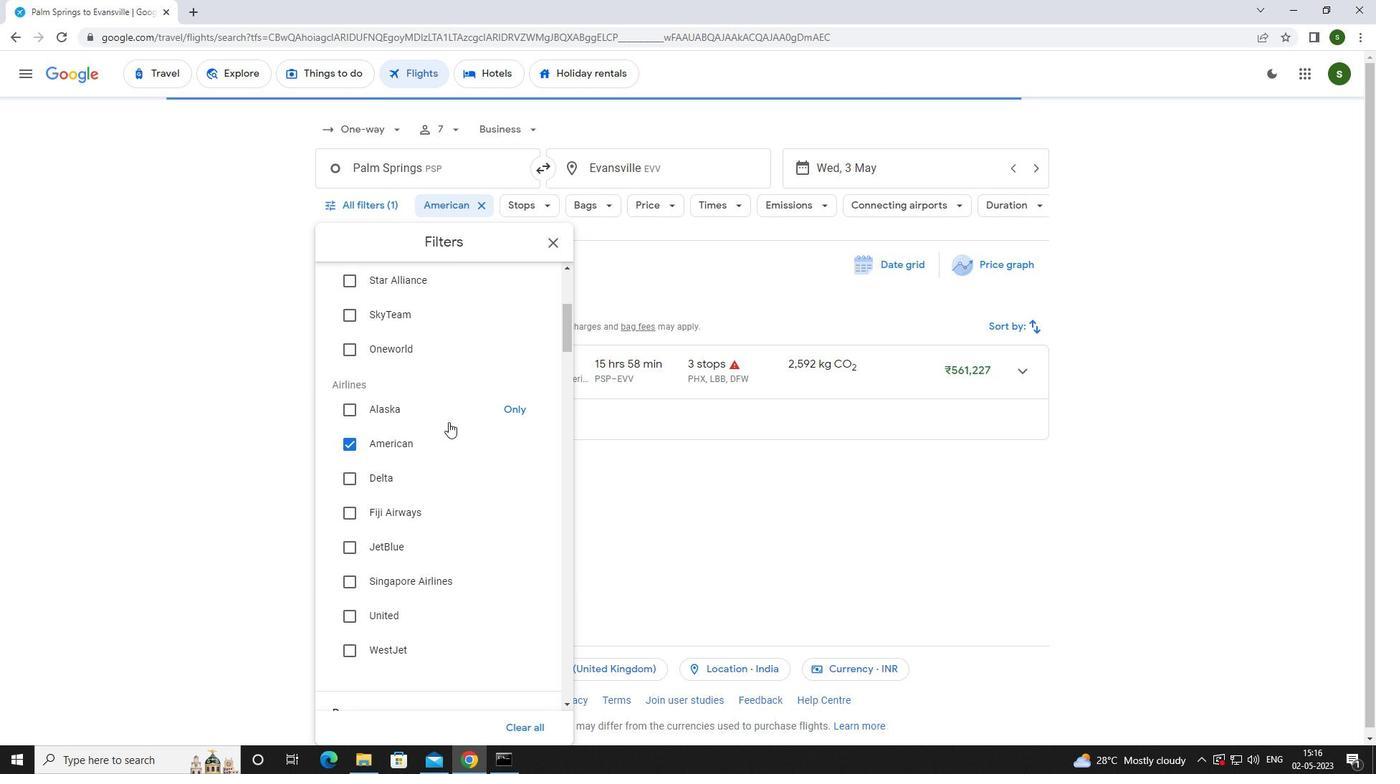 
Action: Mouse scrolled (448, 421) with delta (0, 0)
Screenshot: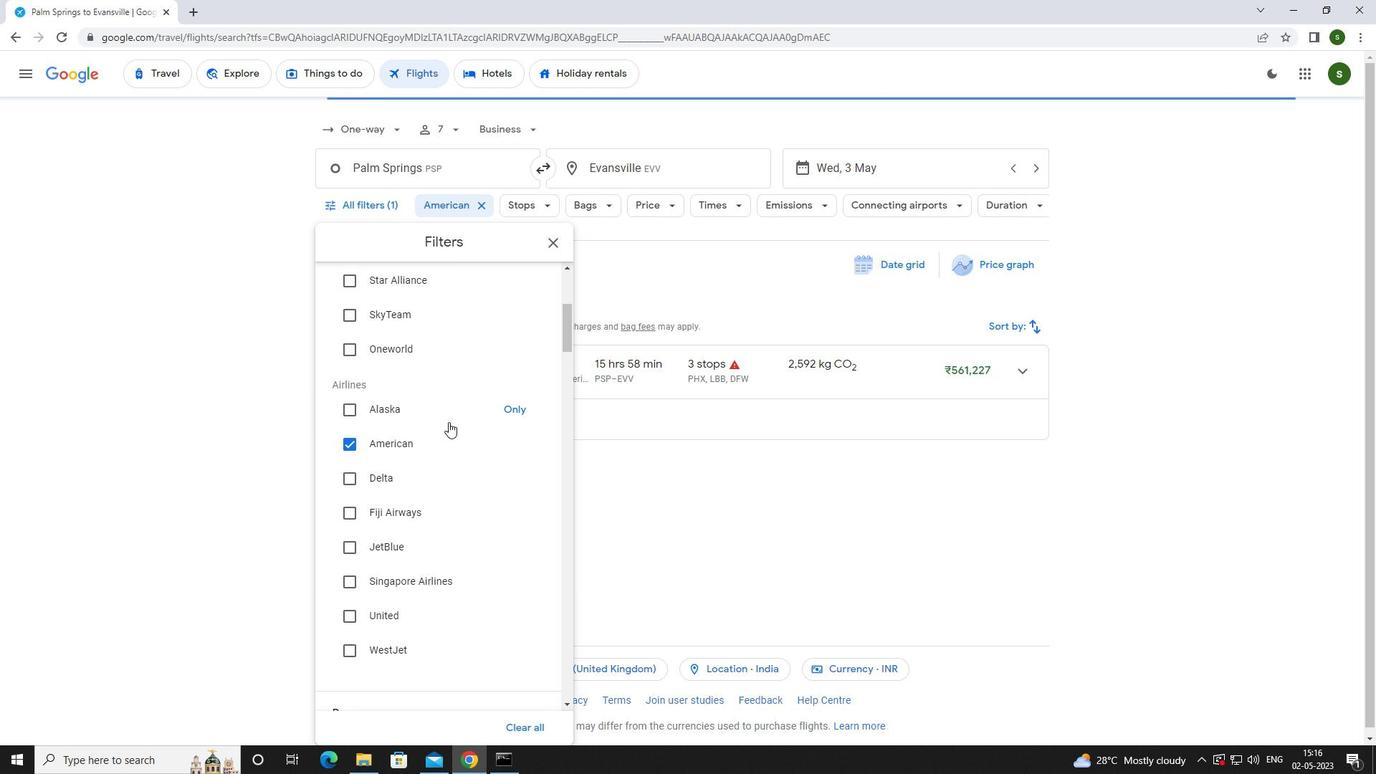 
Action: Mouse scrolled (448, 421) with delta (0, 0)
Screenshot: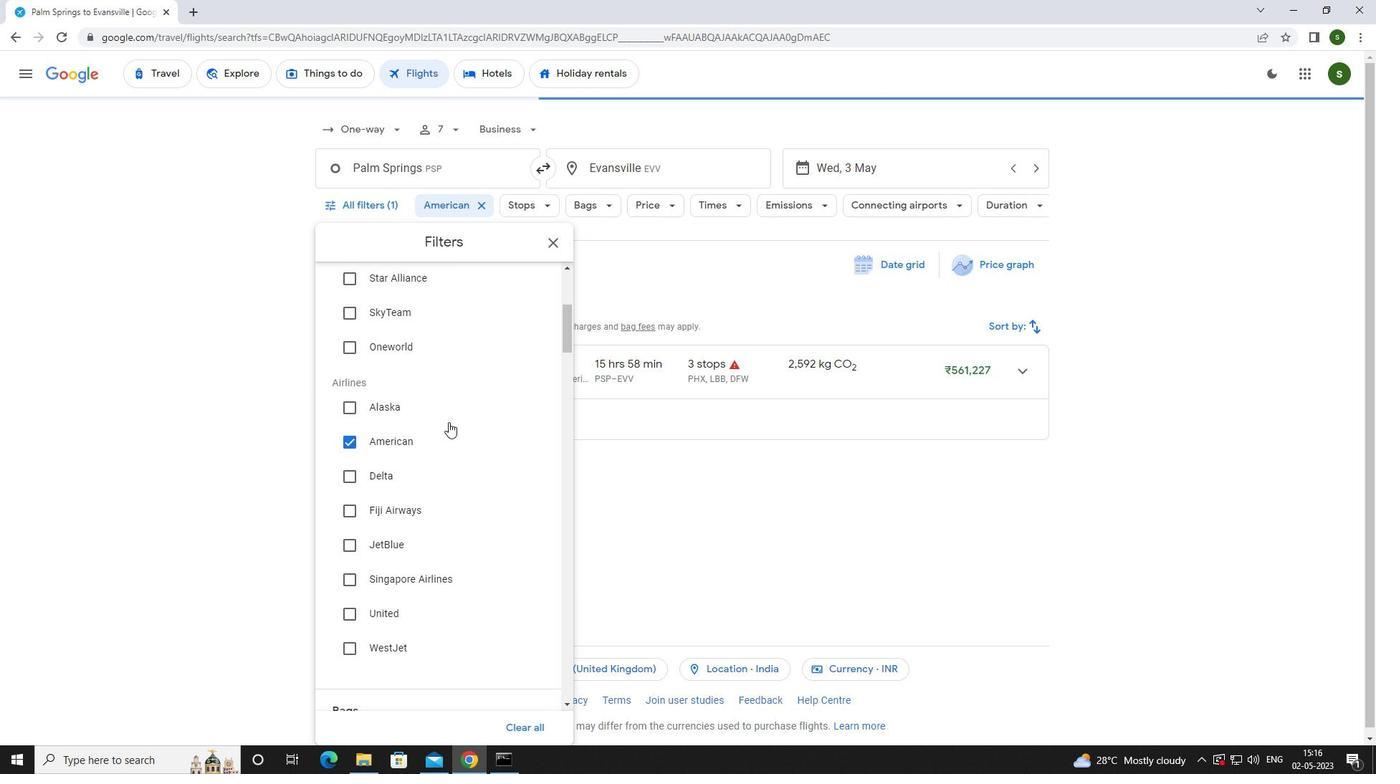 
Action: Mouse scrolled (448, 421) with delta (0, 0)
Screenshot: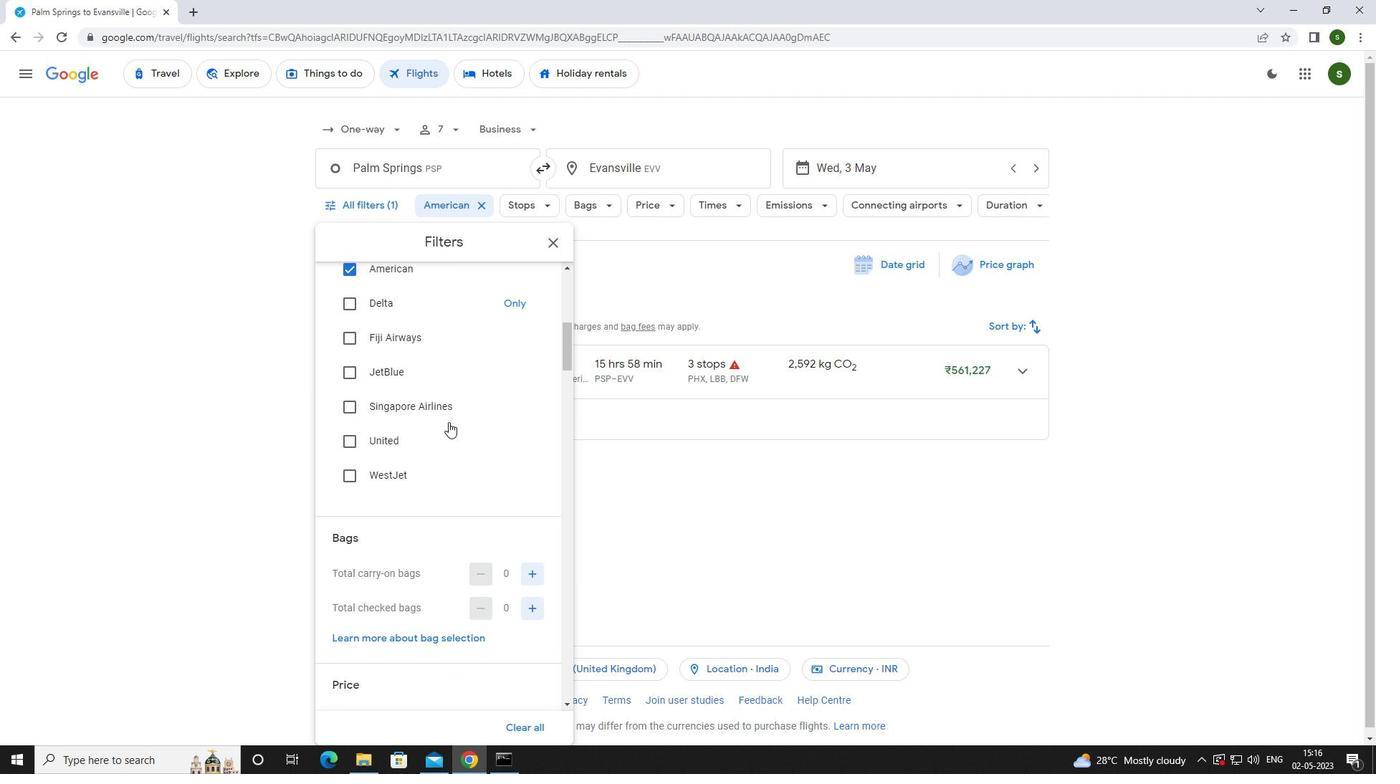 
Action: Mouse moved to (535, 464)
Screenshot: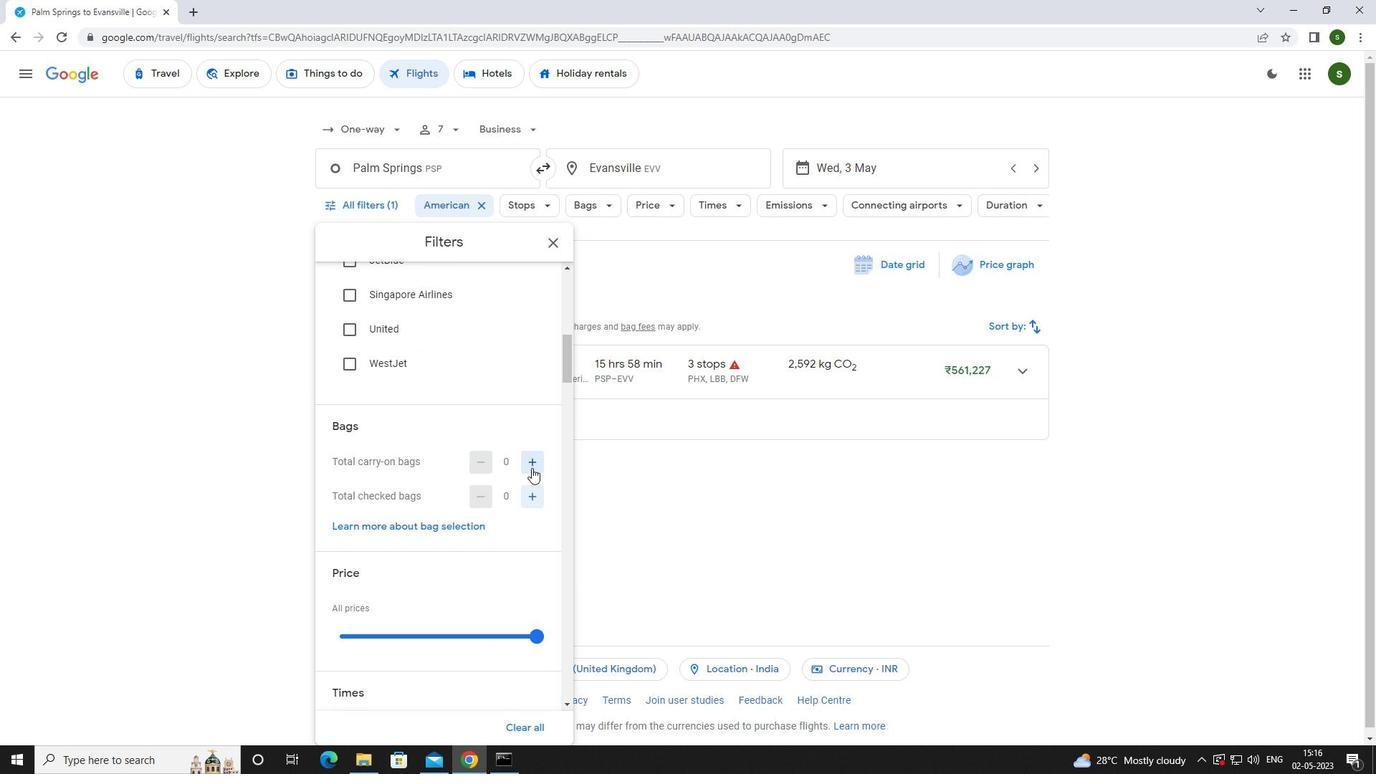
Action: Mouse pressed left at (535, 464)
Screenshot: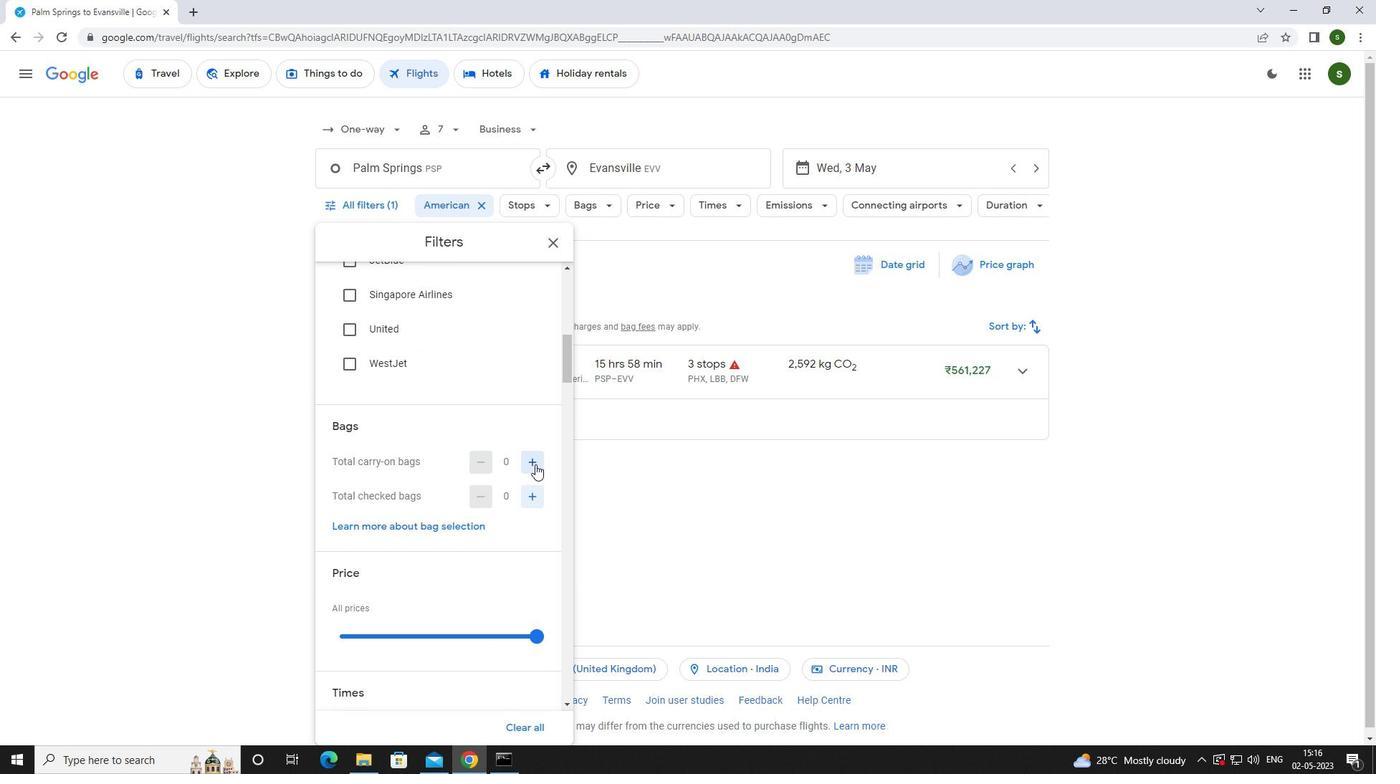 
Action: Mouse scrolled (535, 463) with delta (0, 0)
Screenshot: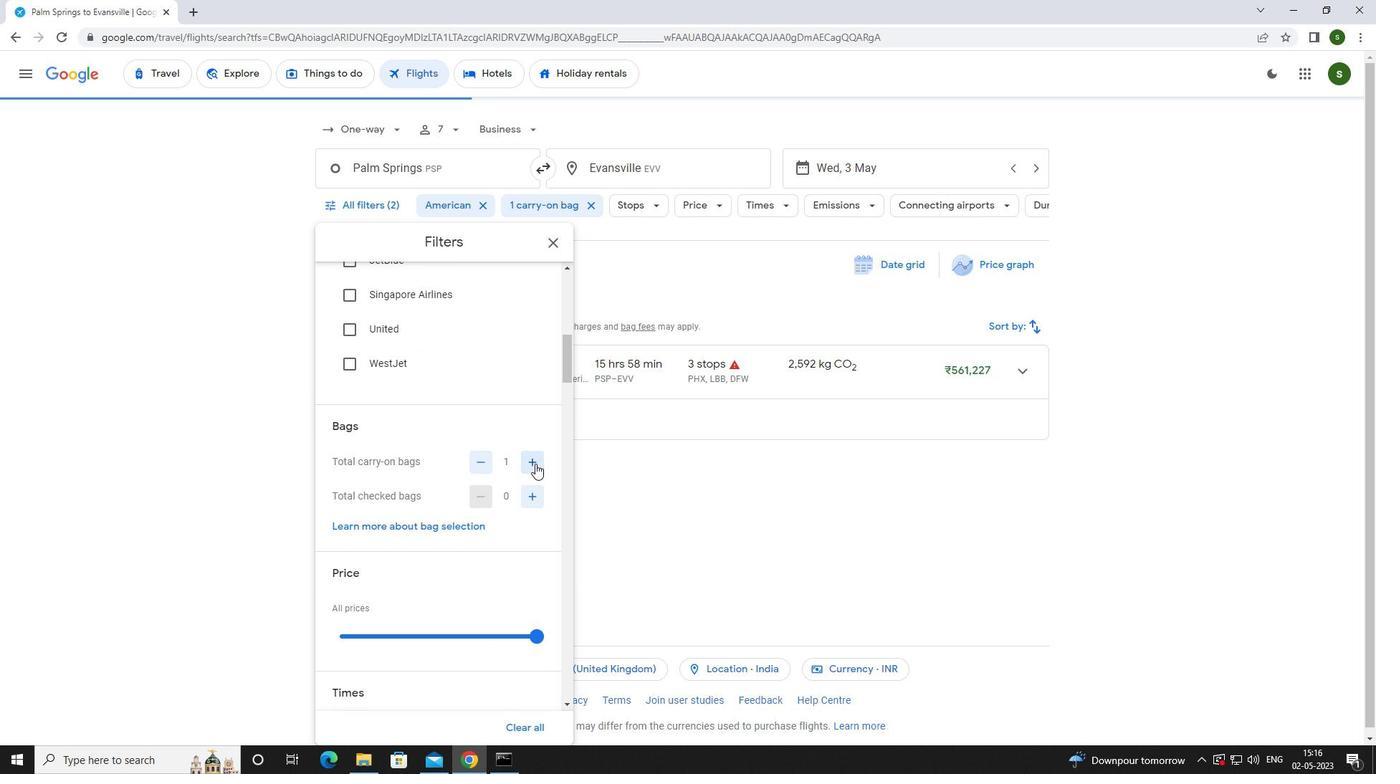 
Action: Mouse scrolled (535, 463) with delta (0, 0)
Screenshot: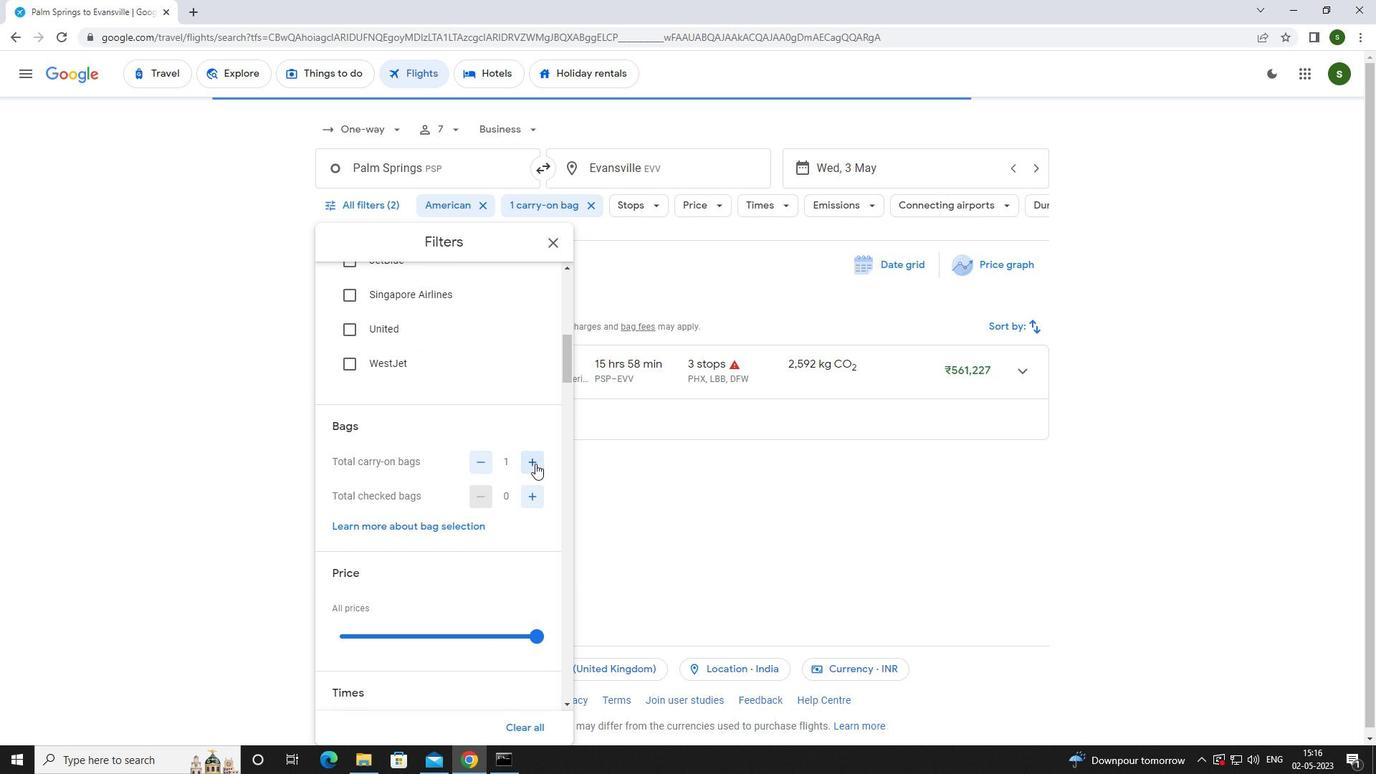 
Action: Mouse scrolled (535, 463) with delta (0, 0)
Screenshot: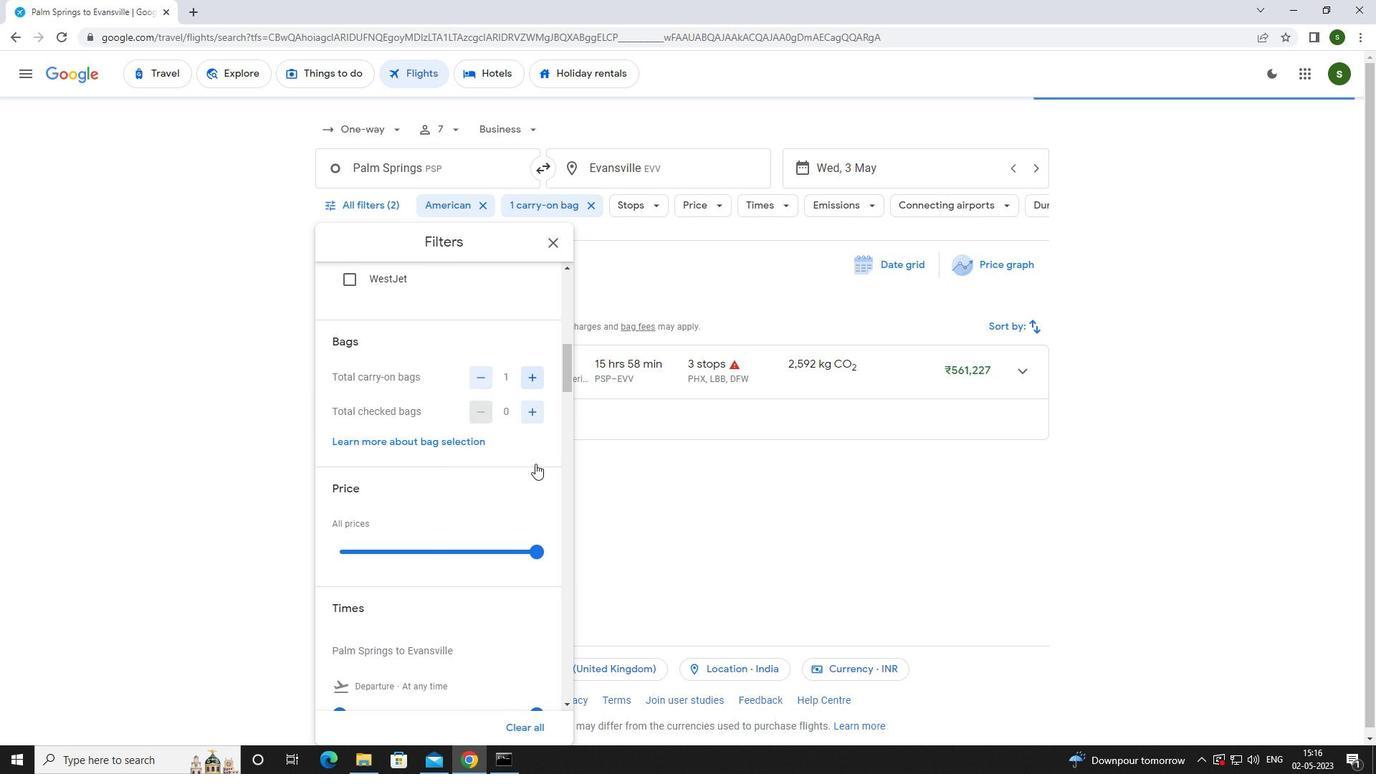 
Action: Mouse moved to (530, 416)
Screenshot: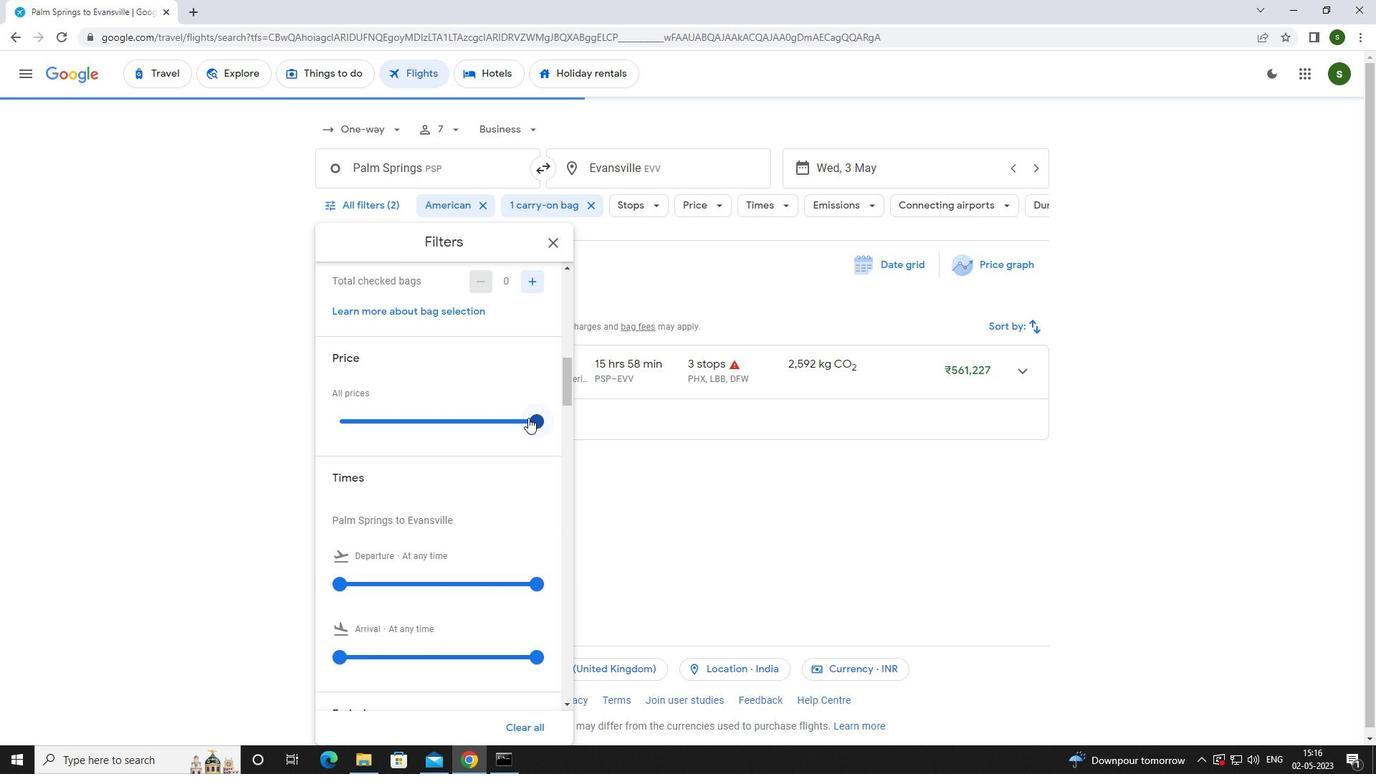 
Action: Mouse pressed left at (530, 416)
Screenshot: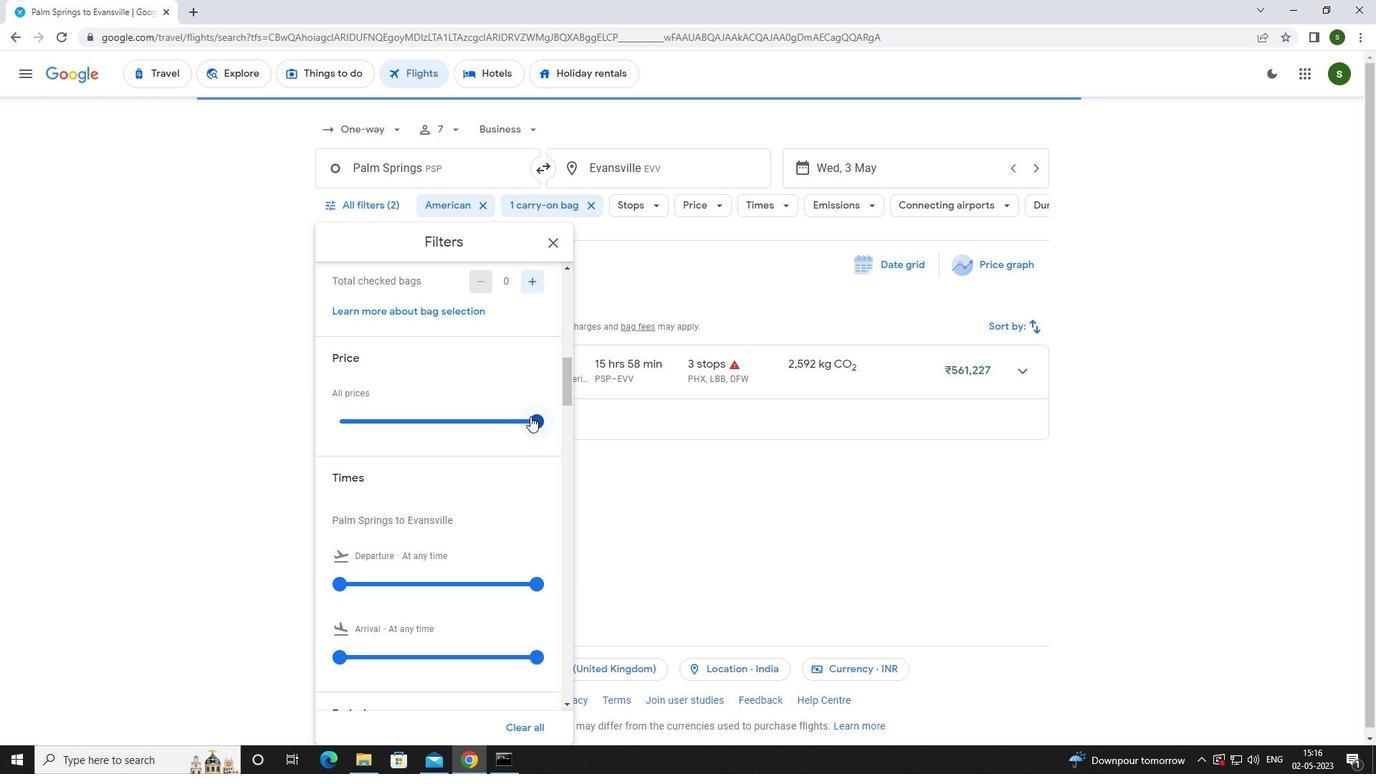 
Action: Mouse moved to (405, 454)
Screenshot: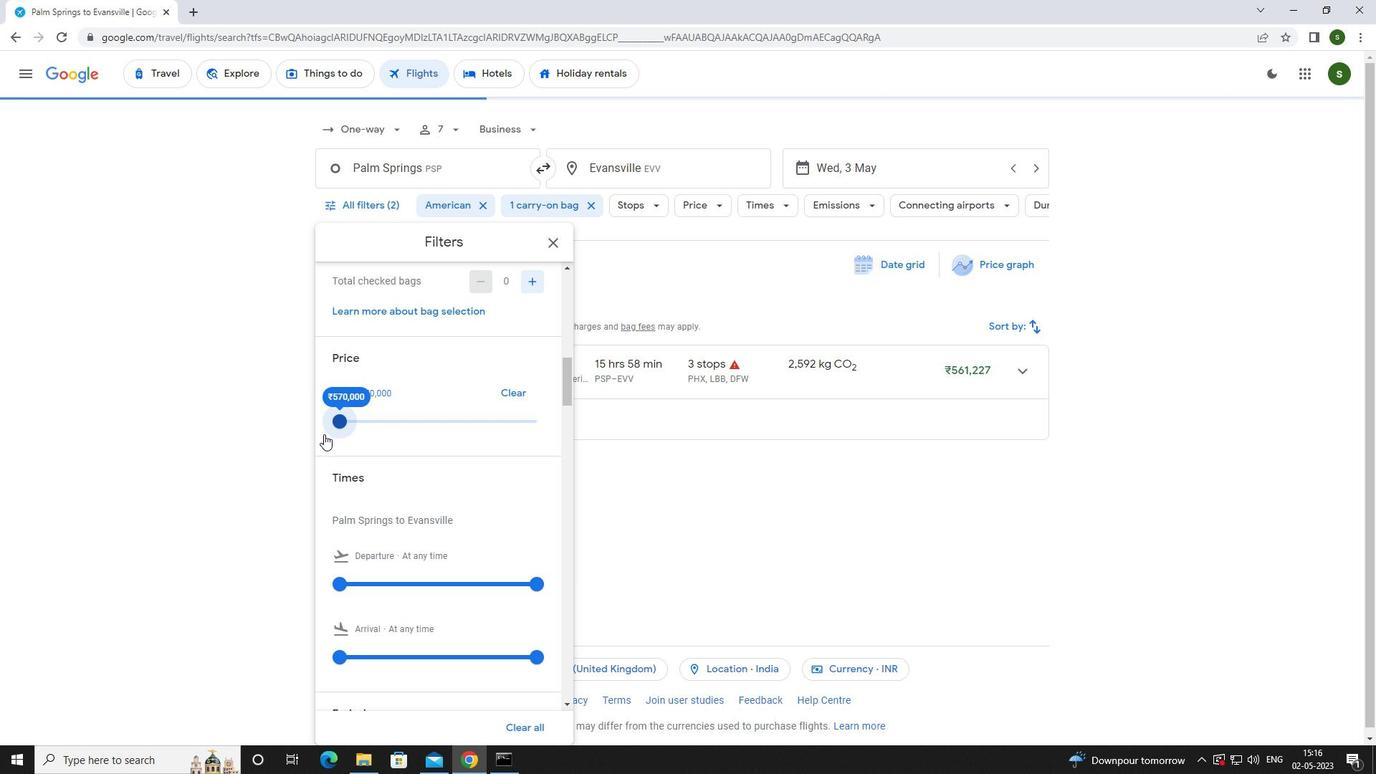 
Action: Mouse scrolled (405, 453) with delta (0, 0)
Screenshot: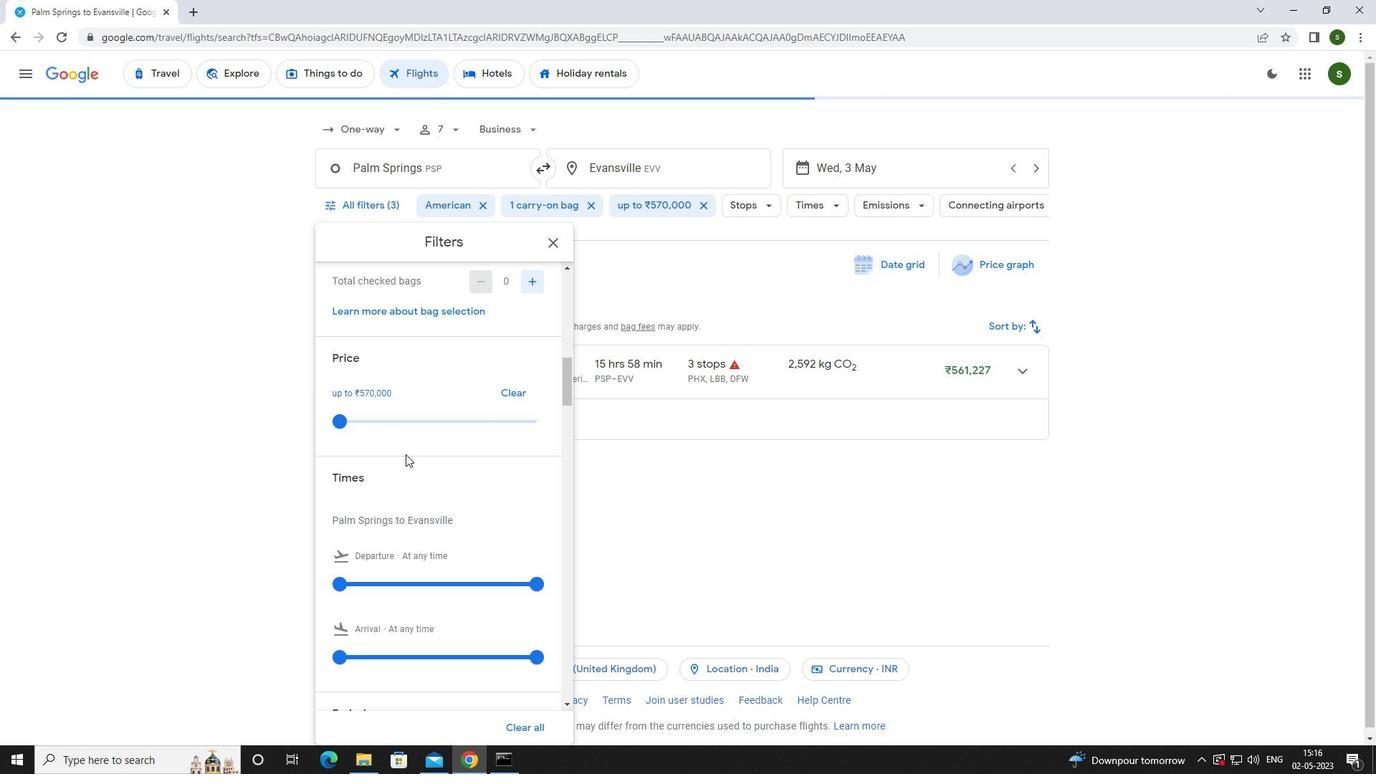 
Action: Mouse scrolled (405, 453) with delta (0, 0)
Screenshot: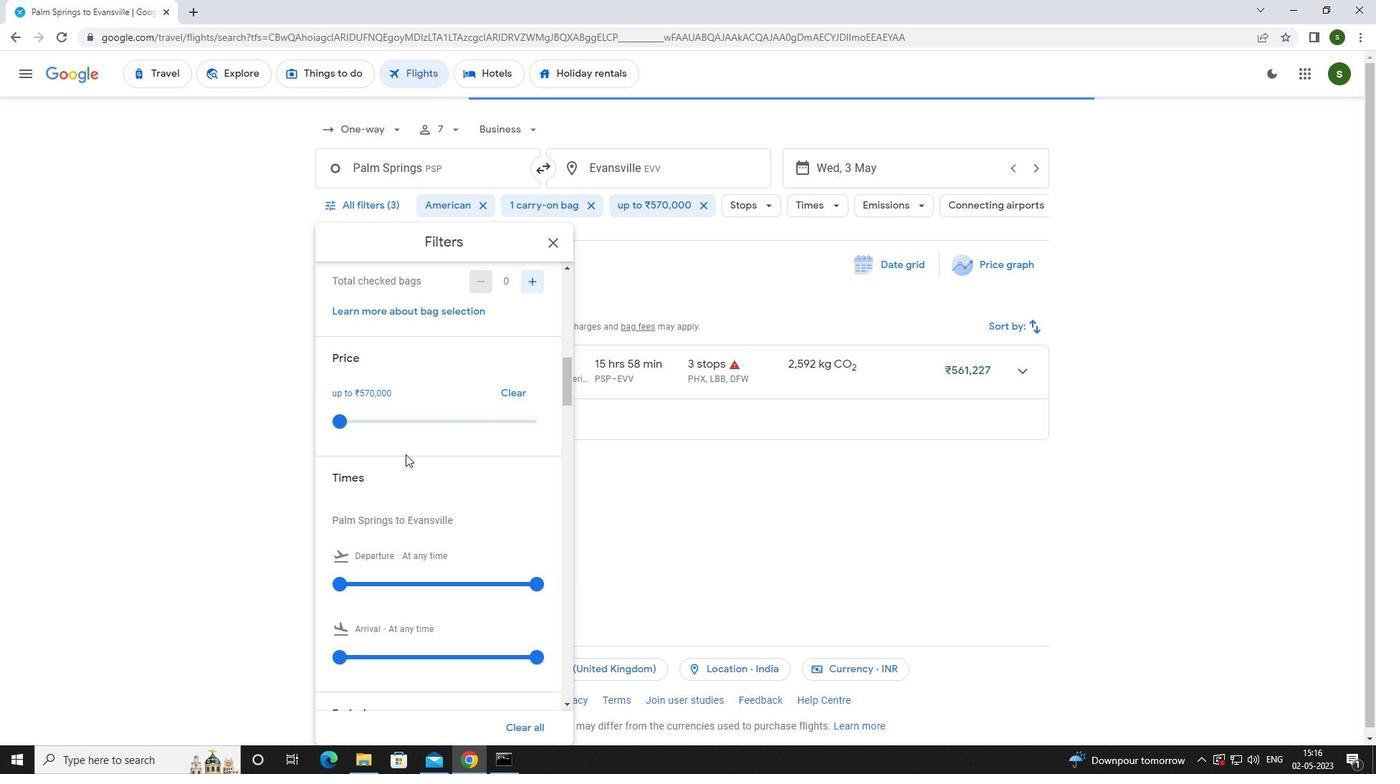 
Action: Mouse moved to (344, 439)
Screenshot: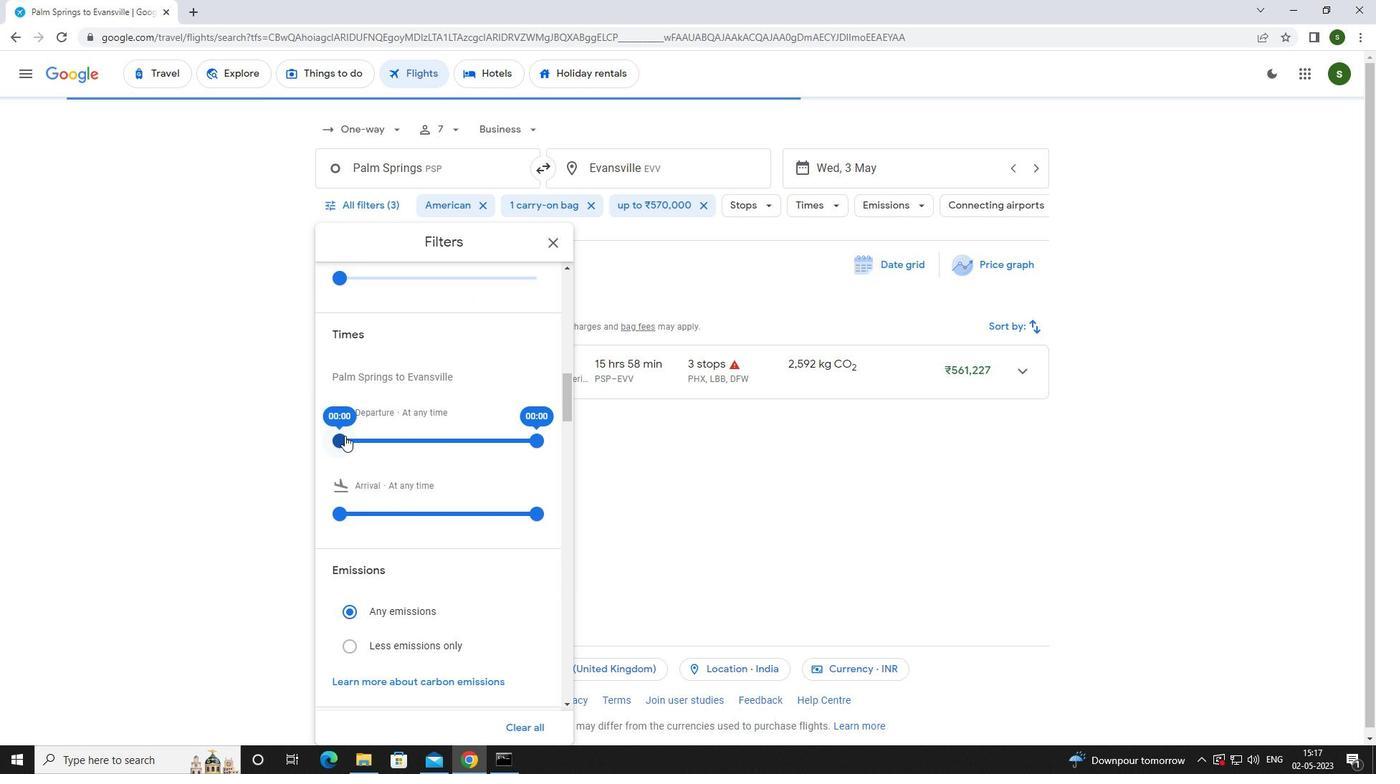 
Action: Mouse pressed left at (344, 439)
Screenshot: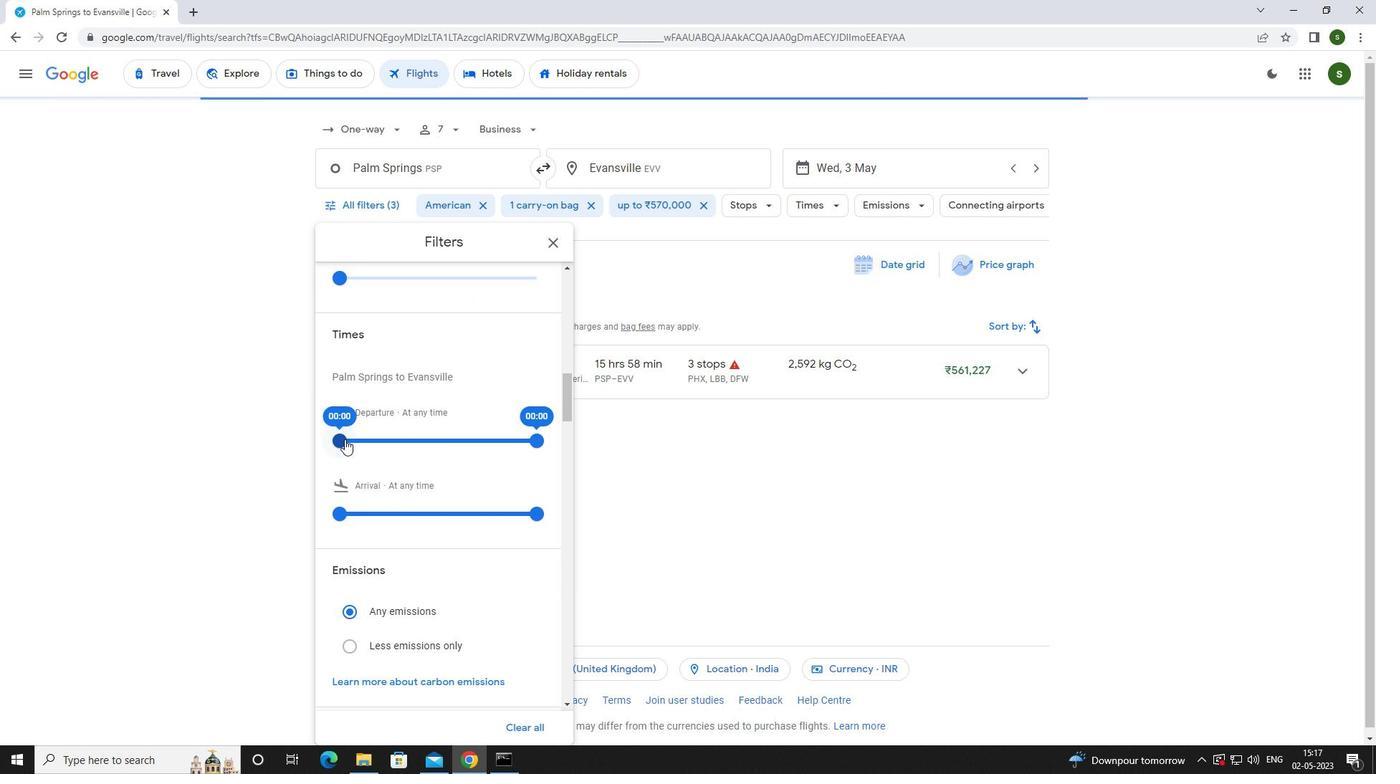 
Action: Mouse moved to (656, 471)
Screenshot: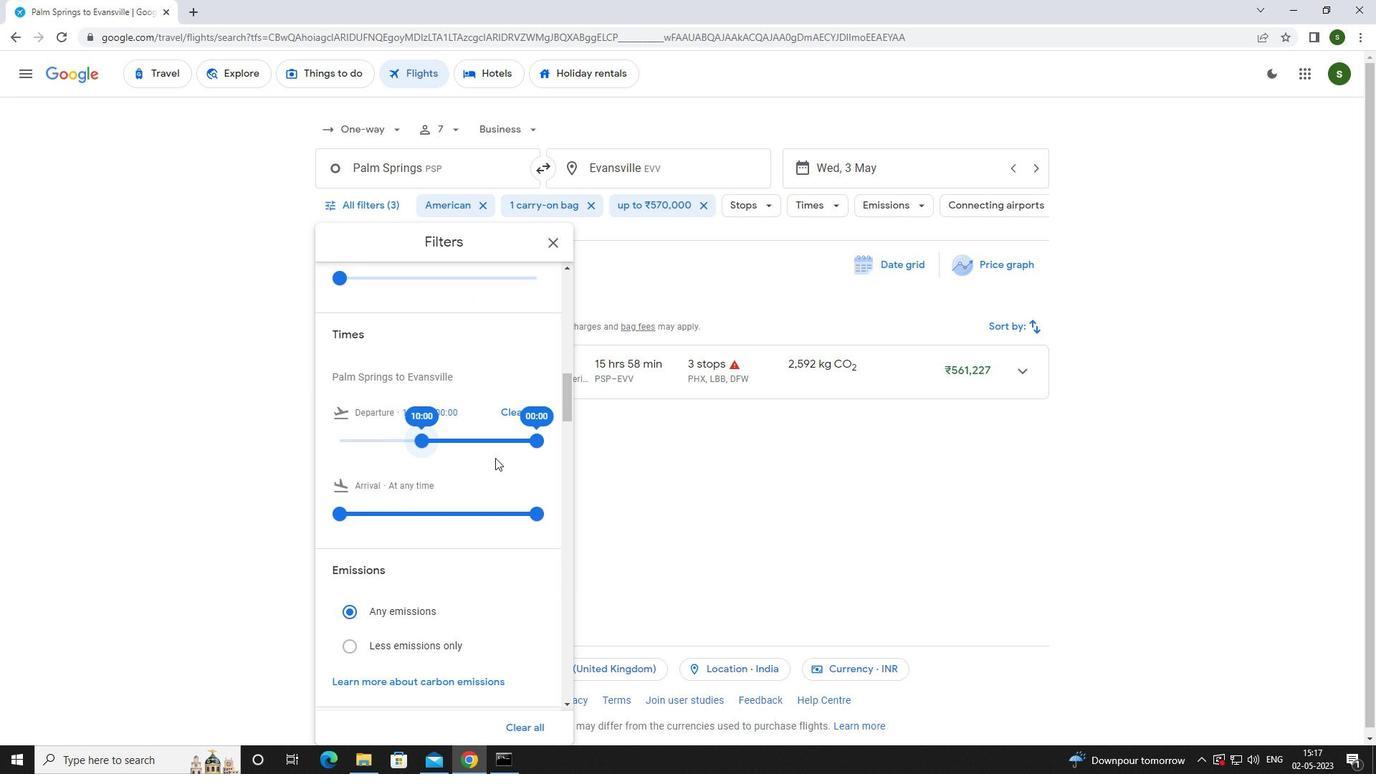 
Action: Mouse pressed left at (656, 471)
Screenshot: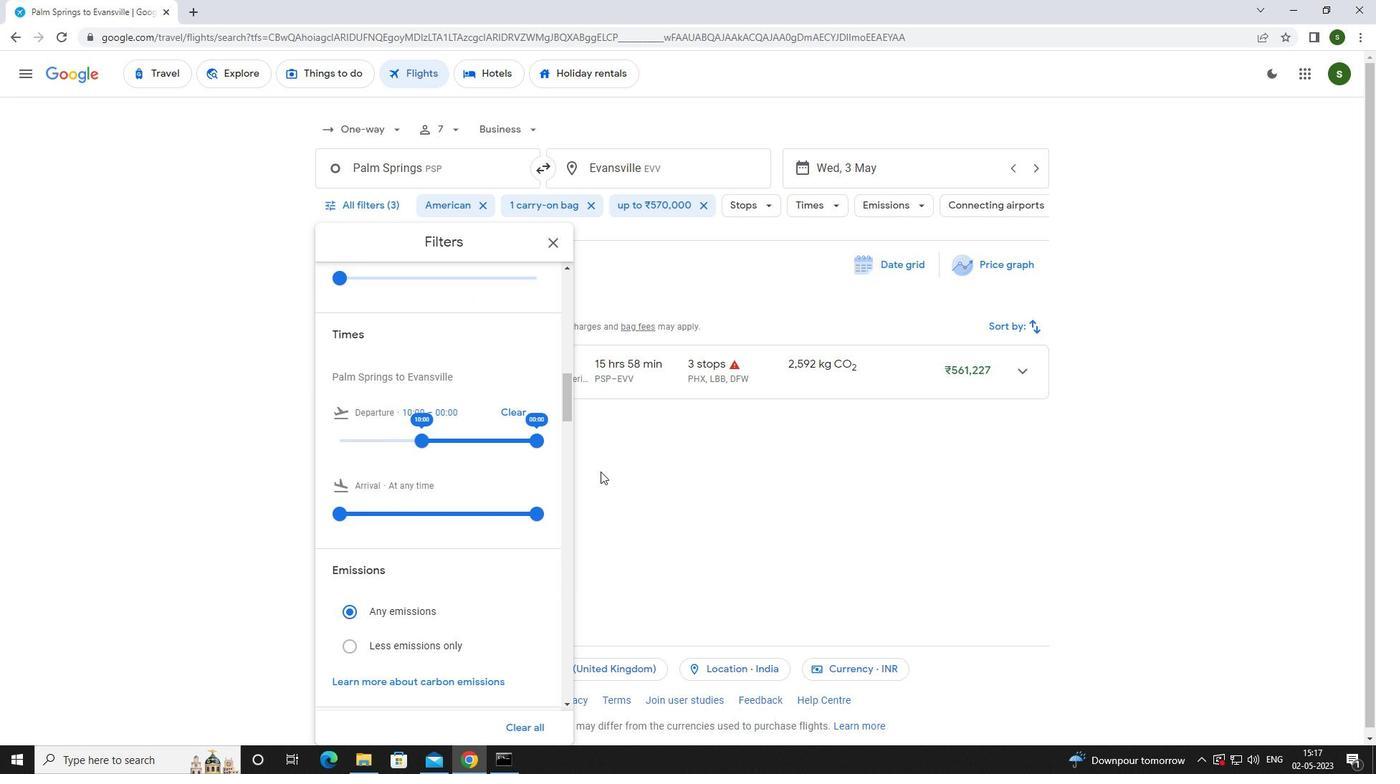 
Action: Mouse moved to (656, 469)
Screenshot: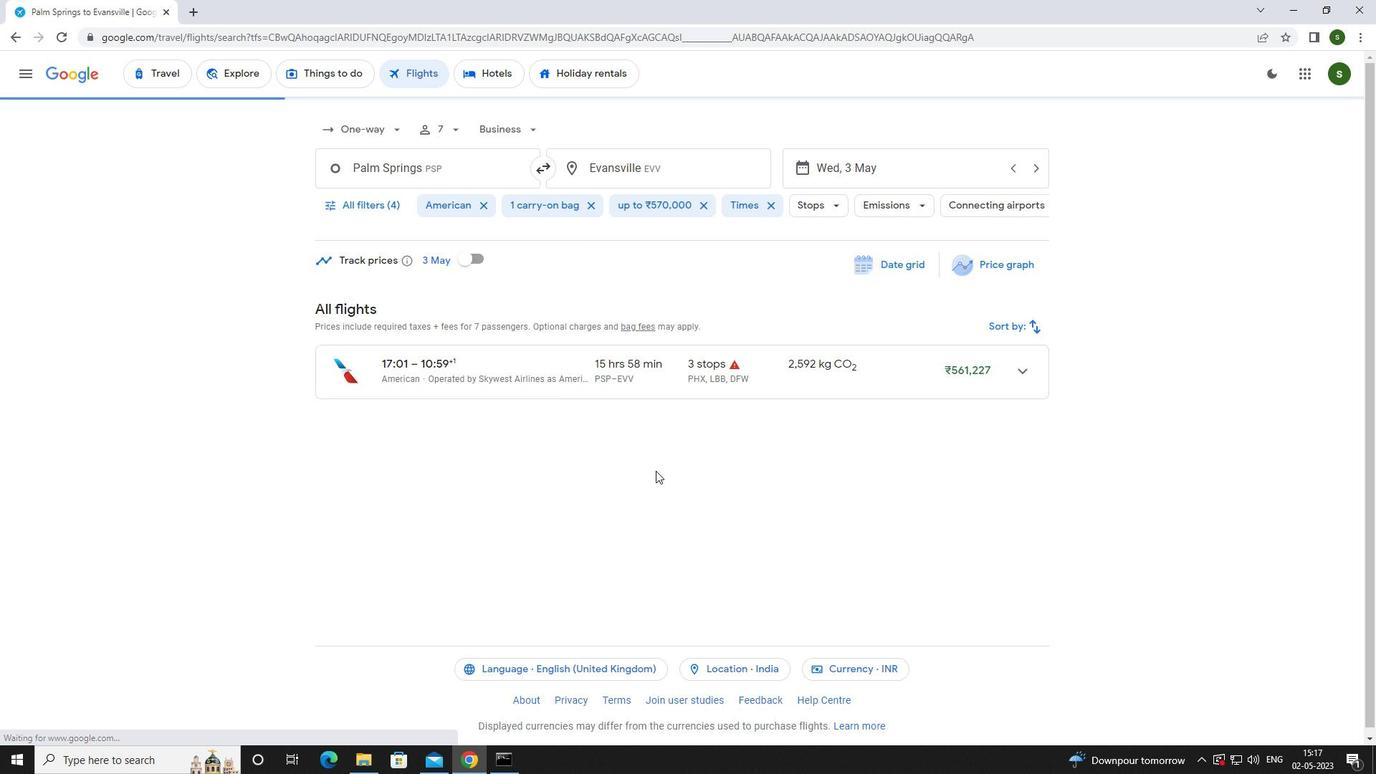 
